 Task: Organize your photos by date and share a timeline of significant events in your life
Action: Mouse moved to (697, 190)
Screenshot: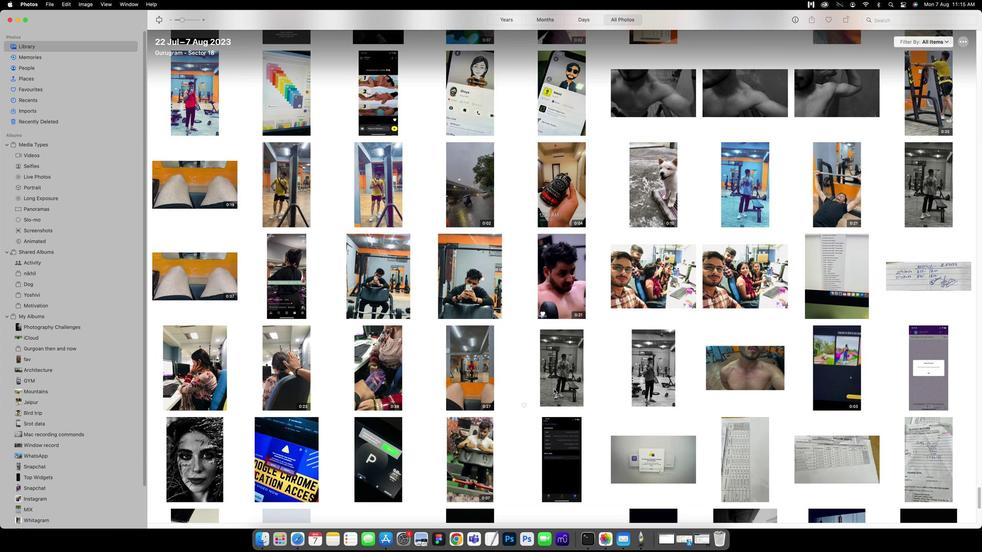 
Action: Mouse pressed left at (697, 190)
Screenshot: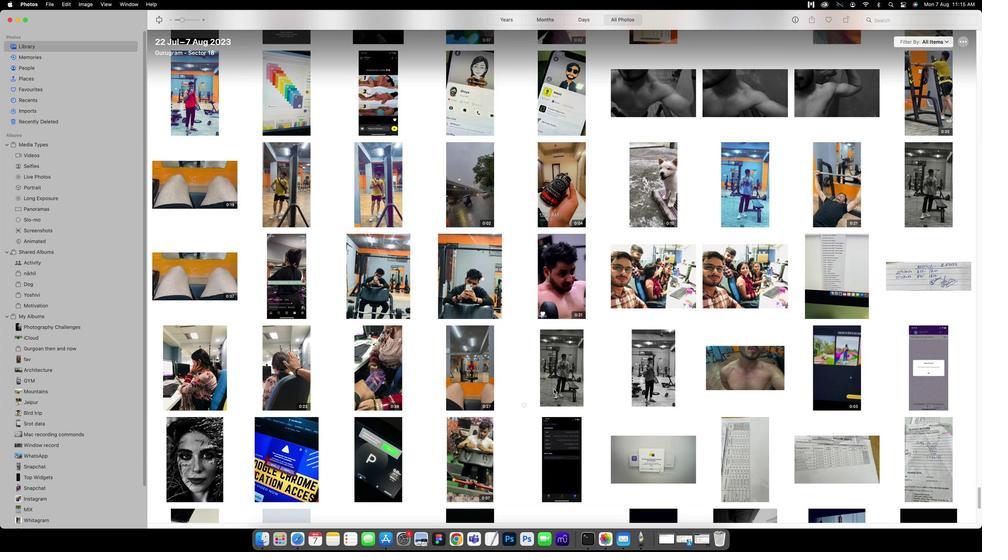
Action: Mouse moved to (522, 432)
Screenshot: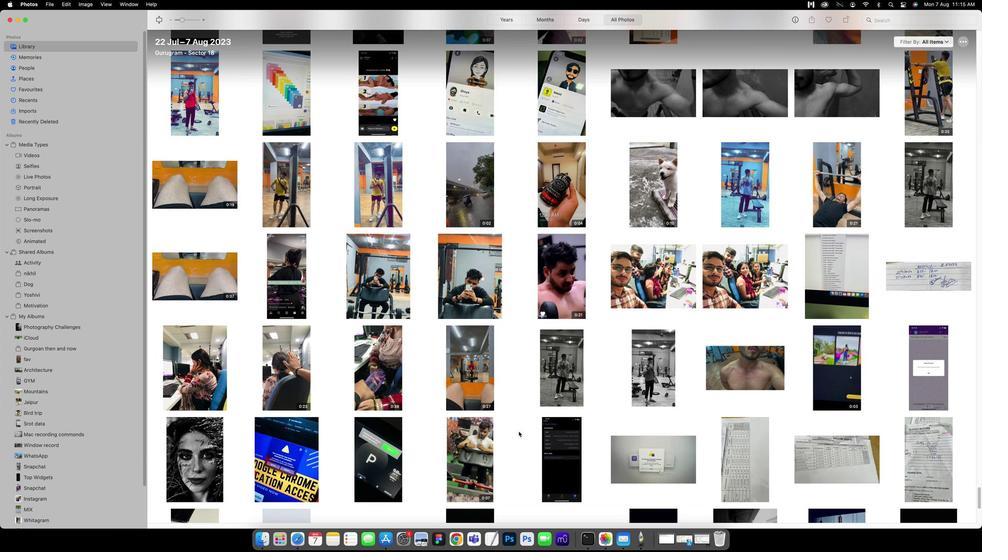 
Action: Mouse pressed left at (522, 432)
Screenshot: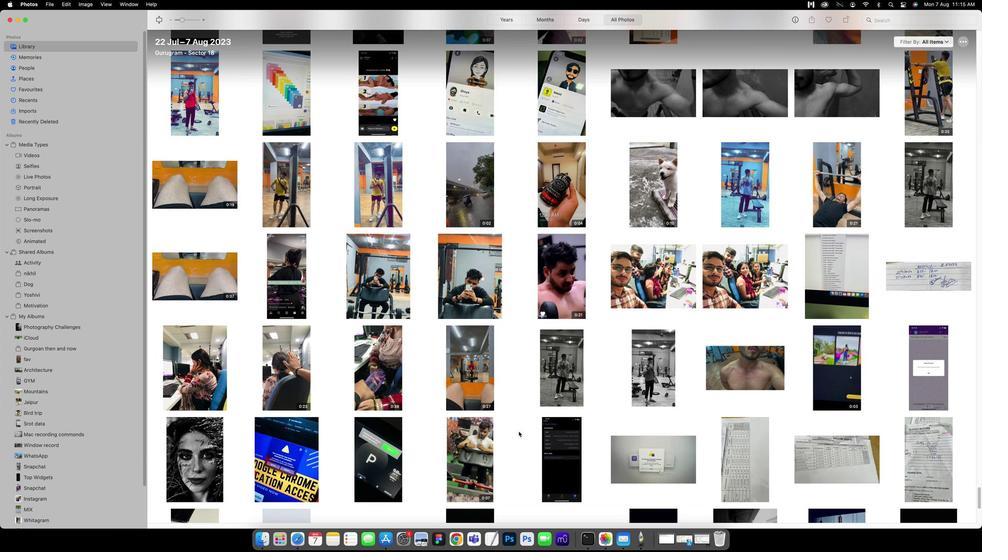 
Action: Mouse scrolled (522, 432) with delta (-8, 0)
Screenshot: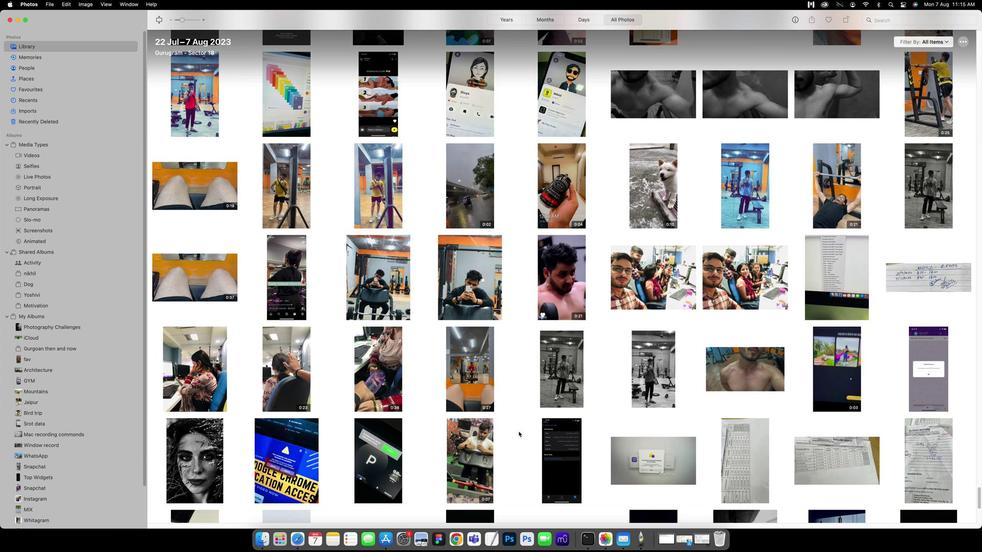 
Action: Mouse scrolled (522, 432) with delta (-8, 0)
Screenshot: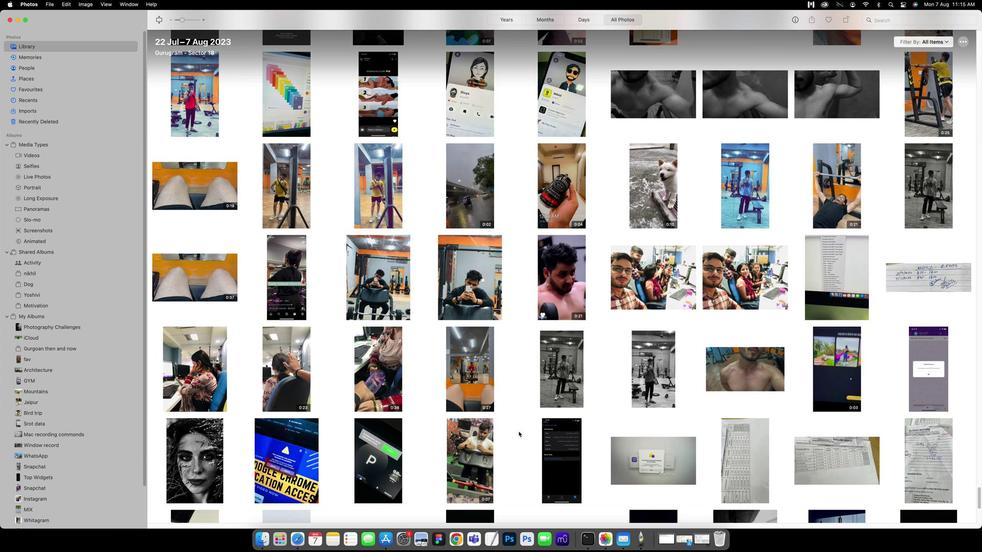 
Action: Mouse moved to (482, 269)
Screenshot: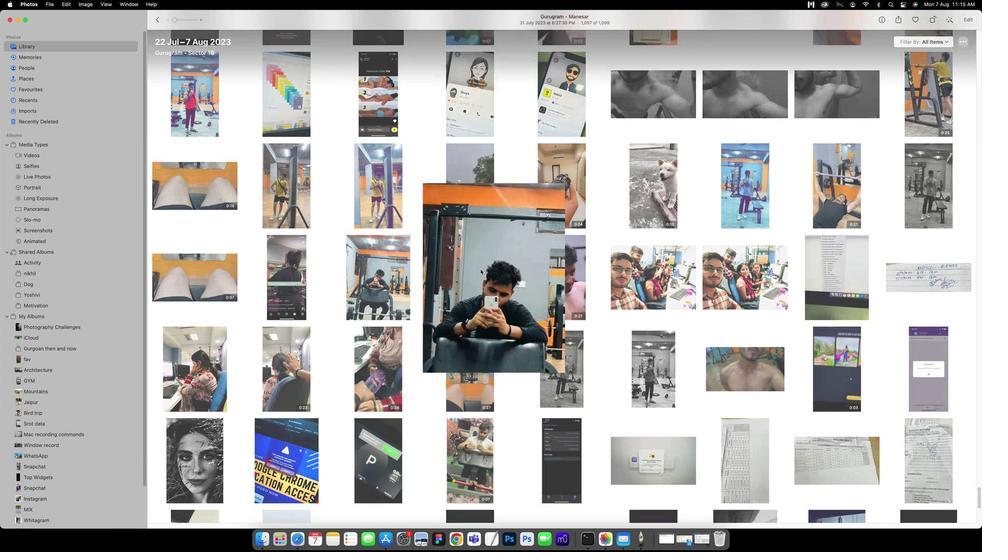 
Action: Mouse pressed left at (482, 269)
Screenshot: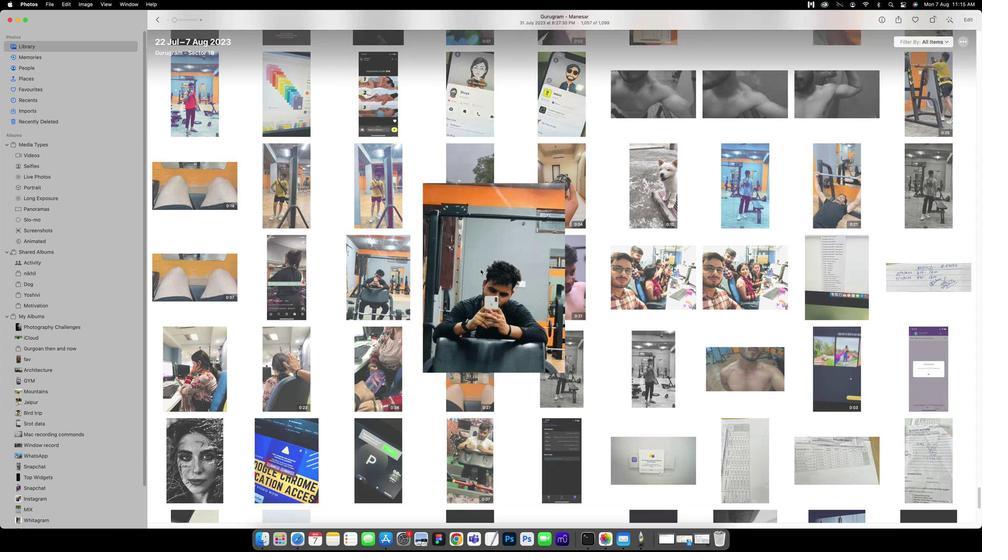 
Action: Mouse pressed left at (482, 269)
Screenshot: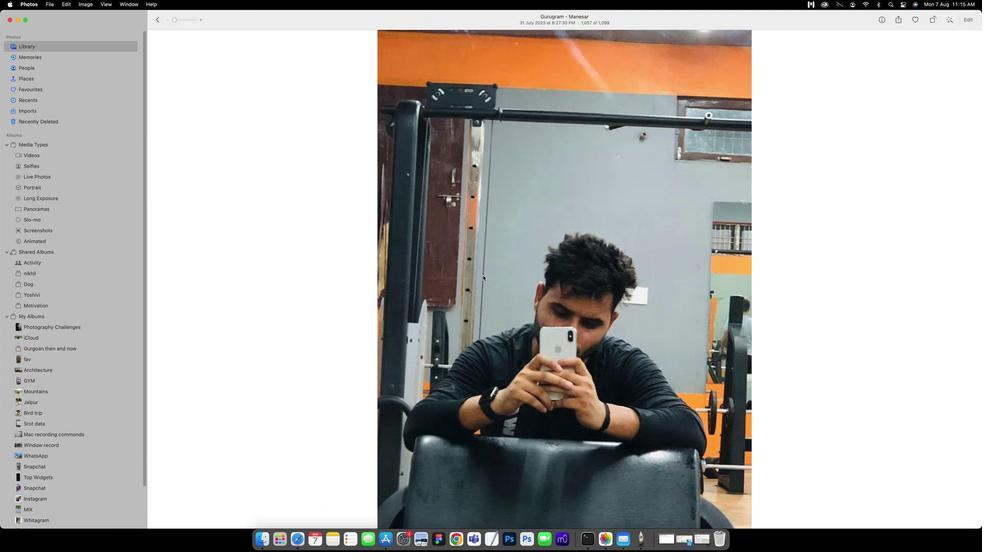 
Action: Mouse moved to (894, 18)
Screenshot: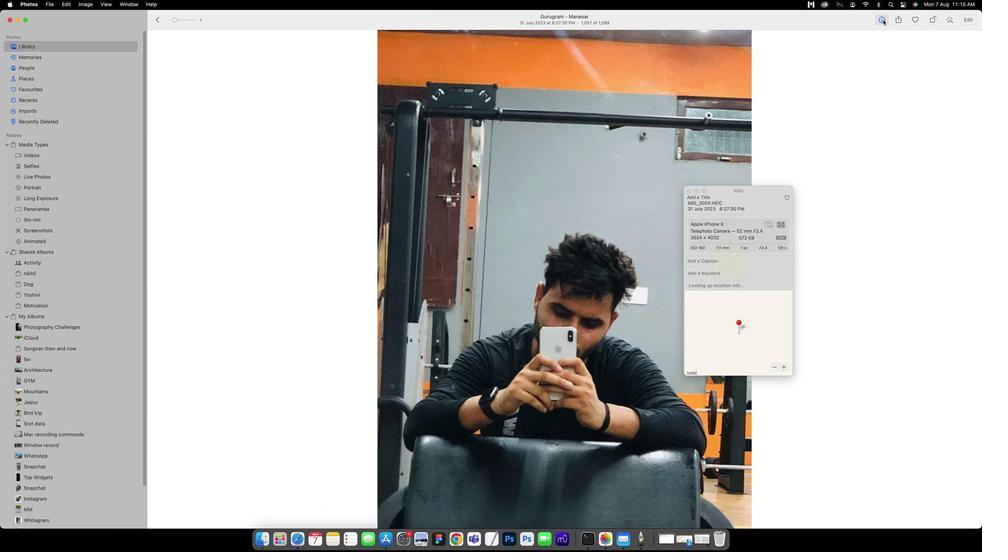 
Action: Mouse pressed left at (894, 18)
Screenshot: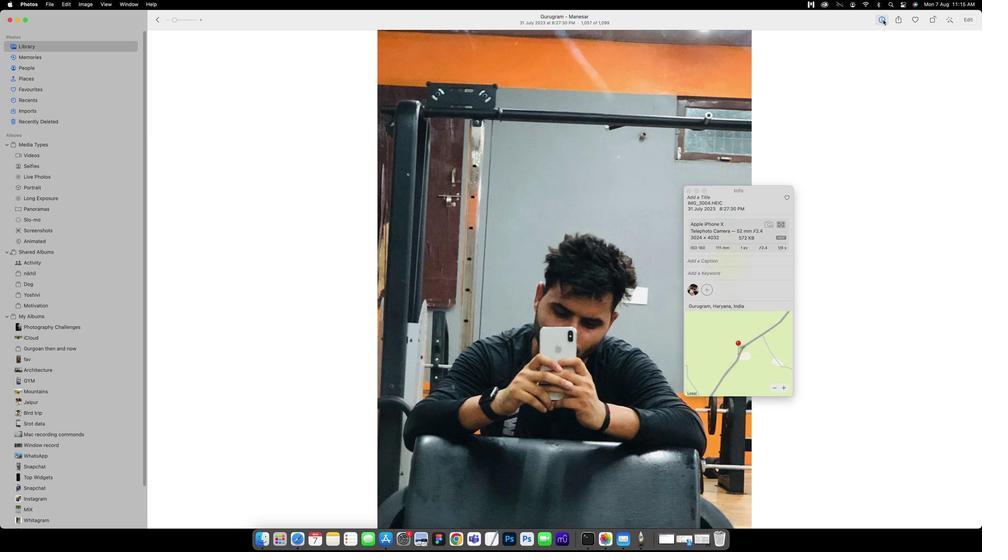 
Action: Mouse moved to (733, 207)
Screenshot: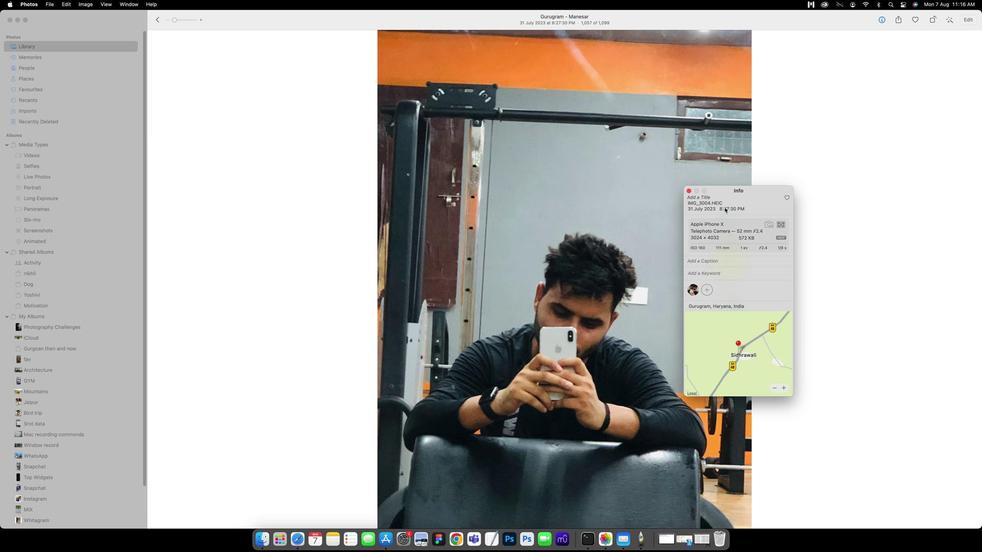 
Action: Mouse pressed left at (733, 207)
Screenshot: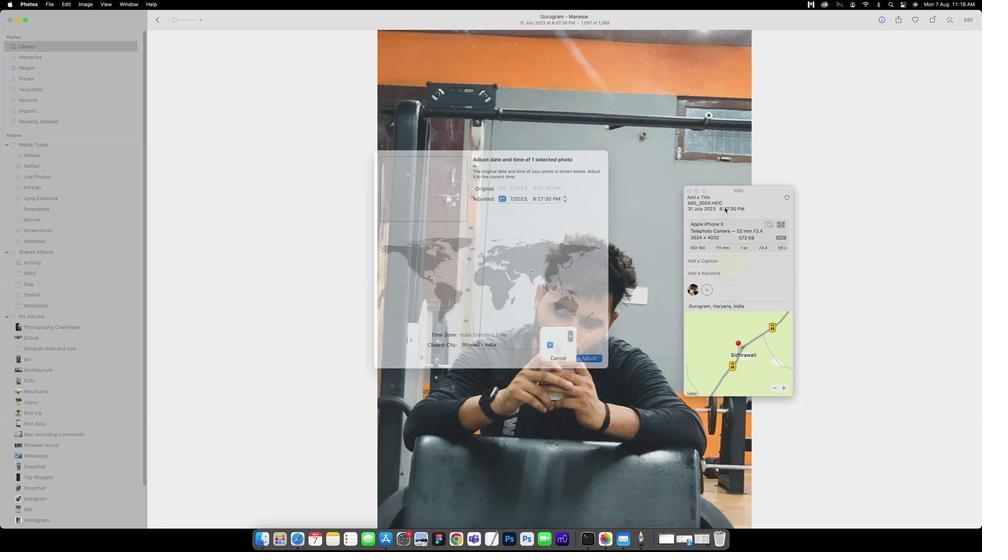 
Action: Mouse pressed left at (733, 207)
Screenshot: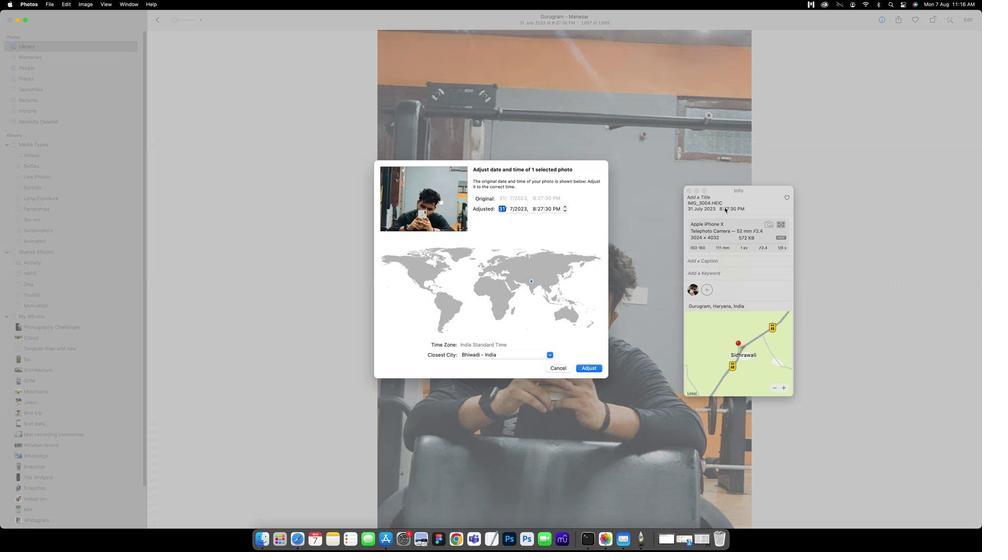 
Action: Mouse moved to (506, 208)
Screenshot: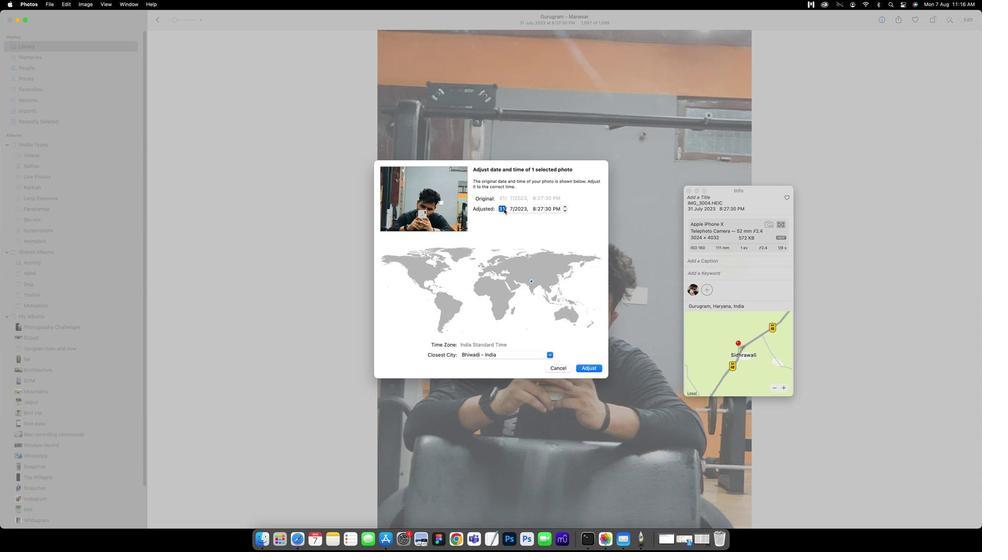 
Action: Mouse pressed left at (506, 208)
Screenshot: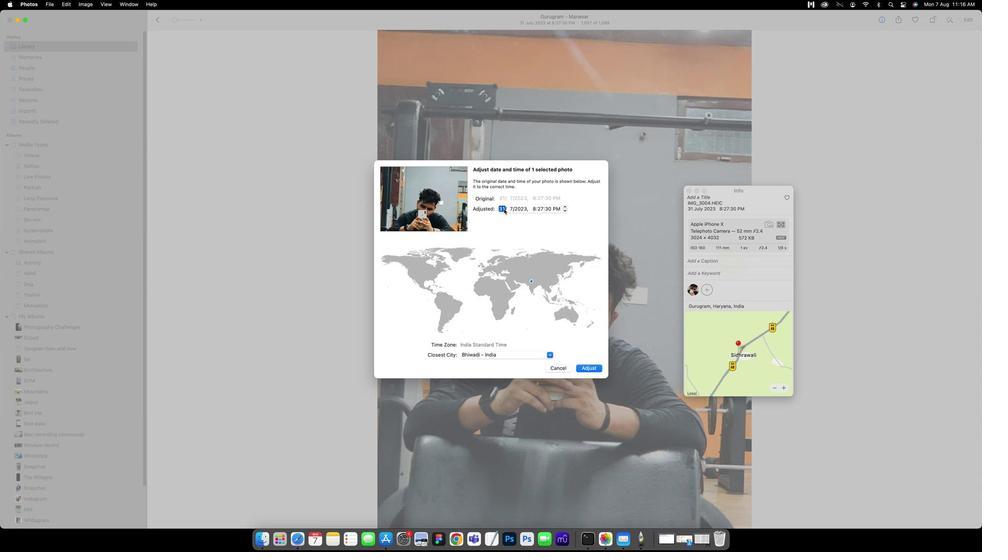 
Action: Mouse pressed left at (506, 208)
Screenshot: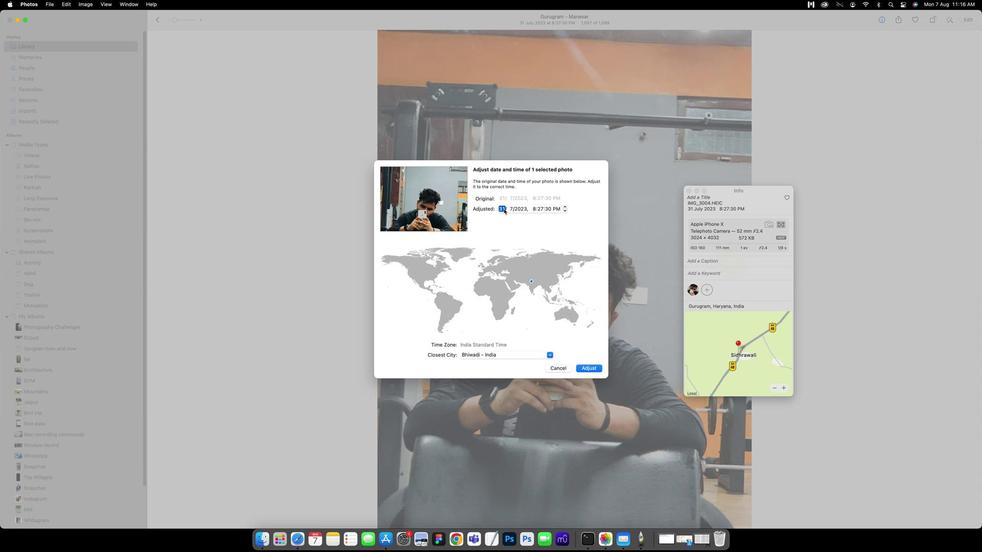 
Action: Mouse pressed left at (506, 208)
Screenshot: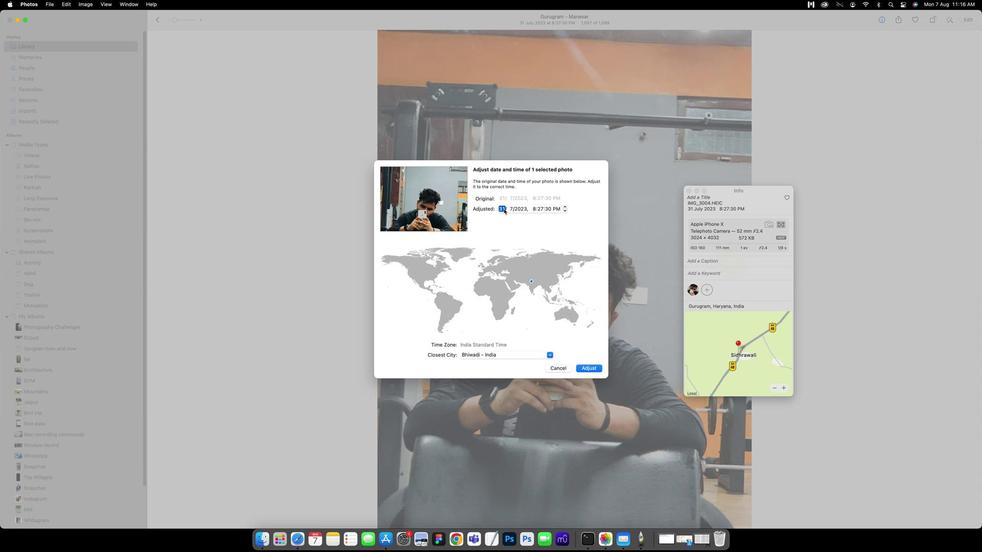 
Action: Mouse moved to (505, 211)
Screenshot: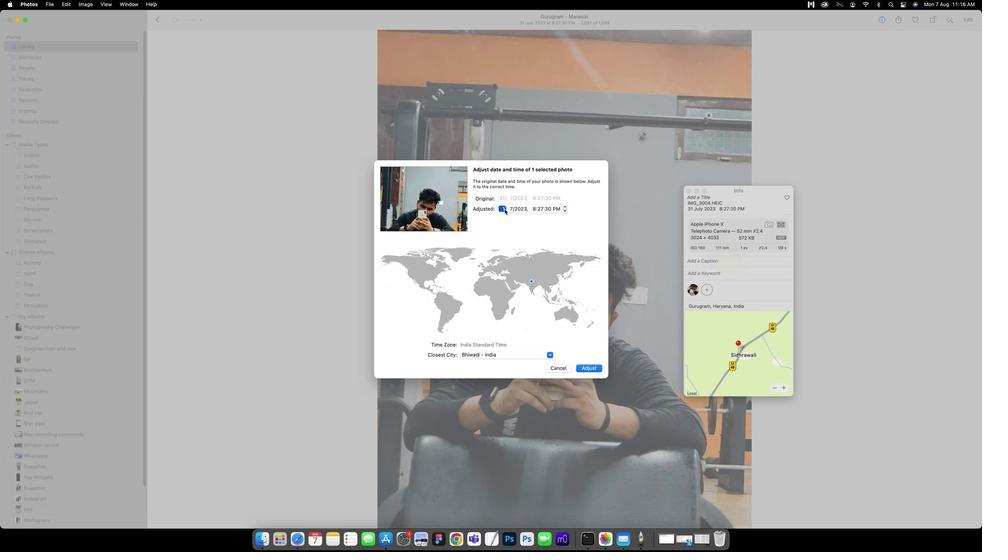 
Action: Key pressed '1'
Screenshot: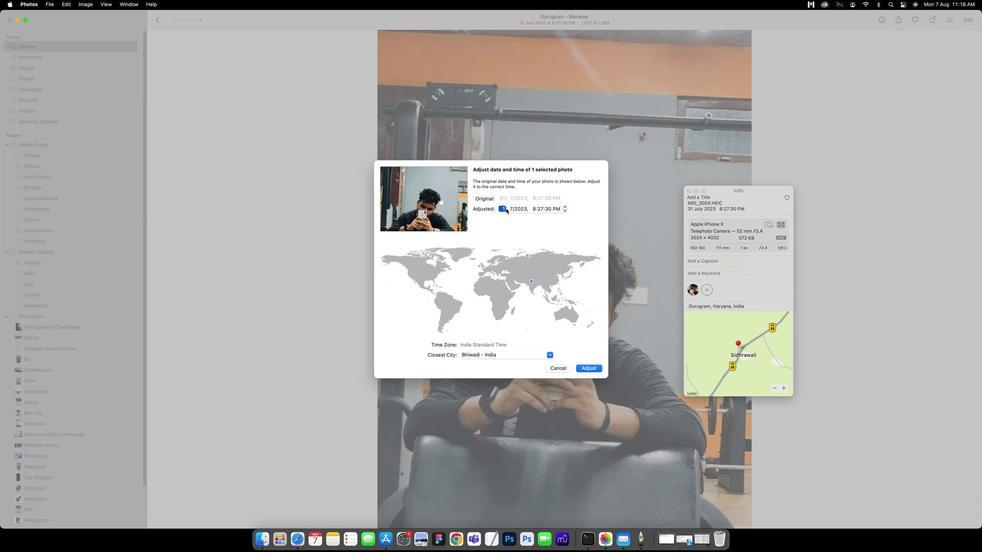 
Action: Mouse moved to (513, 208)
Screenshot: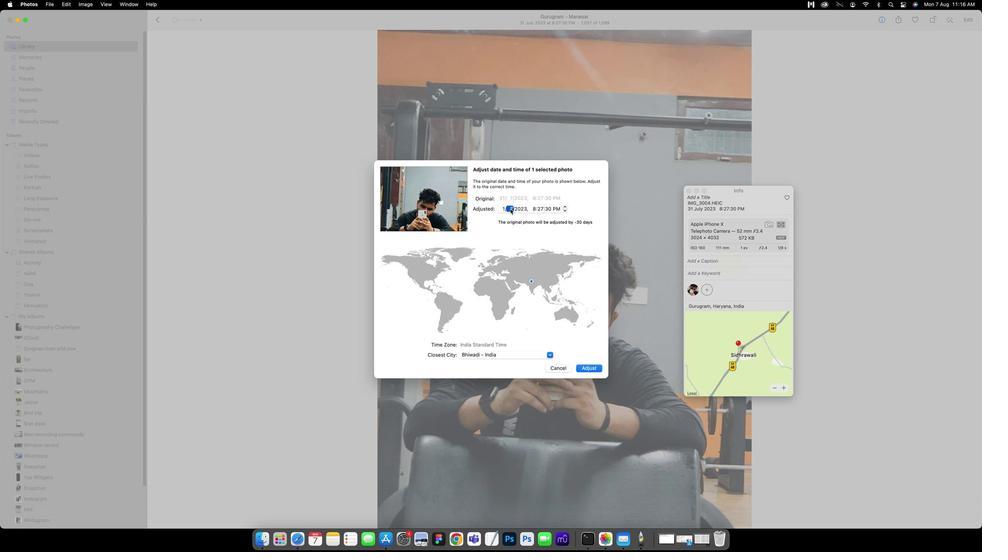 
Action: Mouse pressed left at (513, 208)
Screenshot: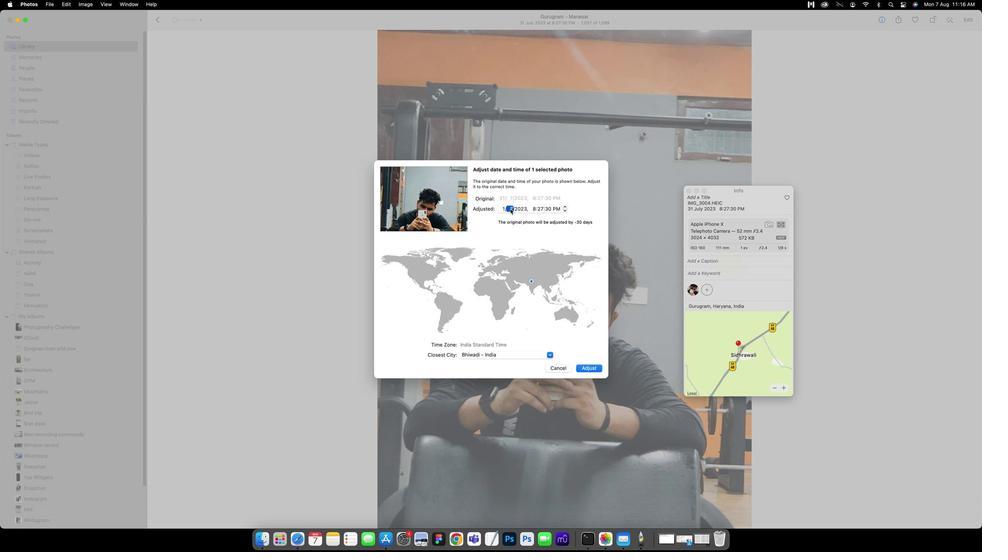 
Action: Key pressed '4'
Screenshot: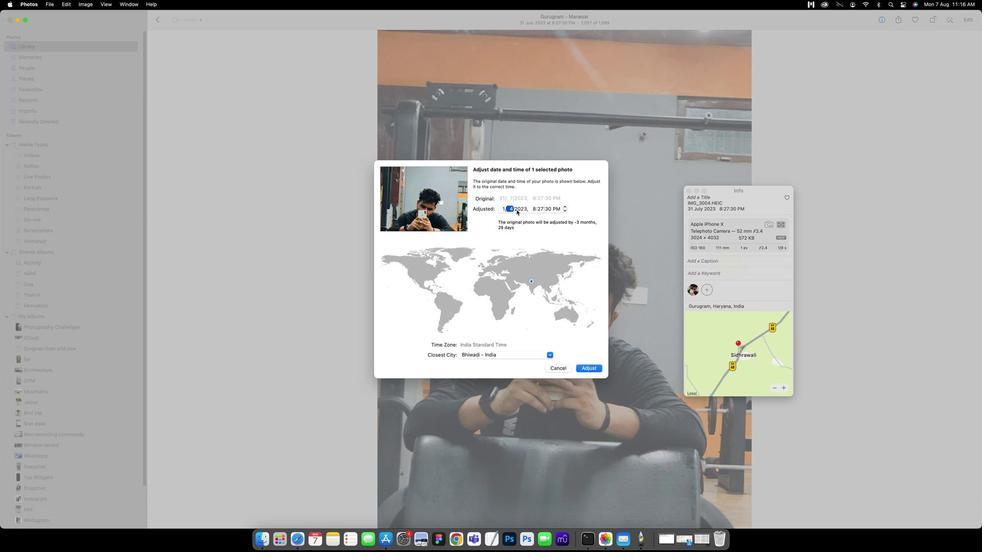 
Action: Mouse moved to (527, 208)
Screenshot: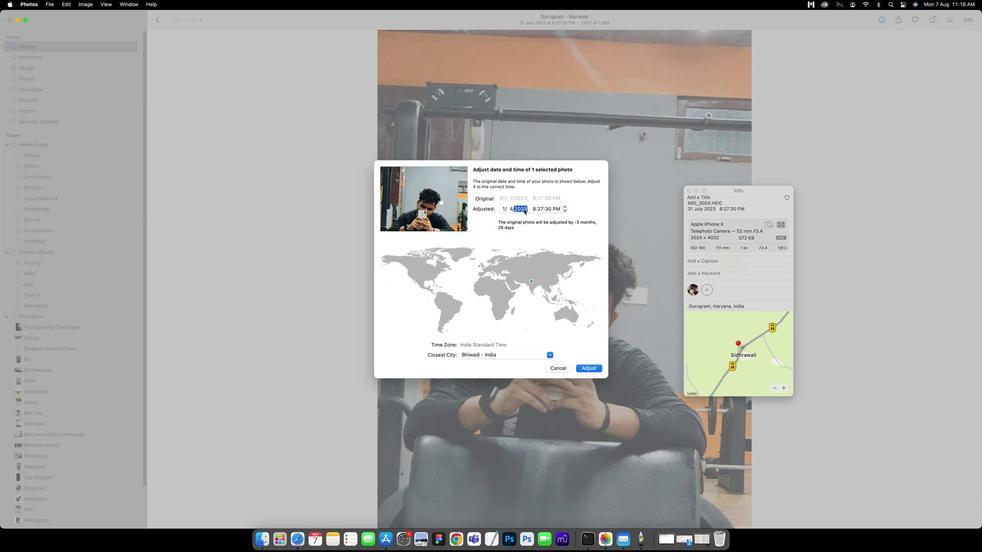 
Action: Mouse pressed left at (527, 208)
Screenshot: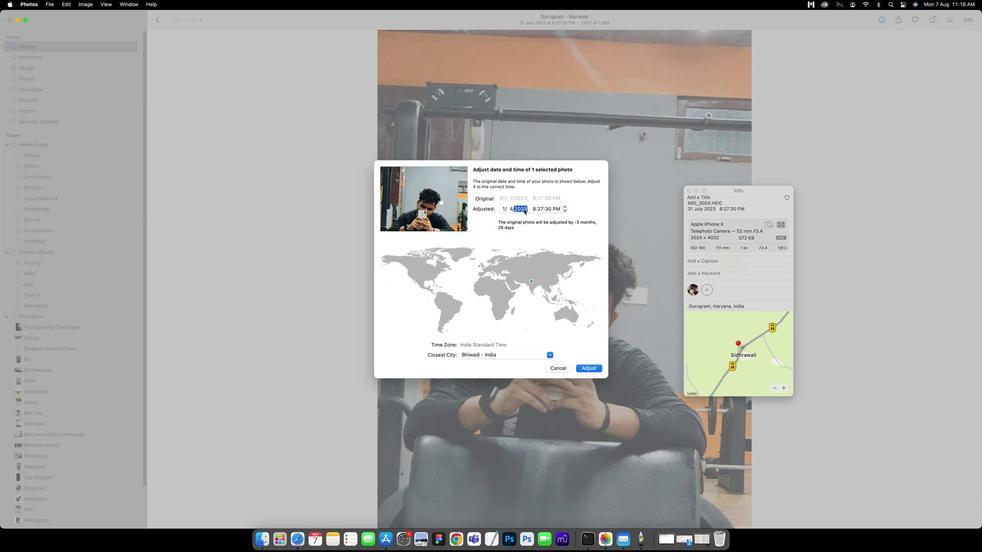 
Action: Key pressed '2''0''2''1'
Screenshot: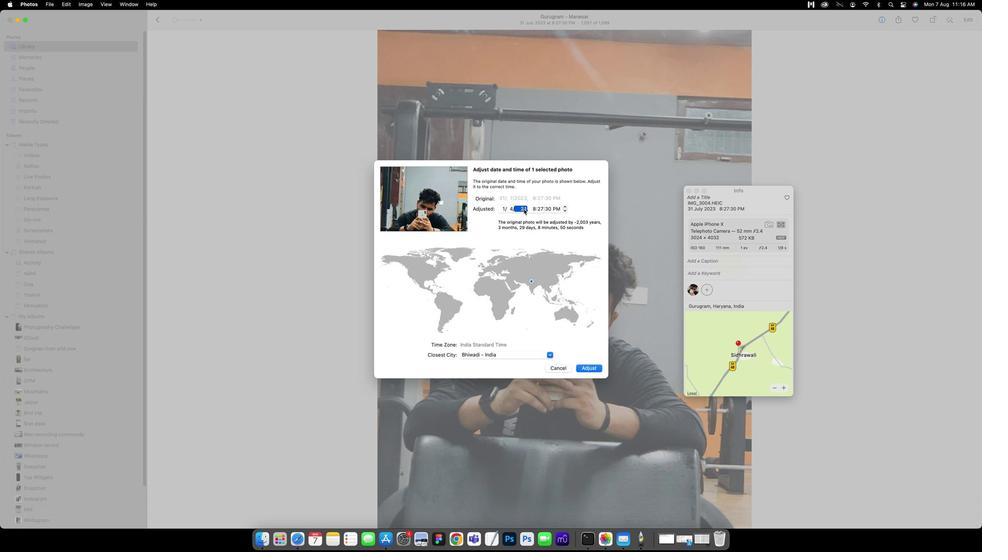 
Action: Mouse moved to (596, 369)
Screenshot: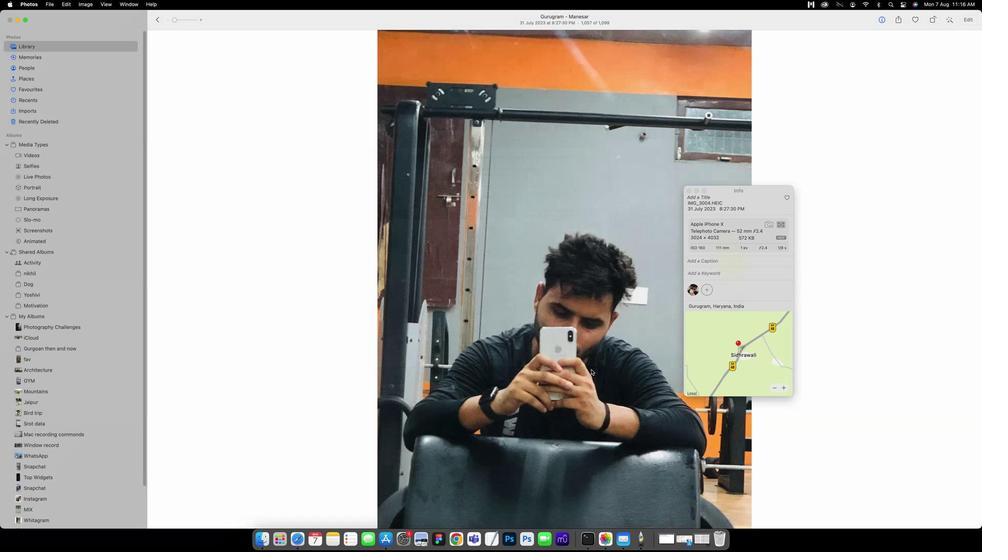 
Action: Mouse pressed left at (596, 369)
Screenshot: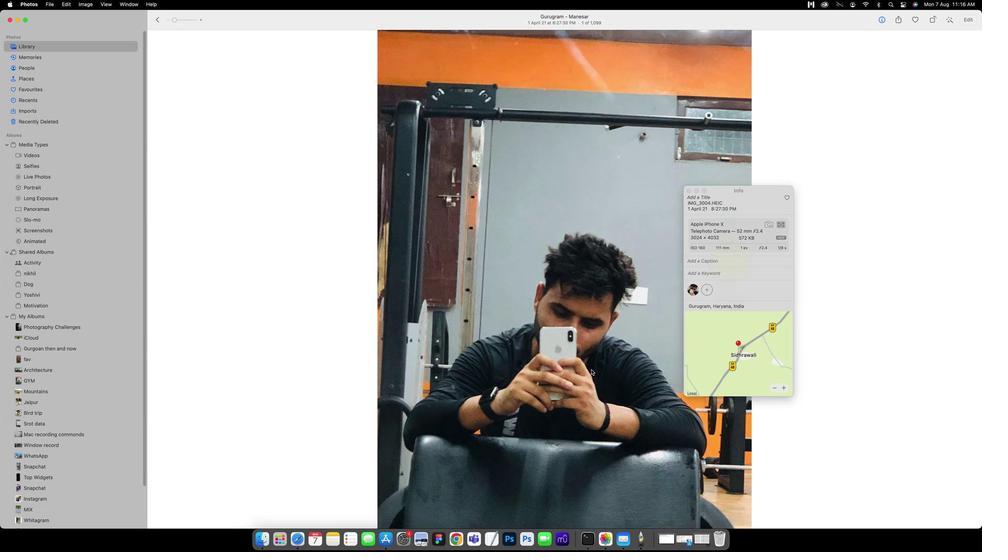 
Action: Mouse moved to (695, 191)
Screenshot: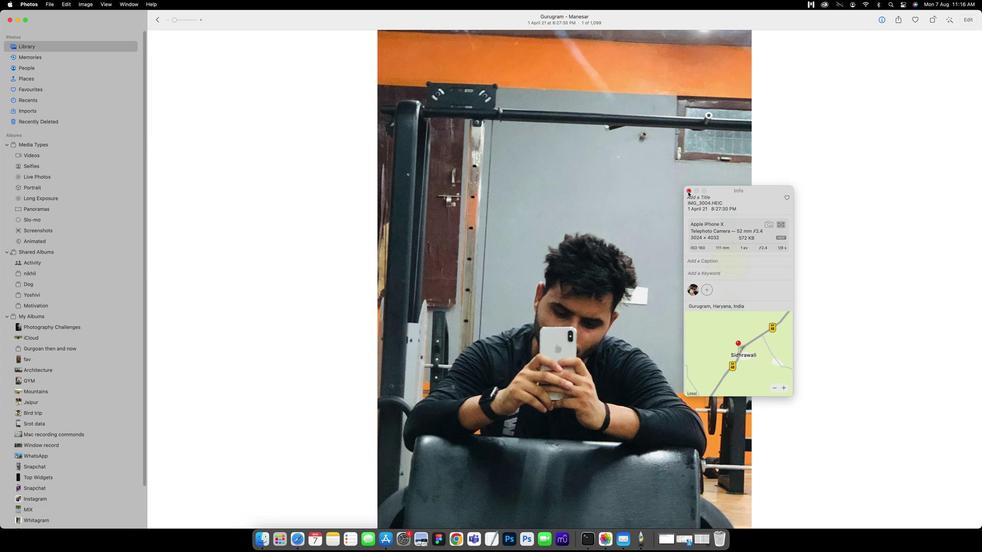 
Action: Mouse pressed left at (695, 191)
Screenshot: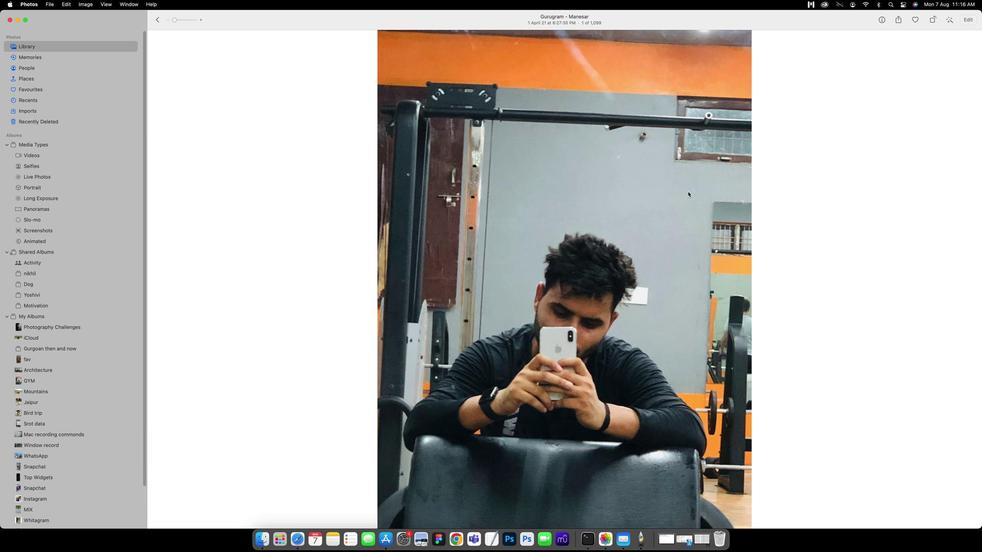 
Action: Mouse moved to (20, 57)
Screenshot: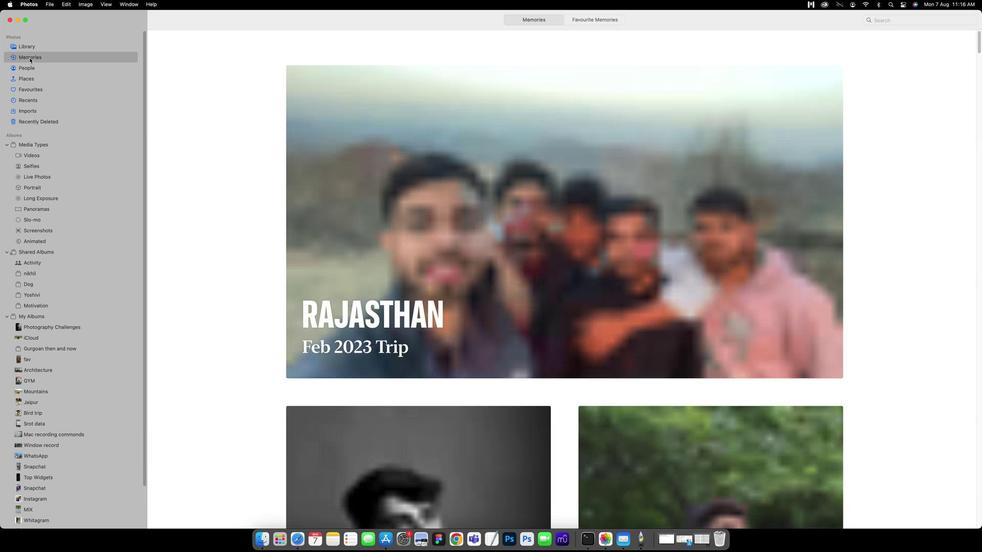 
Action: Mouse pressed left at (20, 57)
Screenshot: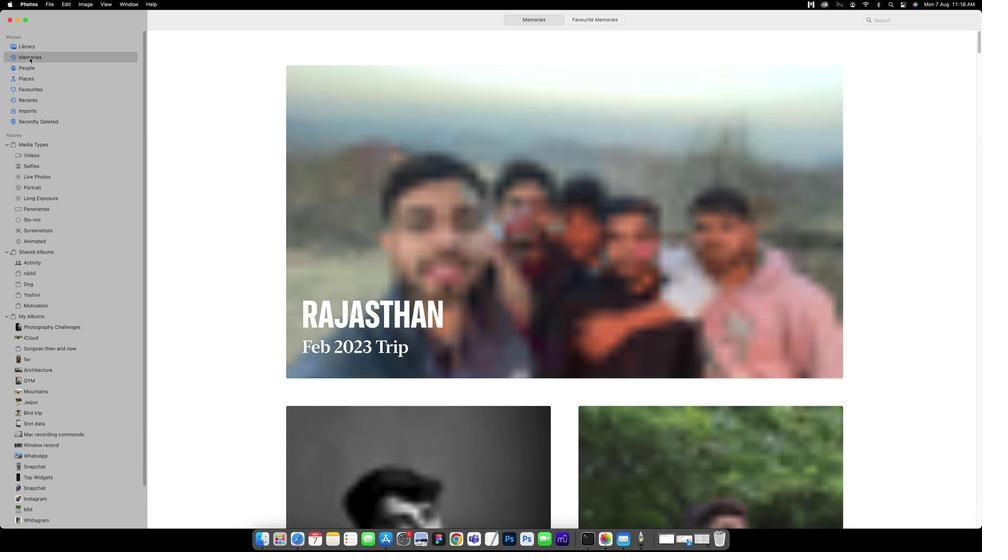 
Action: Mouse moved to (21, 63)
Screenshot: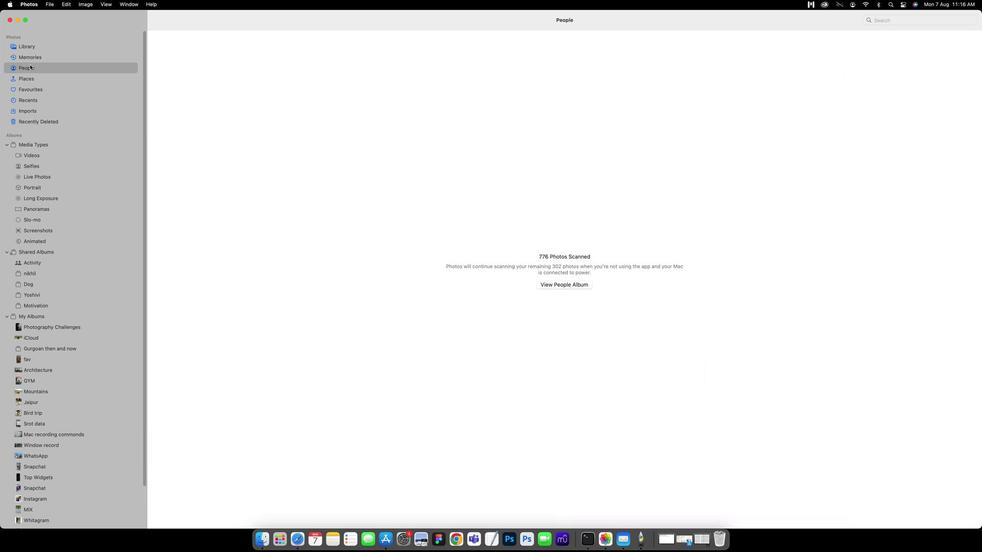 
Action: Mouse pressed left at (21, 63)
Screenshot: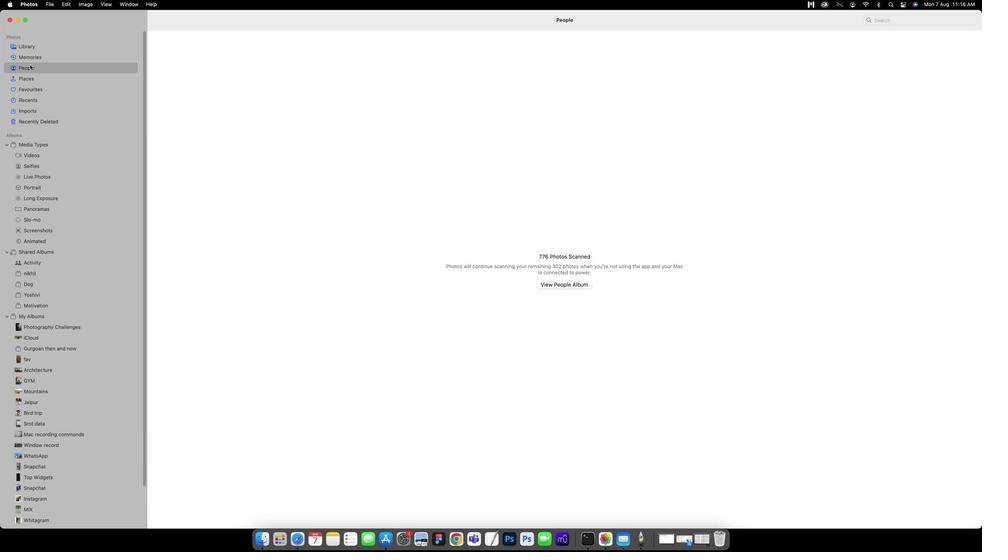 
Action: Mouse moved to (23, 57)
Screenshot: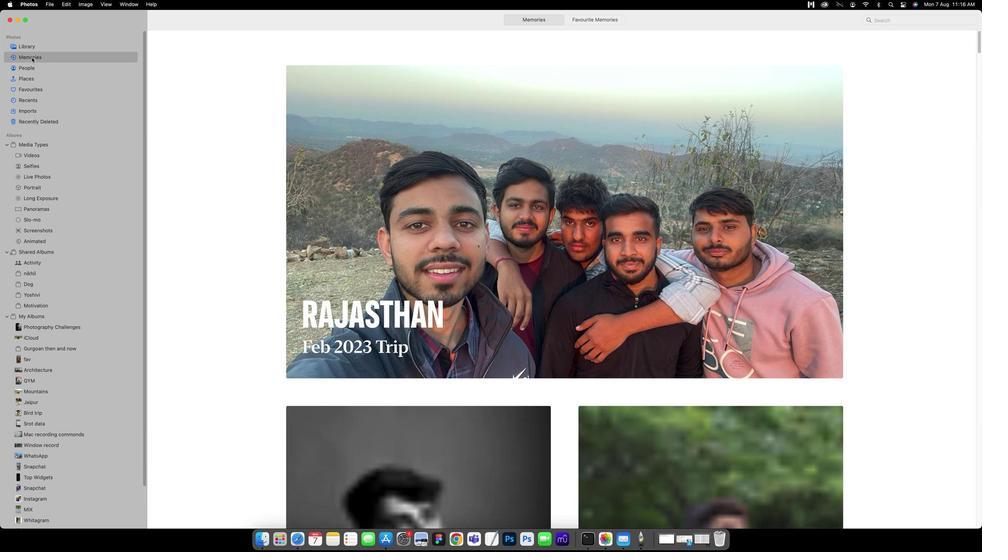 
Action: Mouse pressed left at (23, 57)
Screenshot: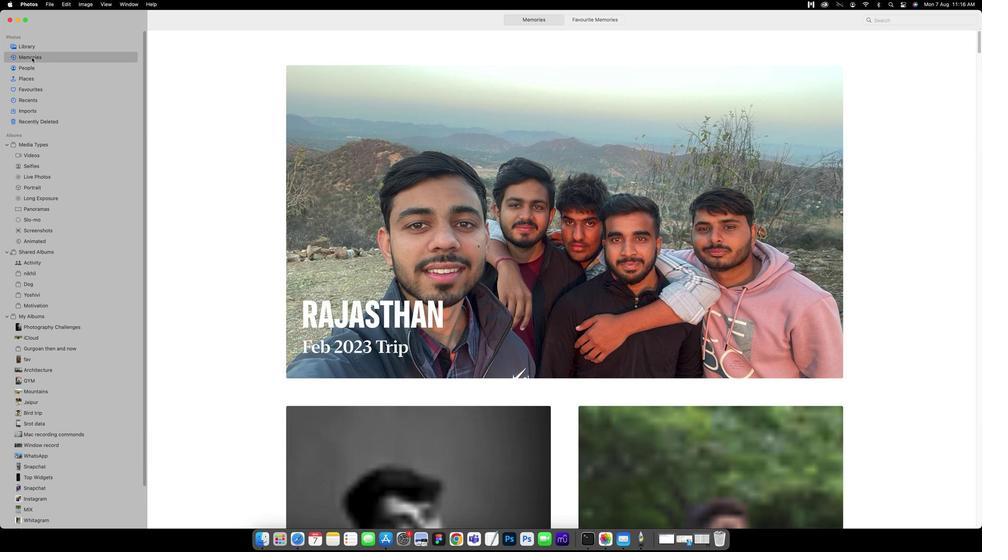 
Action: Mouse moved to (335, 246)
Screenshot: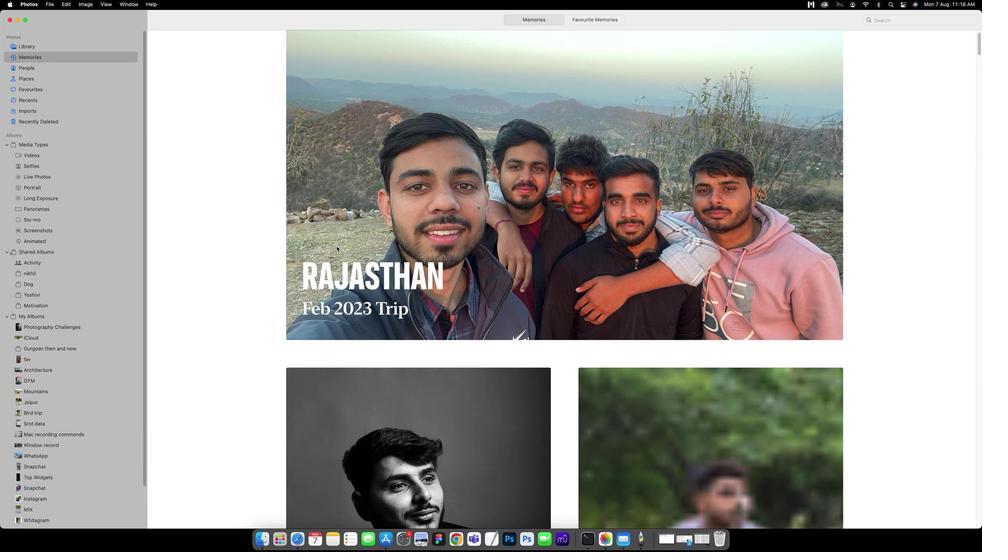 
Action: Mouse scrolled (335, 246) with delta (-8, 0)
Screenshot: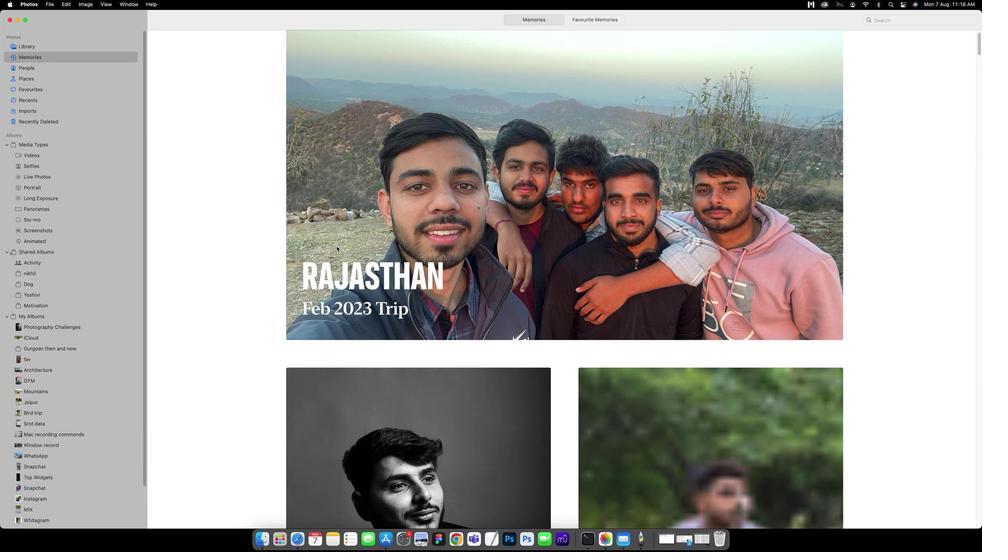 
Action: Mouse scrolled (335, 246) with delta (-8, 0)
Screenshot: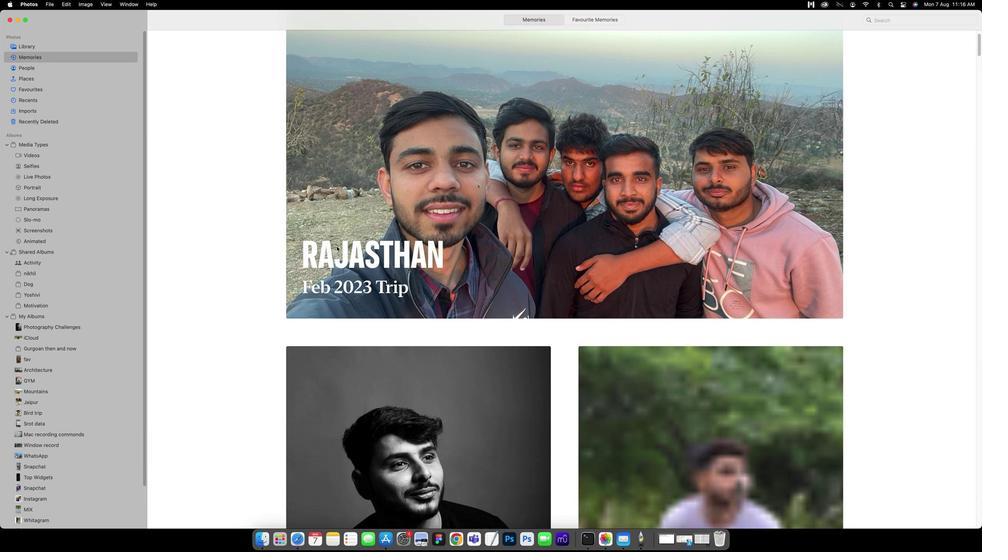 
Action: Mouse scrolled (335, 246) with delta (-8, -1)
Screenshot: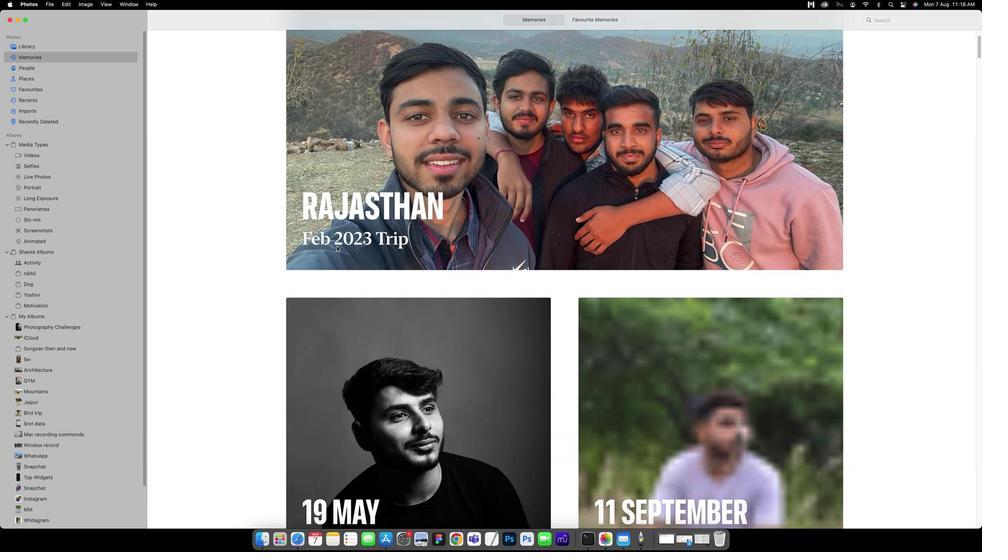
Action: Mouse scrolled (335, 246) with delta (-8, -2)
Screenshot: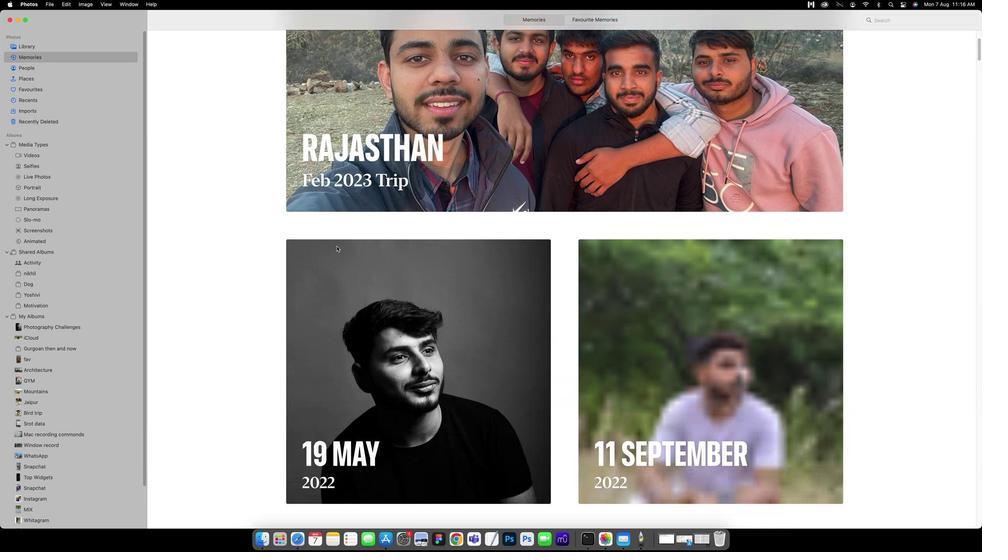 
Action: Mouse scrolled (335, 246) with delta (-8, 0)
Screenshot: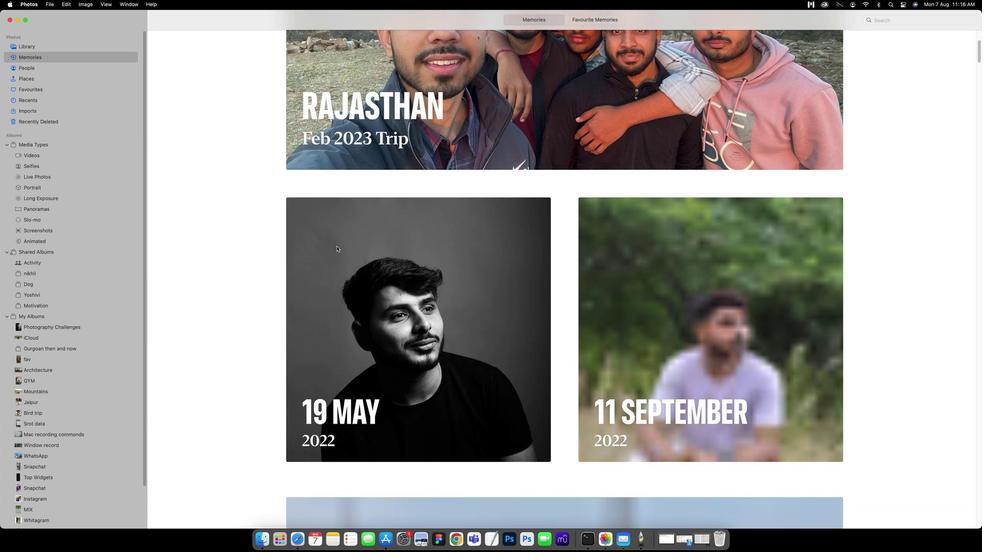 
Action: Mouse scrolled (335, 246) with delta (-8, 0)
Screenshot: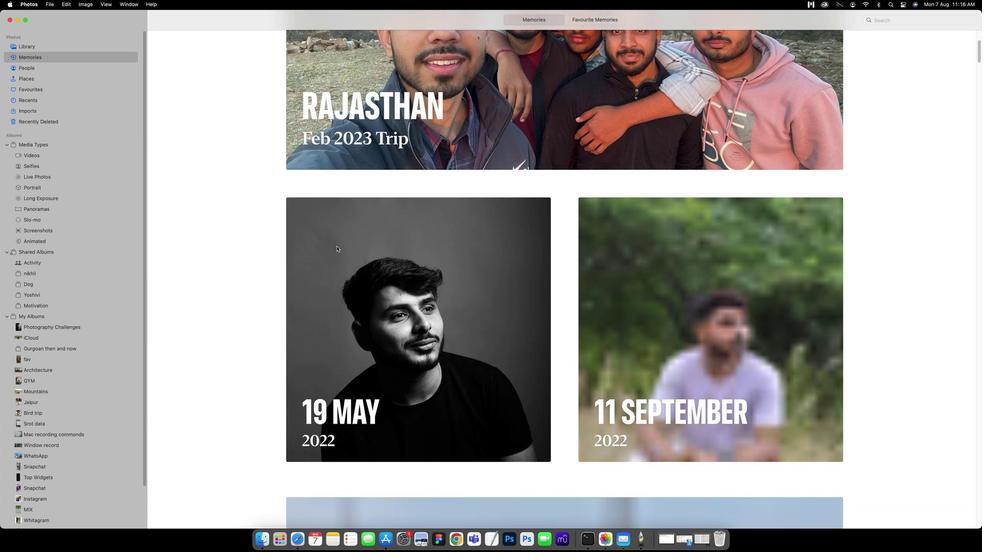 
Action: Mouse scrolled (335, 246) with delta (-8, -1)
Screenshot: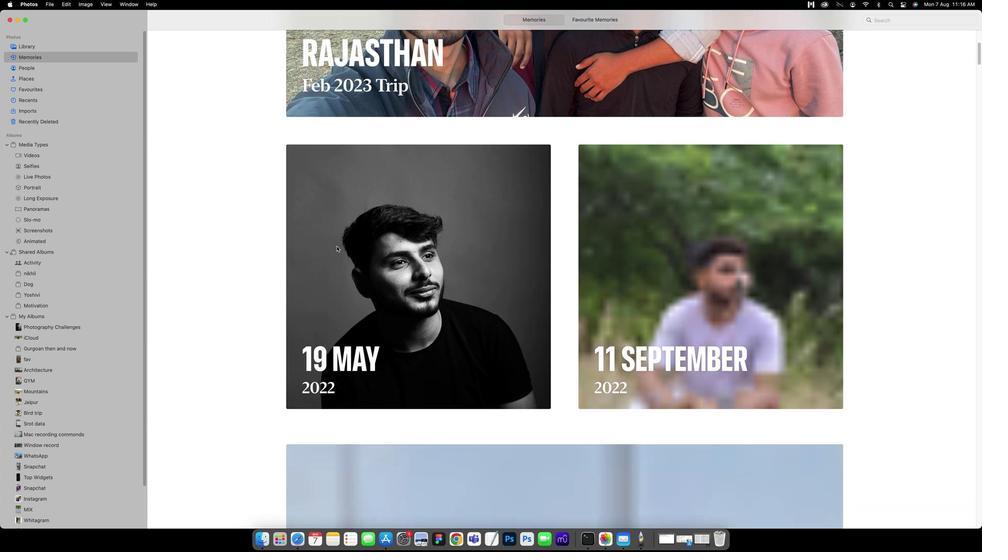 
Action: Mouse scrolled (335, 246) with delta (-8, -2)
Screenshot: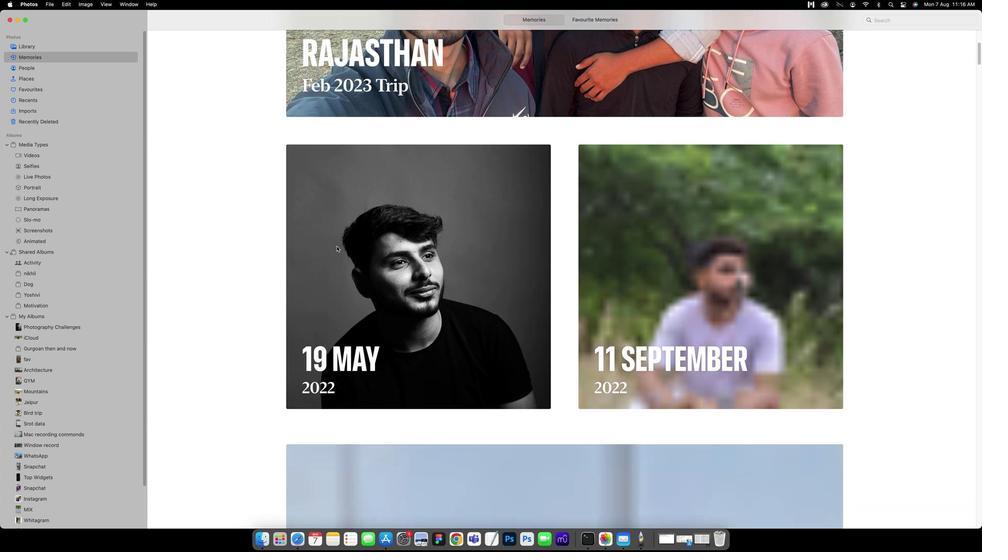 
Action: Mouse scrolled (335, 246) with delta (-8, -2)
Screenshot: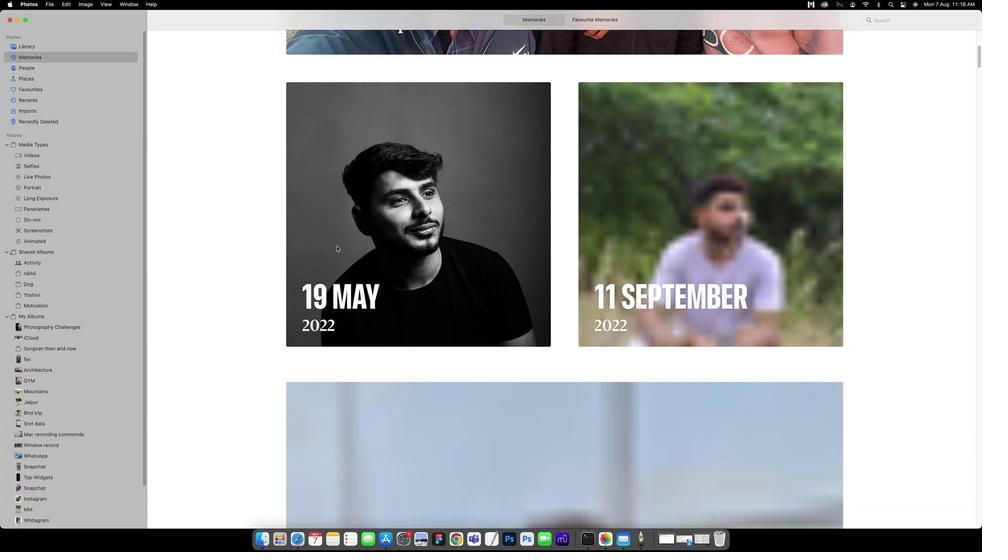 
Action: Mouse scrolled (335, 246) with delta (-8, -2)
Screenshot: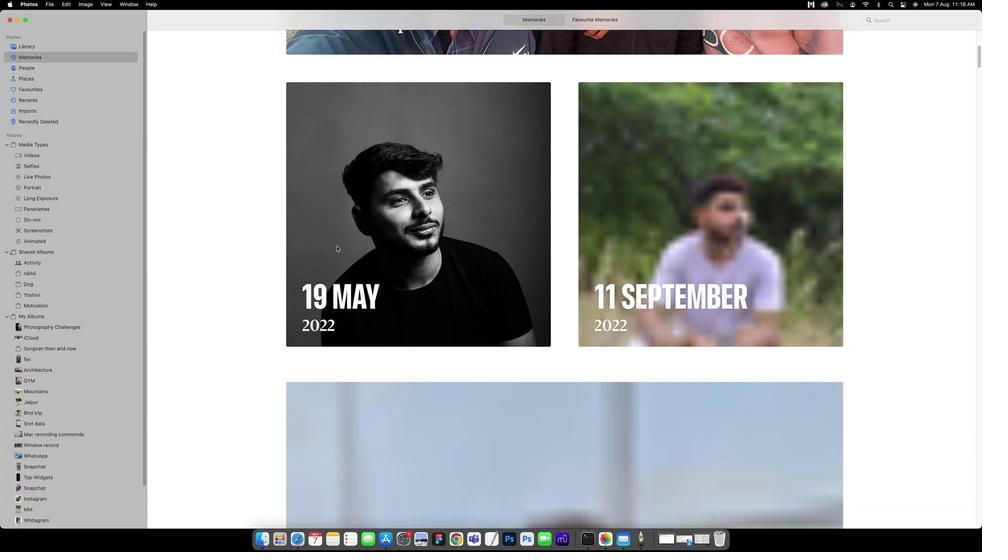 
Action: Mouse scrolled (335, 246) with delta (-8, -2)
Screenshot: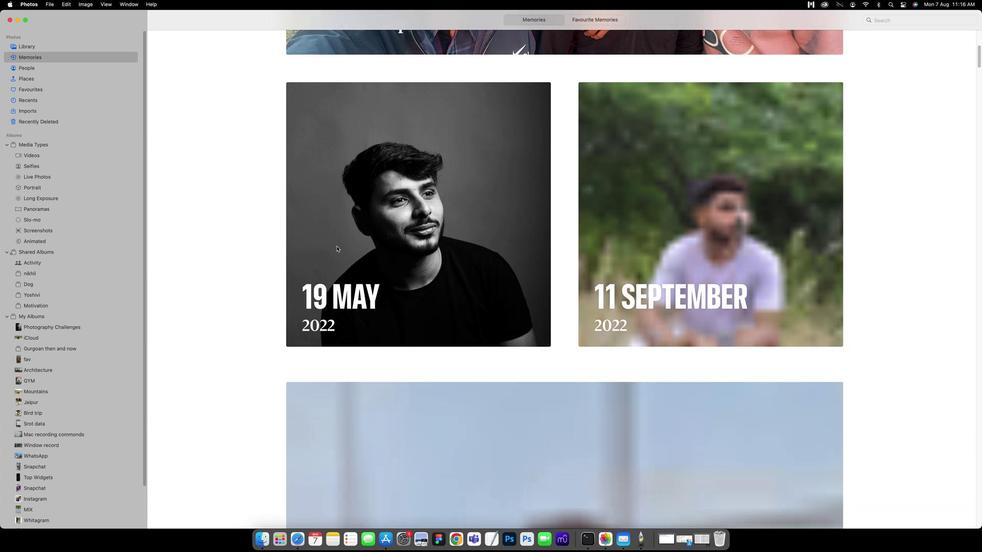 
Action: Mouse scrolled (335, 246) with delta (-8, 0)
Screenshot: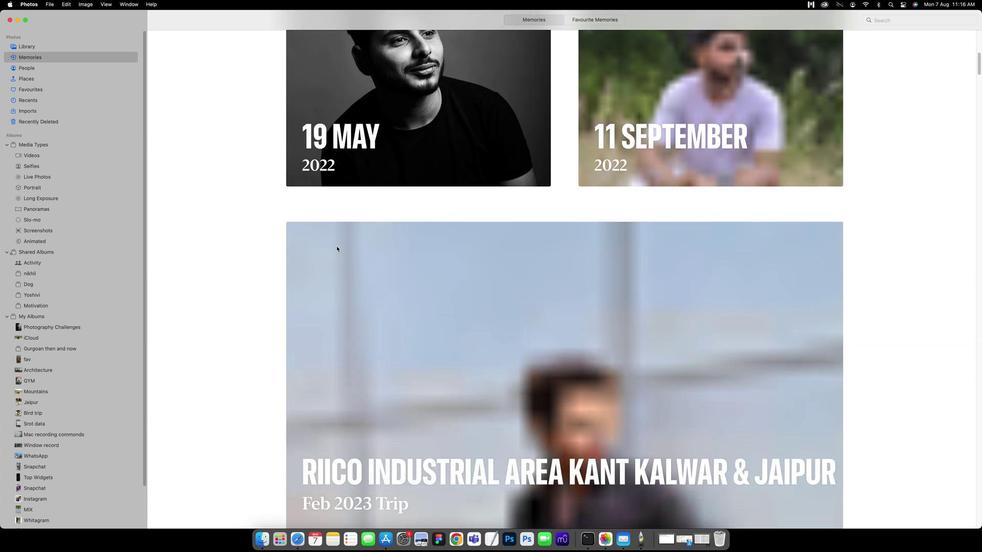 
Action: Mouse scrolled (335, 246) with delta (-8, 0)
Screenshot: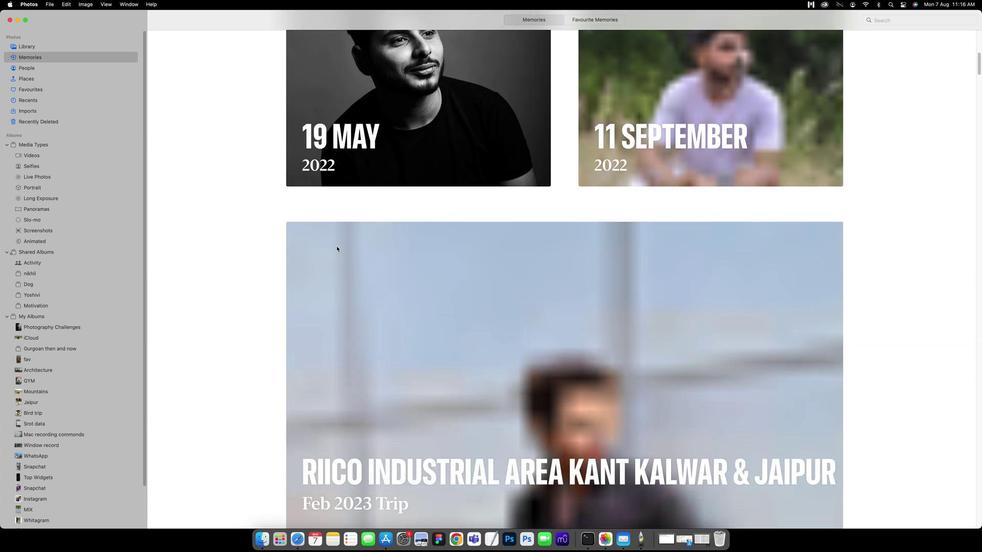 
Action: Mouse scrolled (335, 246) with delta (-8, -1)
Screenshot: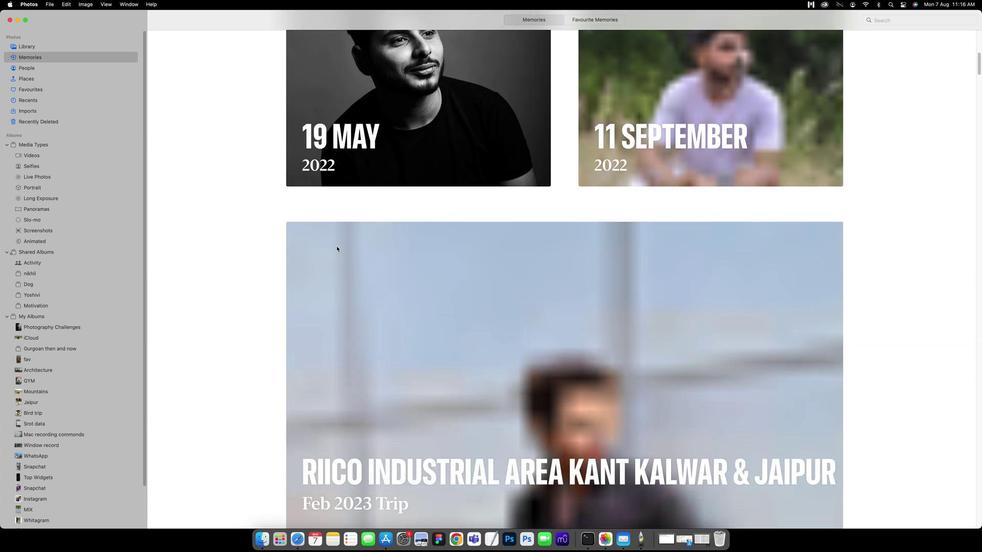 
Action: Mouse scrolled (335, 246) with delta (-8, -2)
Screenshot: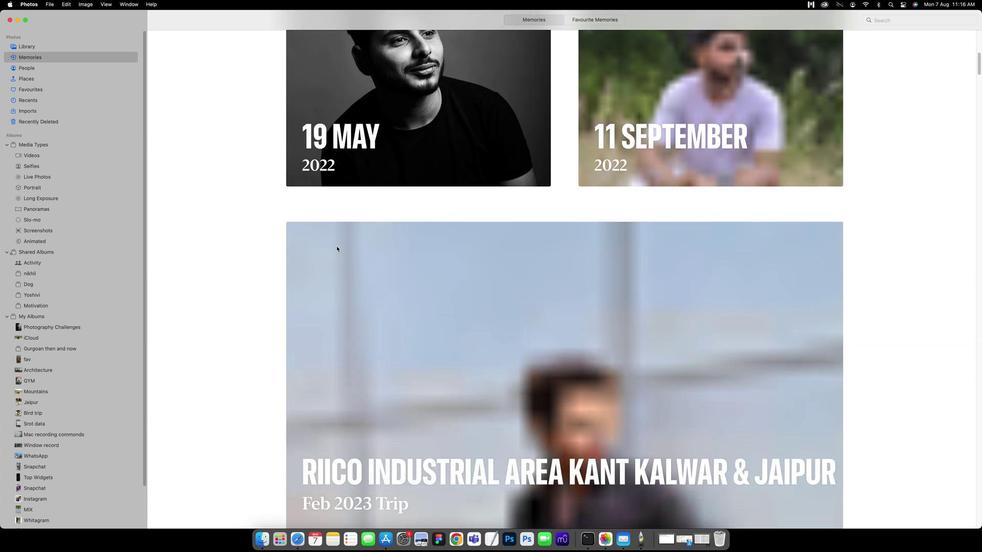 
Action: Mouse scrolled (335, 246) with delta (-8, -2)
Screenshot: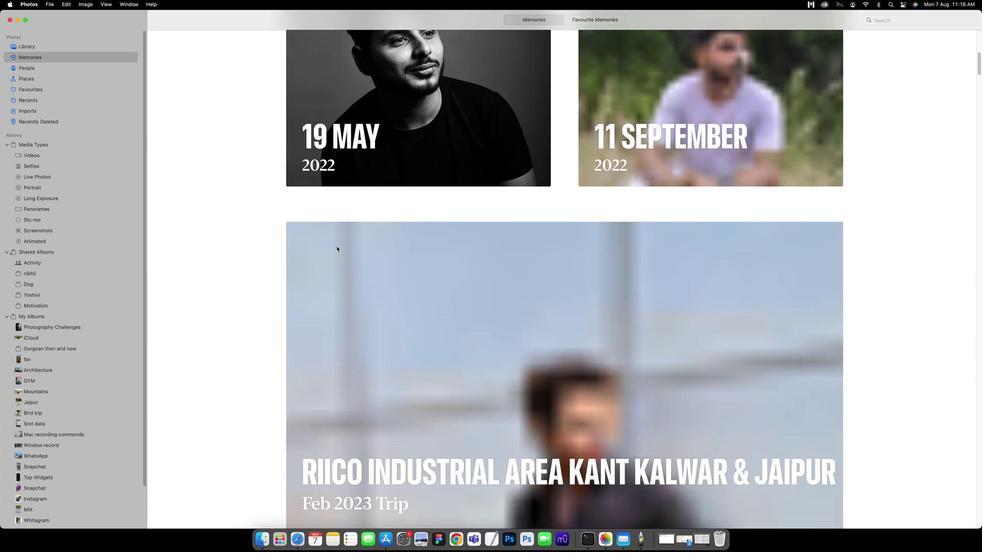 
Action: Mouse scrolled (335, 246) with delta (-8, -2)
Screenshot: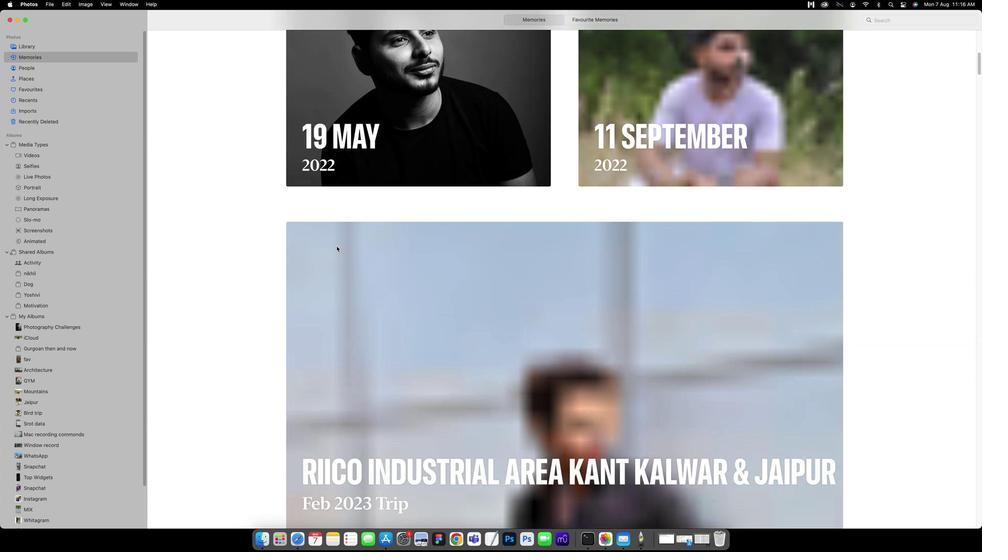 
Action: Mouse scrolled (335, 246) with delta (-8, -2)
Screenshot: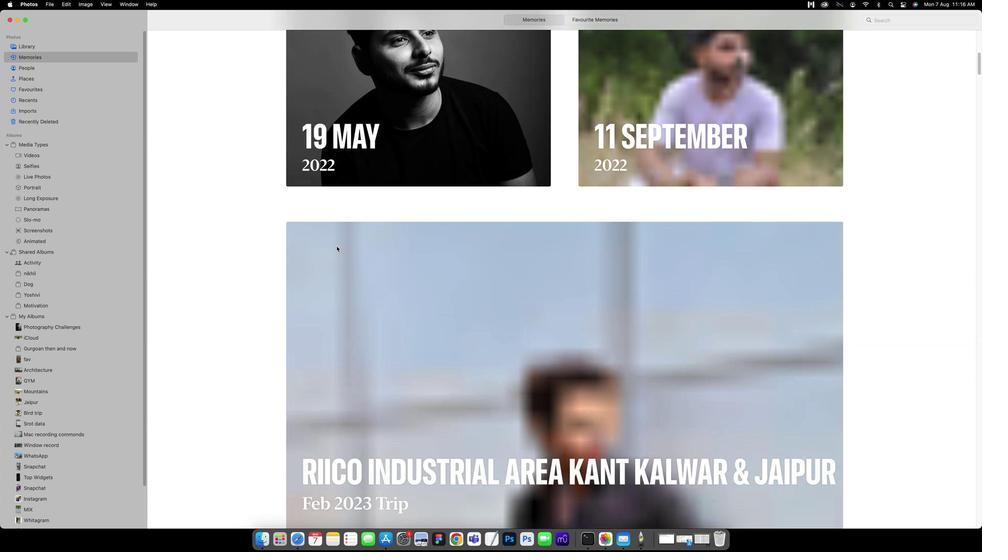 
Action: Mouse scrolled (335, 246) with delta (-8, -3)
Screenshot: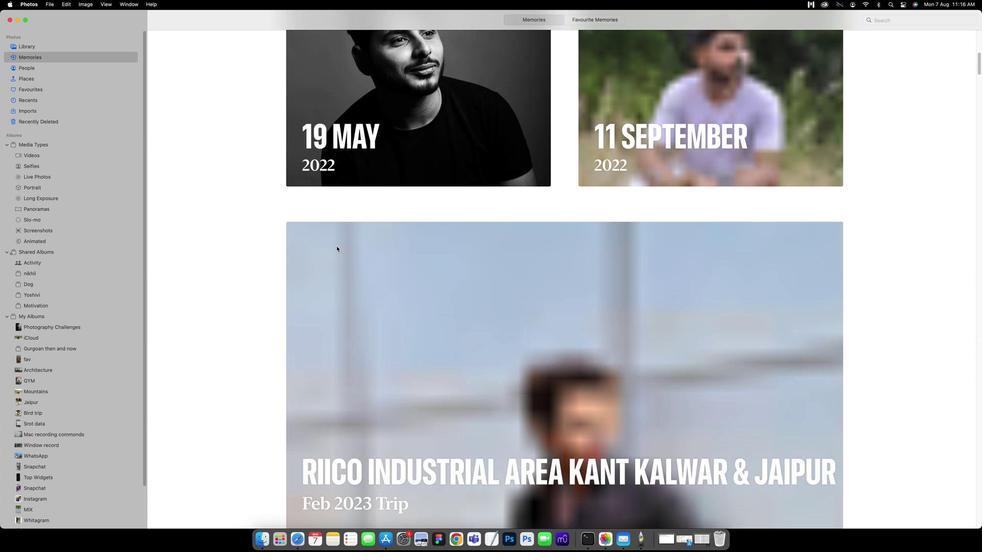 
Action: Mouse scrolled (335, 246) with delta (-8, 0)
Screenshot: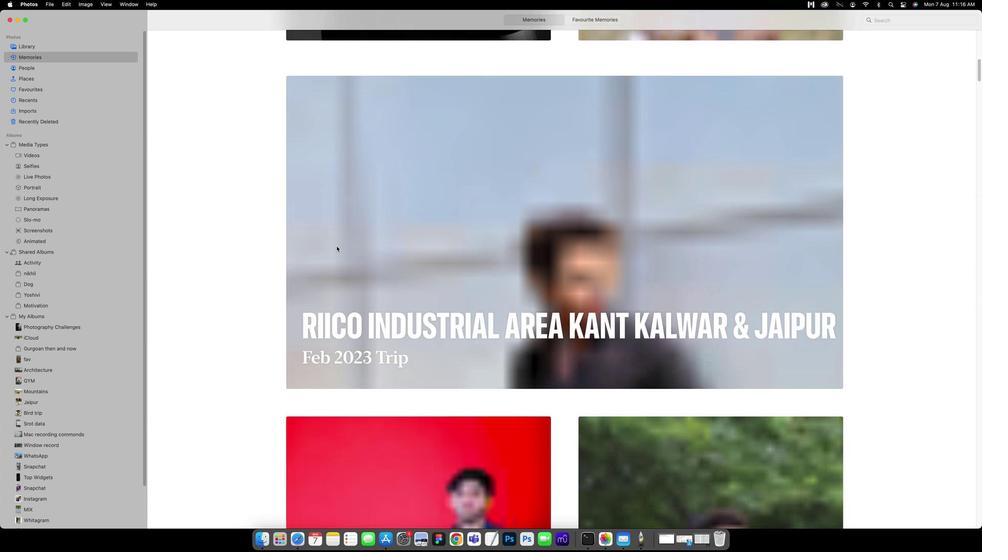 
Action: Mouse scrolled (335, 246) with delta (-8, 0)
Screenshot: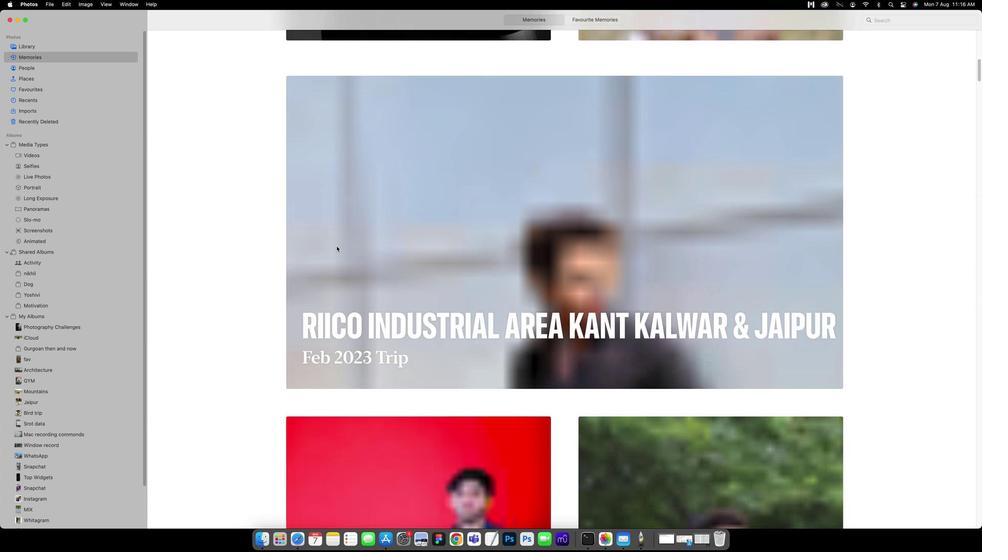 
Action: Mouse scrolled (335, 246) with delta (-8, -1)
Screenshot: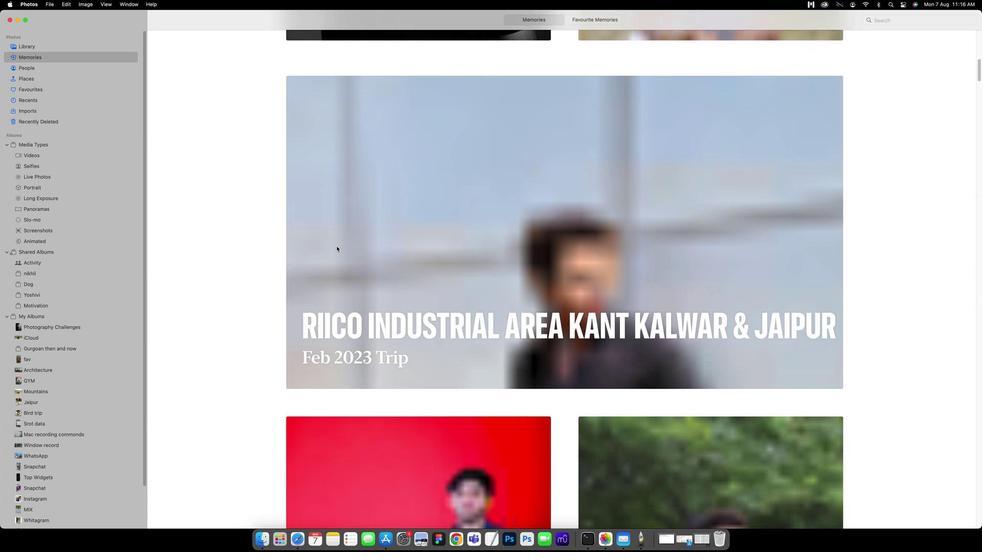 
Action: Mouse scrolled (335, 246) with delta (-8, -2)
Screenshot: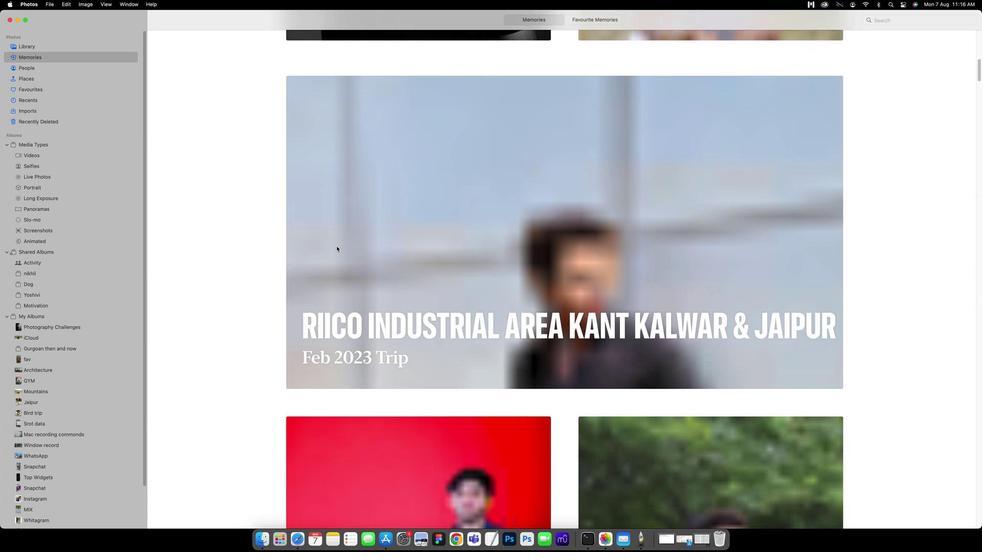 
Action: Mouse scrolled (335, 246) with delta (-8, -2)
Screenshot: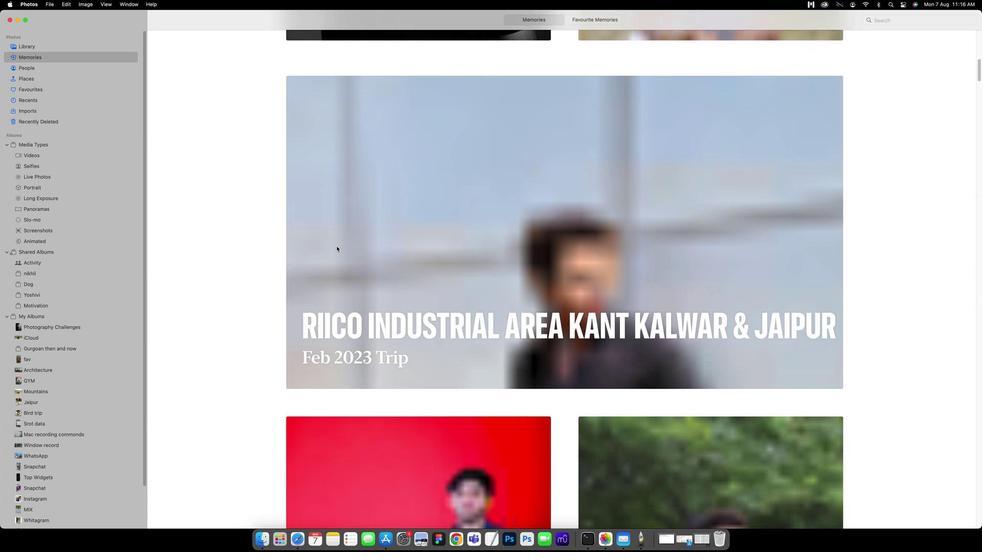 
Action: Mouse scrolled (335, 246) with delta (-8, -2)
Screenshot: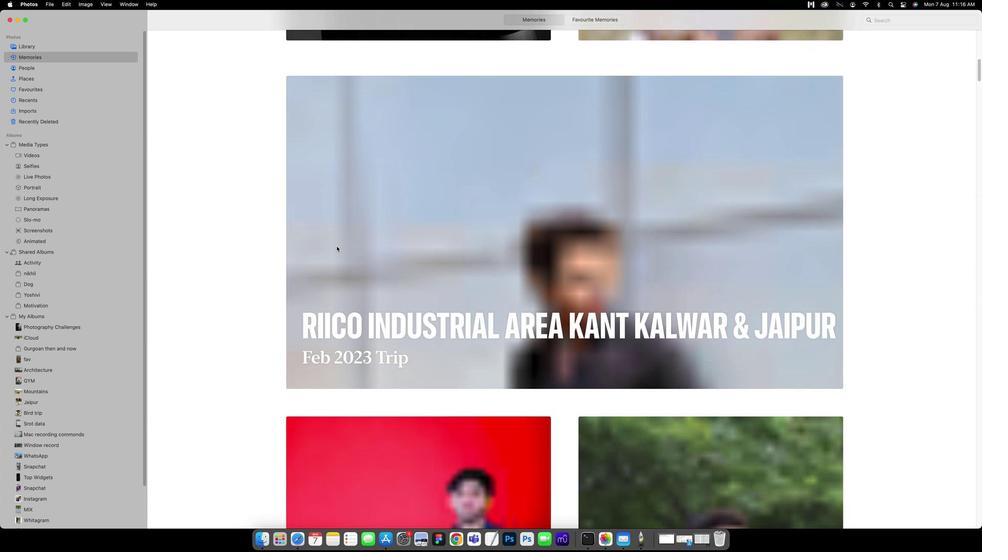 
Action: Mouse scrolled (335, 246) with delta (-8, -3)
Screenshot: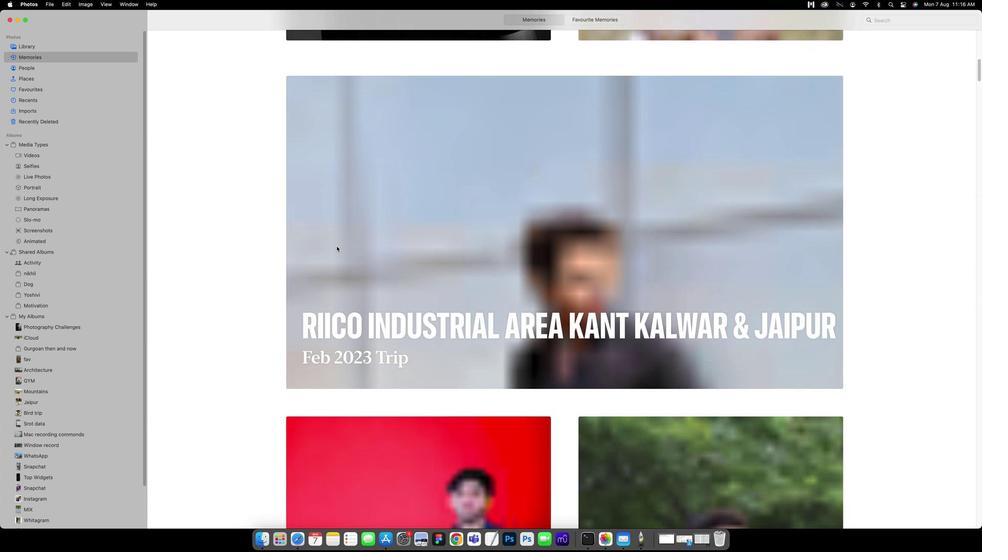 
Action: Mouse scrolled (335, 246) with delta (-8, -3)
Screenshot: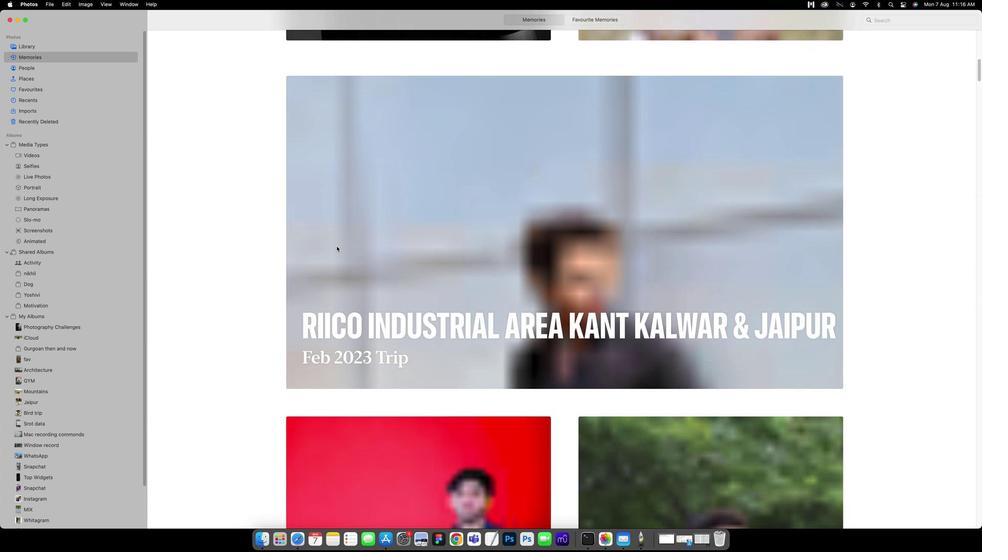 
Action: Mouse scrolled (335, 246) with delta (-8, 0)
Screenshot: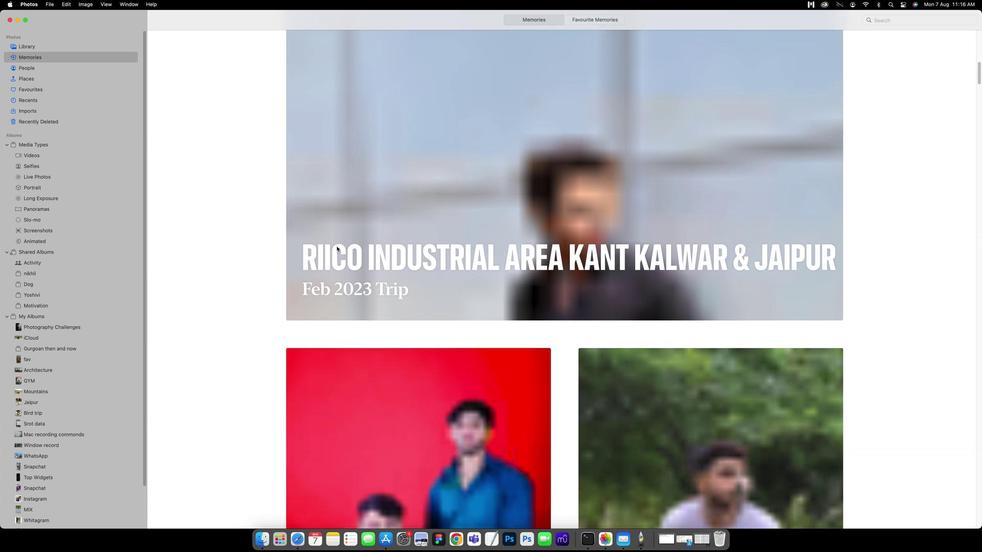
Action: Mouse scrolled (335, 246) with delta (-8, 0)
Screenshot: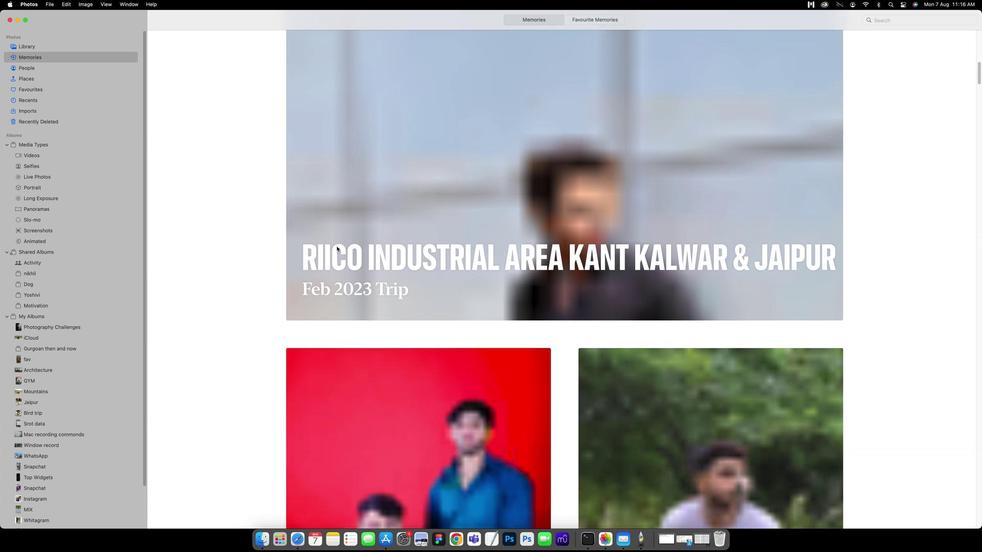 
Action: Mouse scrolled (335, 246) with delta (-8, -2)
Screenshot: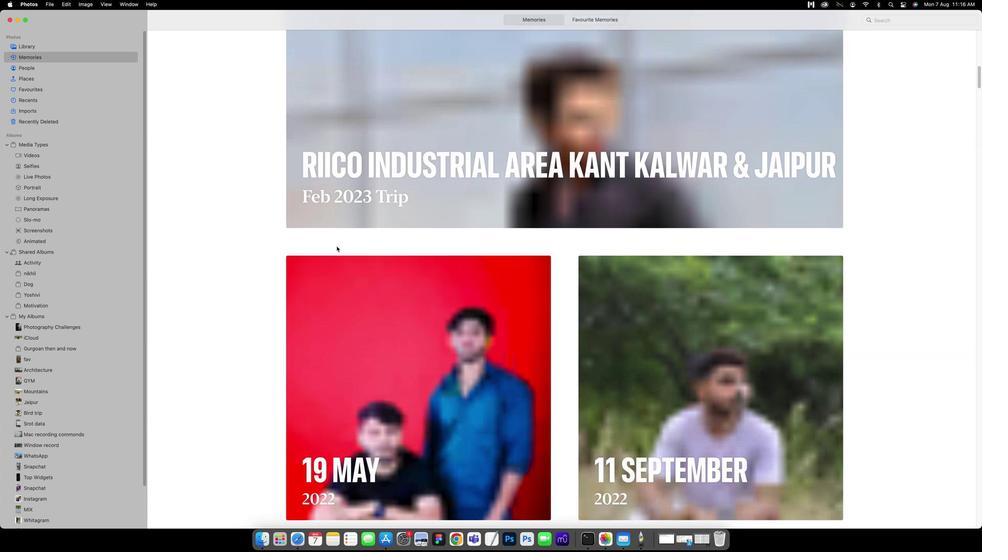 
Action: Mouse scrolled (335, 246) with delta (-8, -2)
Screenshot: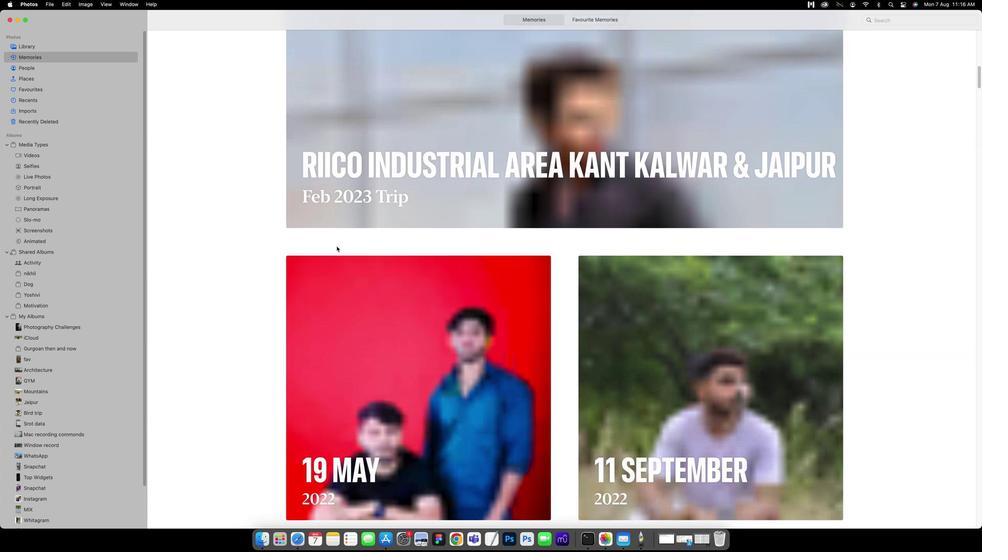 
Action: Mouse scrolled (335, 246) with delta (-8, -2)
Screenshot: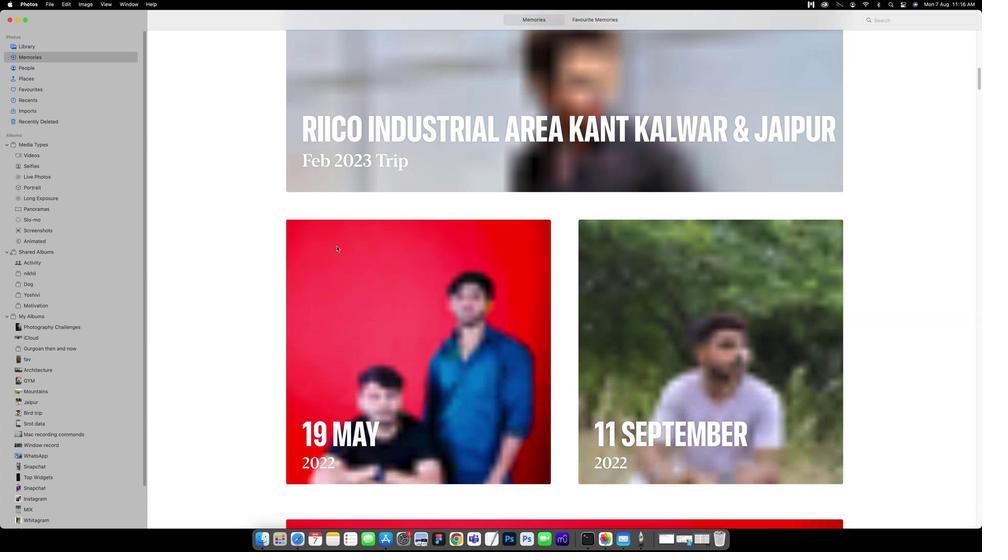 
Action: Mouse scrolled (335, 246) with delta (-8, -3)
Screenshot: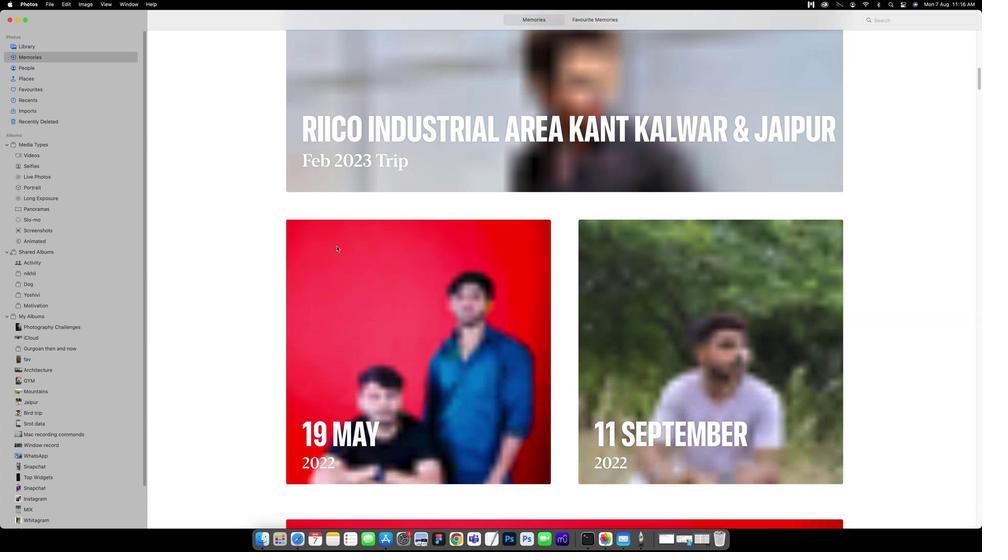 
Action: Mouse scrolled (335, 246) with delta (-8, -3)
Screenshot: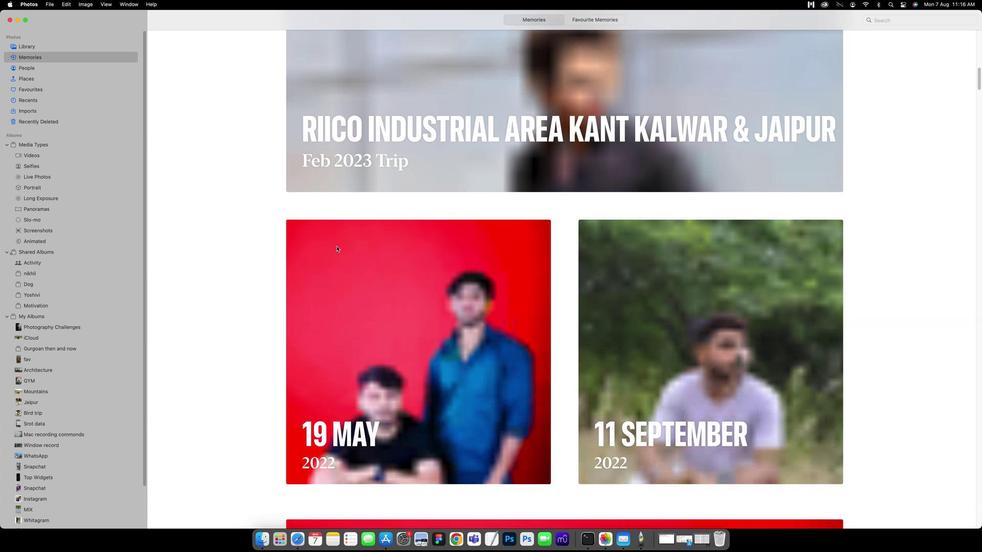 
Action: Mouse scrolled (335, 246) with delta (-8, 0)
Screenshot: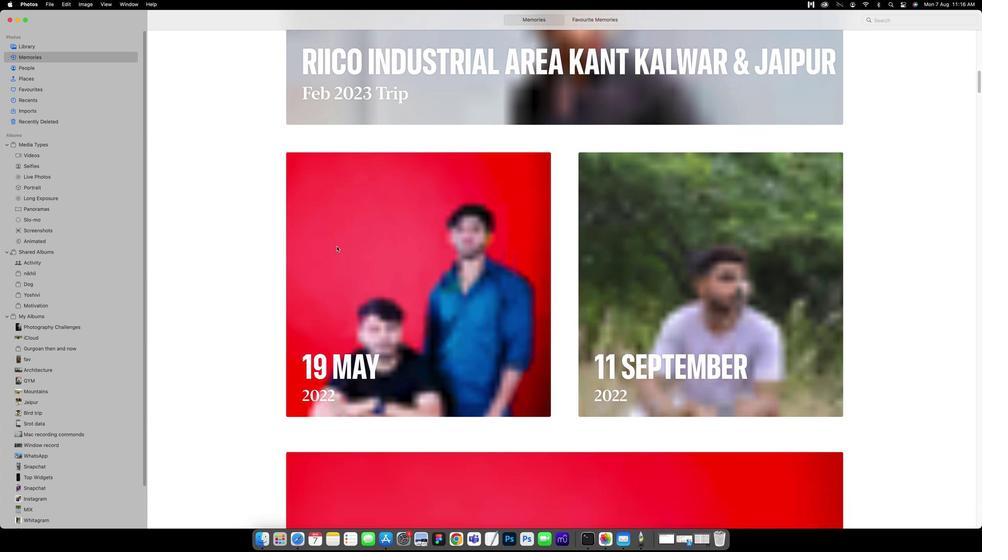 
Action: Mouse scrolled (335, 246) with delta (-8, 0)
Screenshot: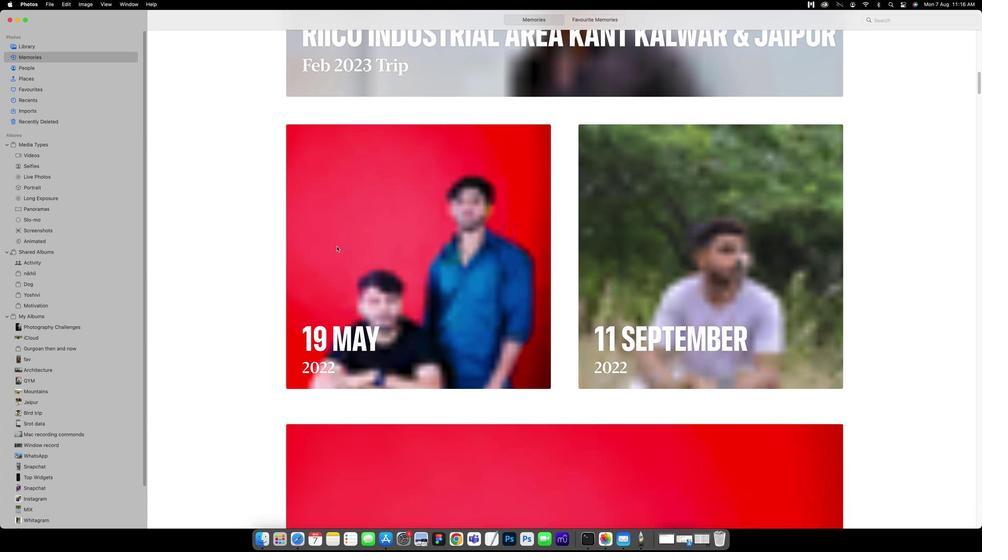 
Action: Mouse scrolled (335, 246) with delta (-8, -1)
Screenshot: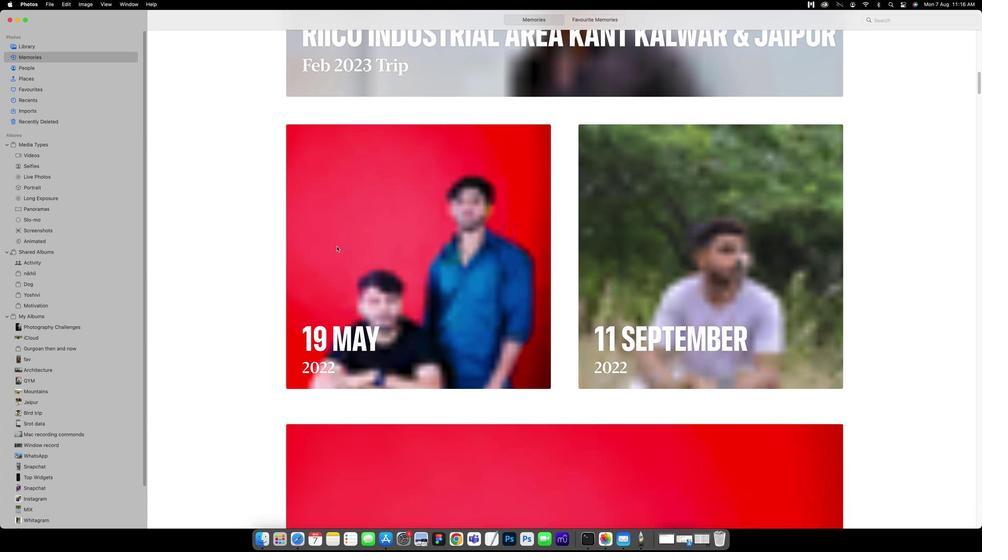 
Action: Mouse scrolled (335, 246) with delta (-8, -2)
Screenshot: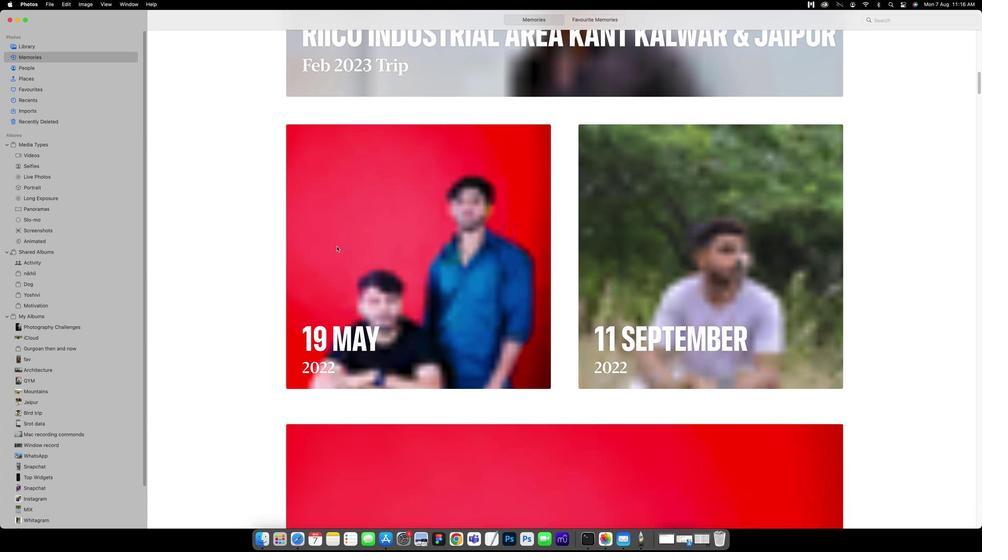 
Action: Mouse scrolled (335, 246) with delta (-8, -2)
Screenshot: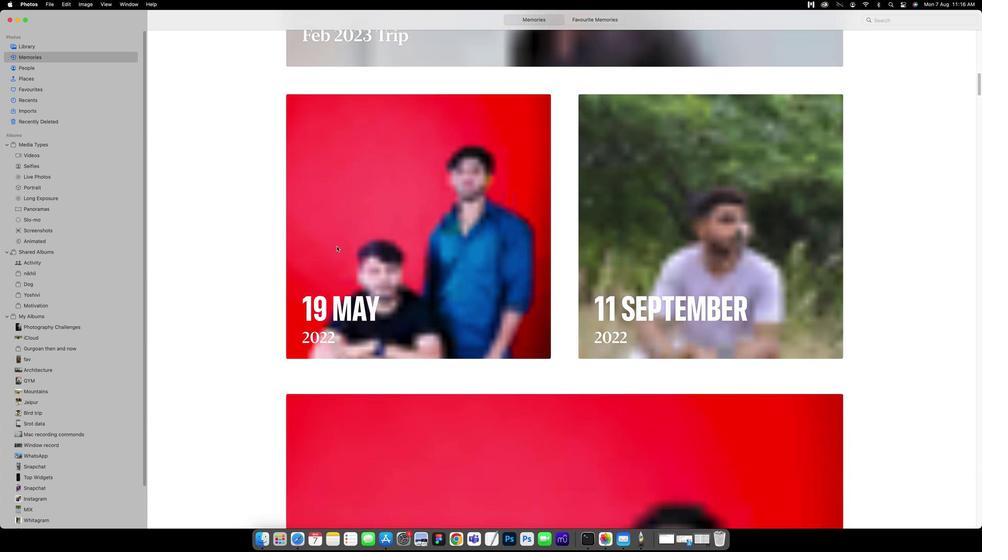 
Action: Mouse scrolled (335, 246) with delta (-8, -2)
Screenshot: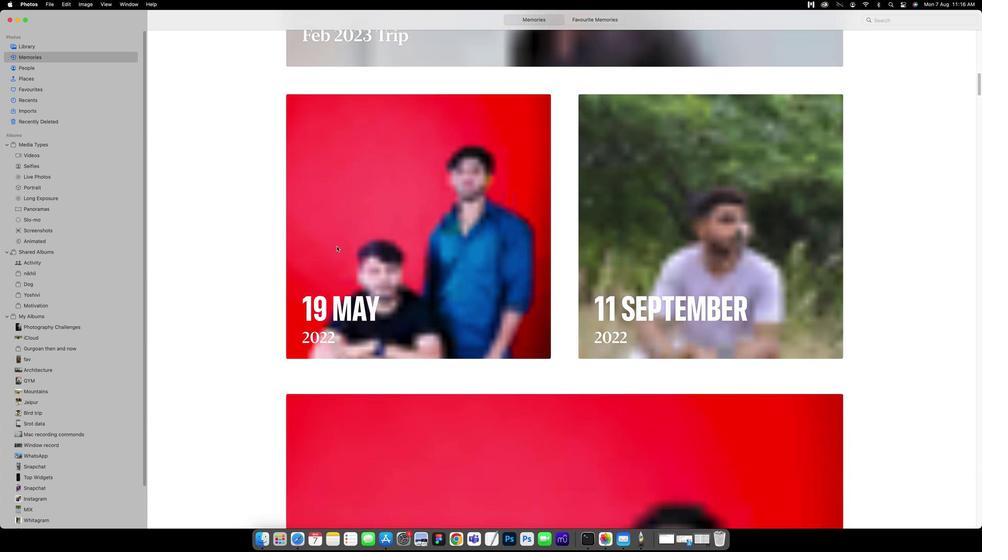 
Action: Mouse scrolled (335, 246) with delta (-8, -3)
Screenshot: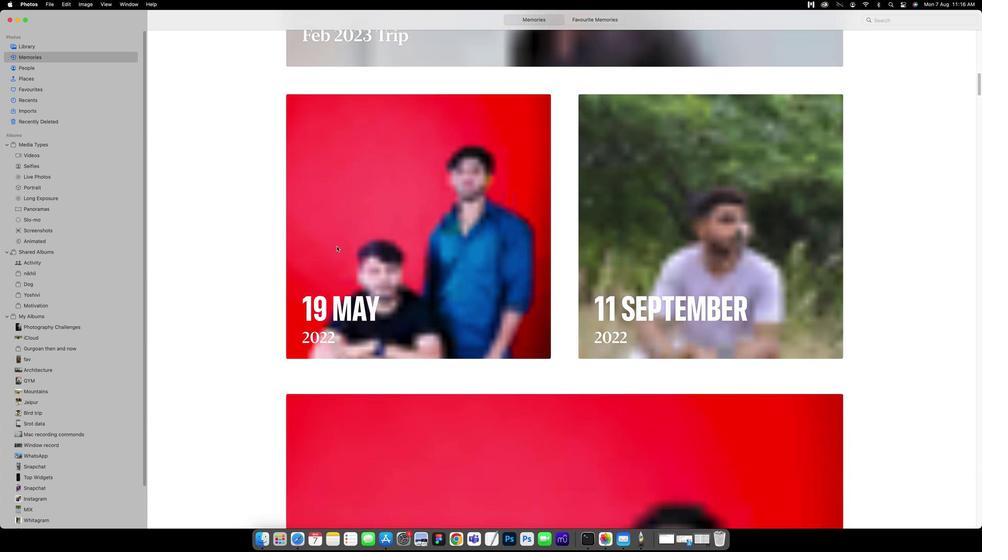 
Action: Mouse scrolled (335, 246) with delta (-8, -3)
Screenshot: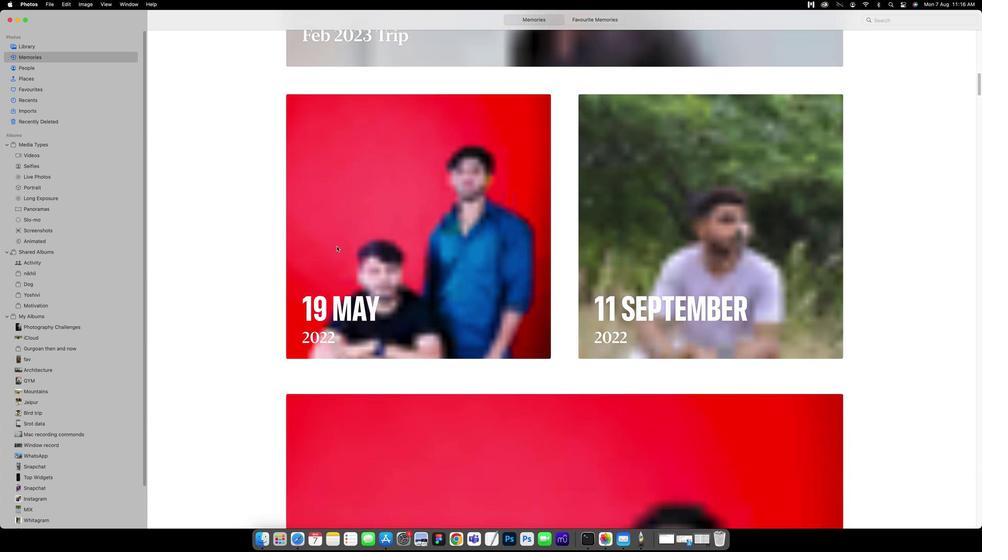 
Action: Mouse scrolled (335, 246) with delta (-8, -3)
Screenshot: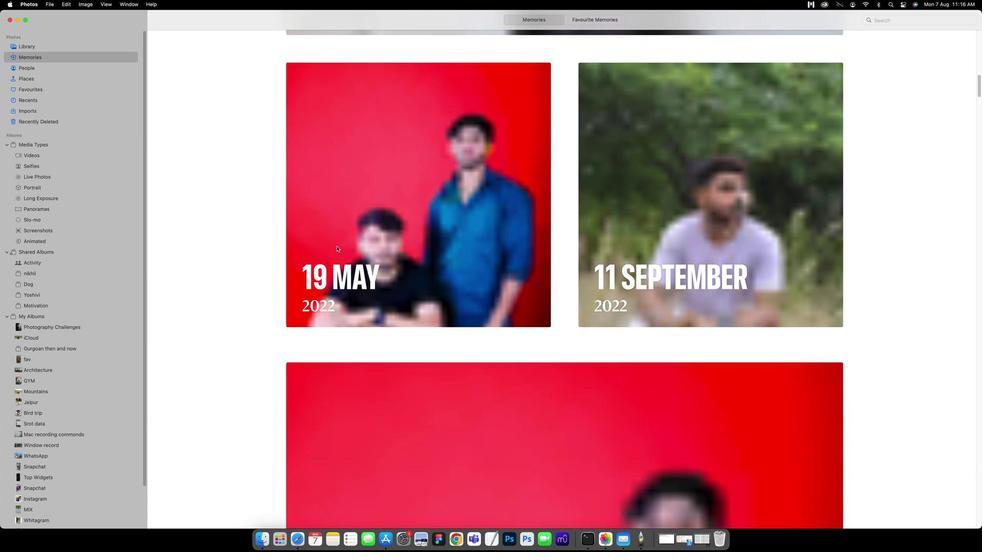 
Action: Mouse scrolled (335, 246) with delta (-8, 0)
Screenshot: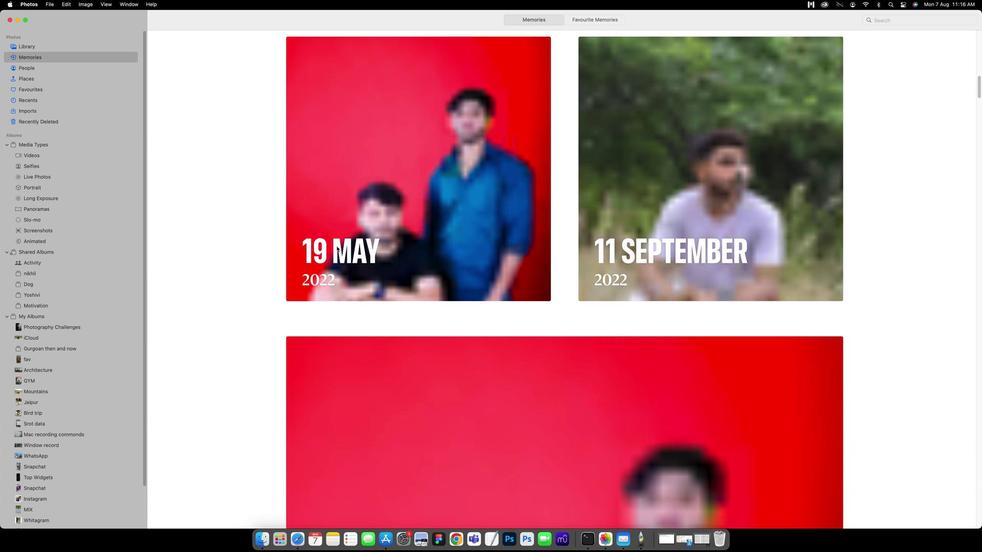 
Action: Mouse scrolled (335, 246) with delta (-8, 0)
Screenshot: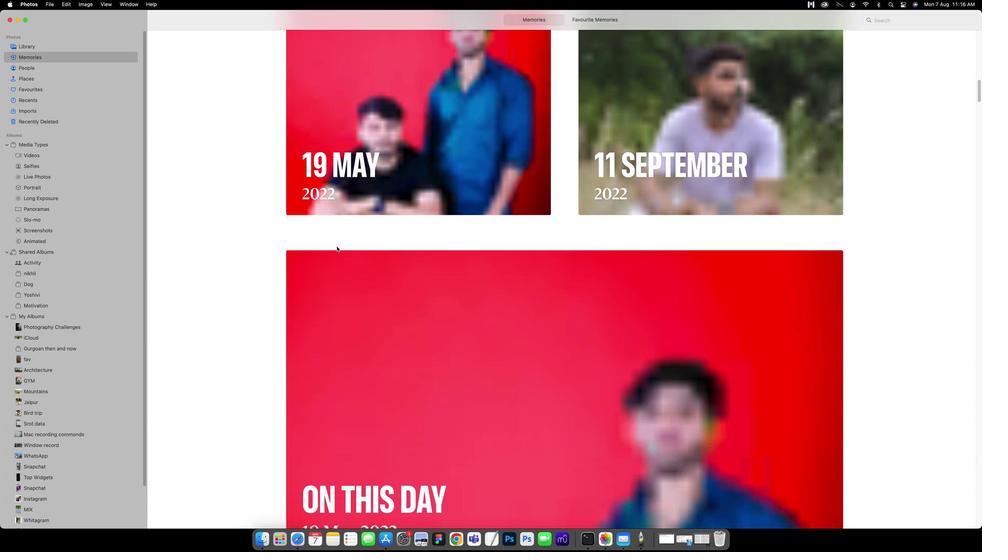 
Action: Mouse scrolled (335, 246) with delta (-8, -1)
Screenshot: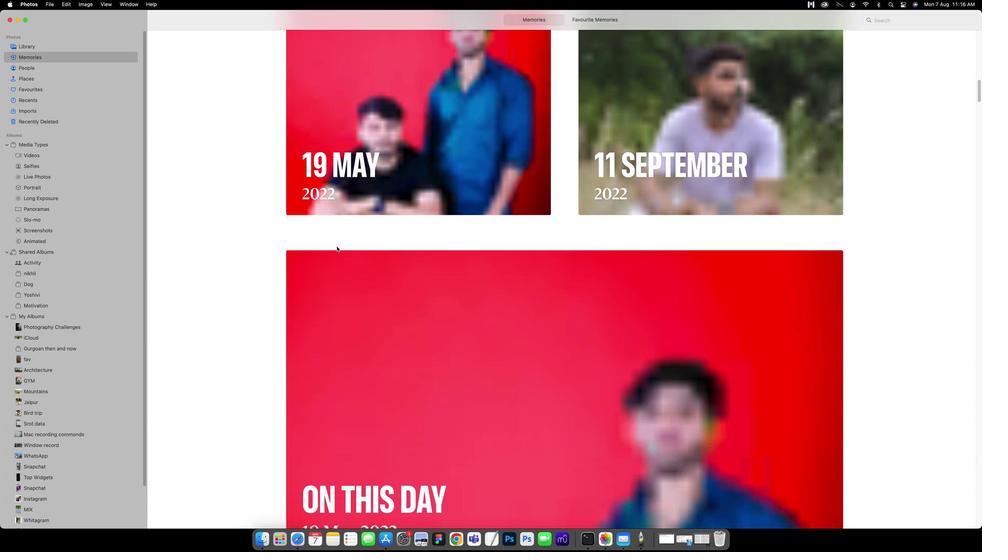 
Action: Mouse scrolled (335, 246) with delta (-8, -2)
Screenshot: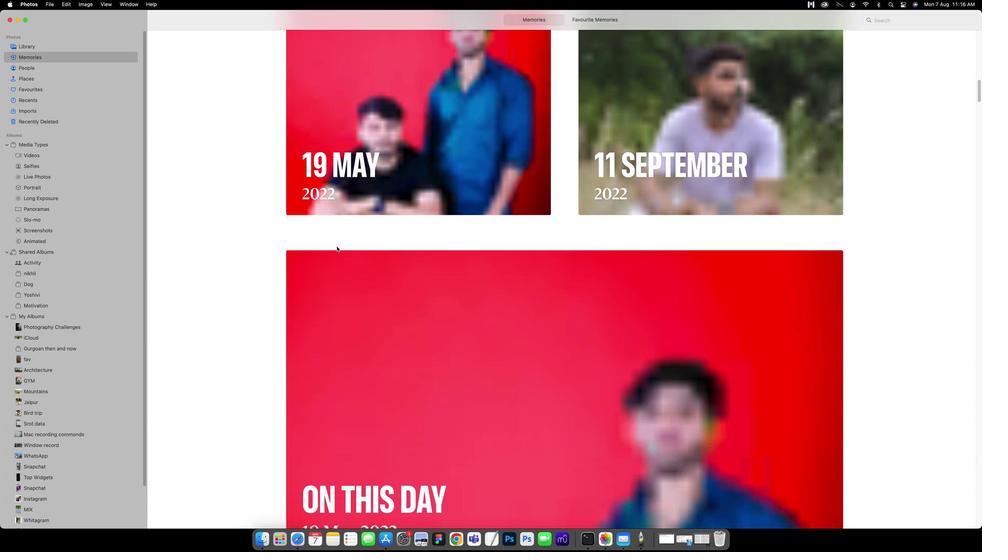 
Action: Mouse scrolled (335, 246) with delta (-8, -2)
Screenshot: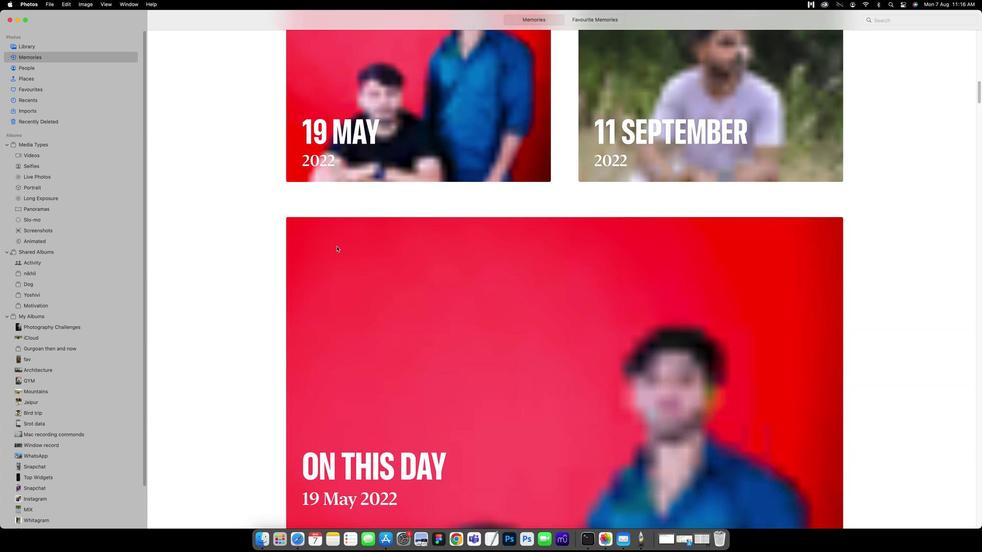 
Action: Mouse scrolled (335, 246) with delta (-8, -2)
Screenshot: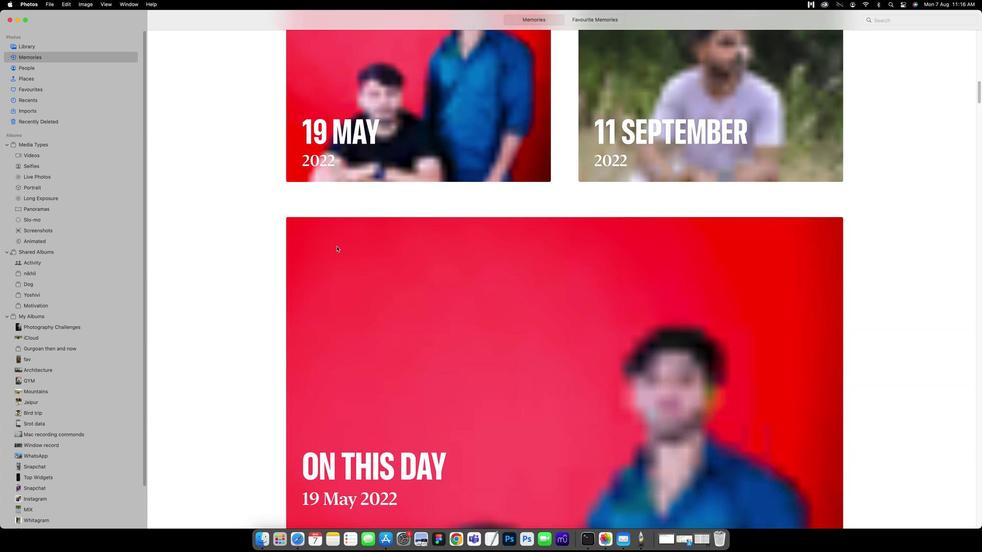 
Action: Mouse scrolled (335, 246) with delta (-8, -2)
Screenshot: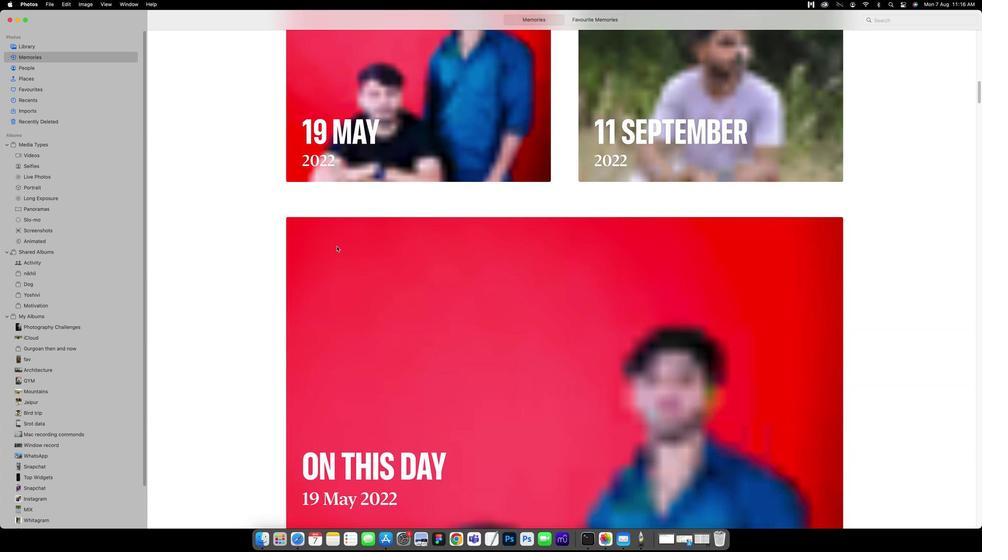 
Action: Mouse scrolled (335, 246) with delta (-8, -3)
Screenshot: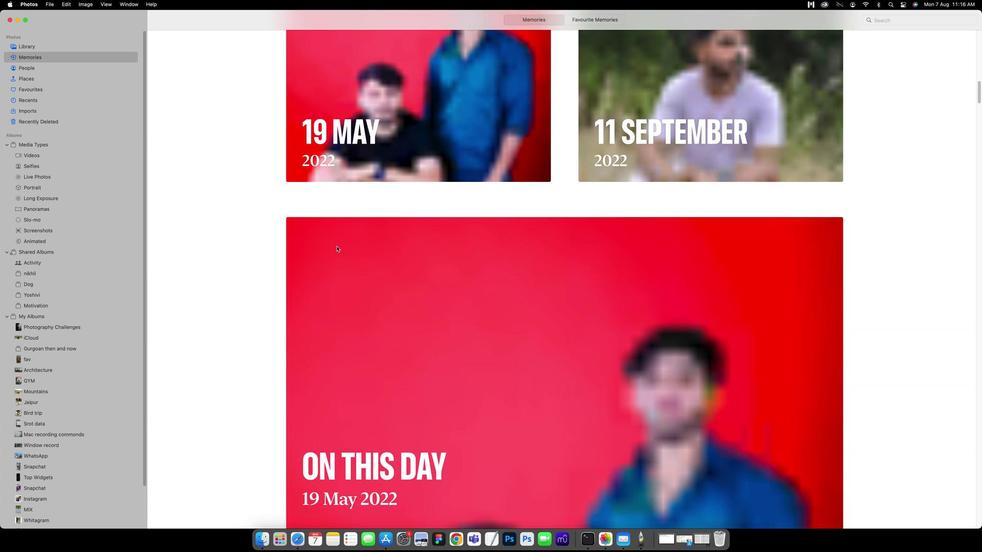 
Action: Mouse scrolled (335, 246) with delta (-8, 0)
Screenshot: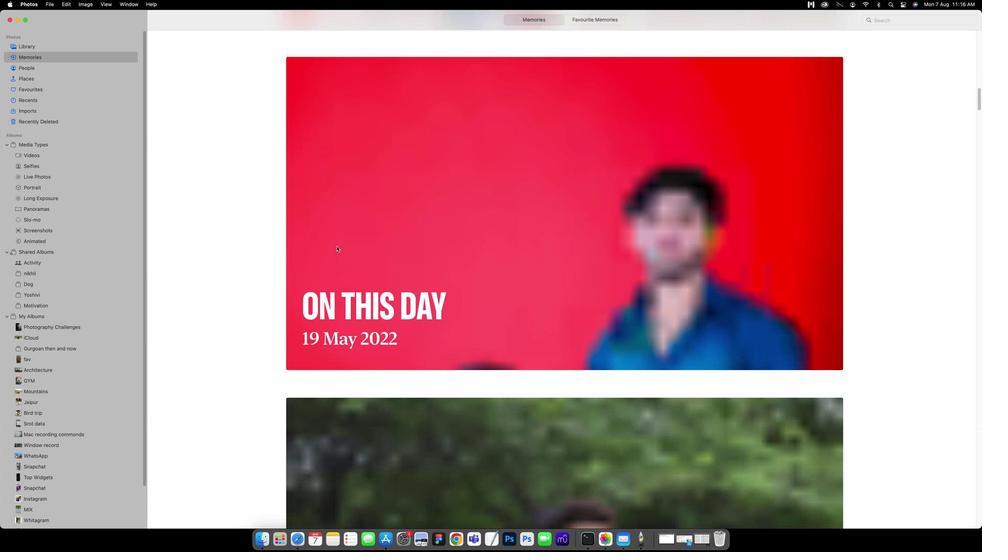 
Action: Mouse scrolled (335, 246) with delta (-8, 0)
Screenshot: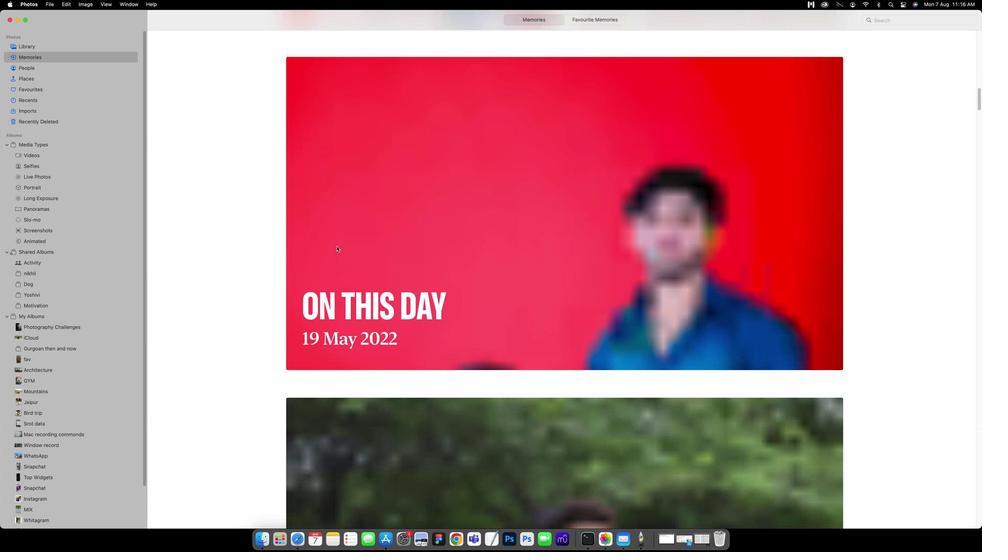 
Action: Mouse scrolled (335, 246) with delta (-8, -2)
Screenshot: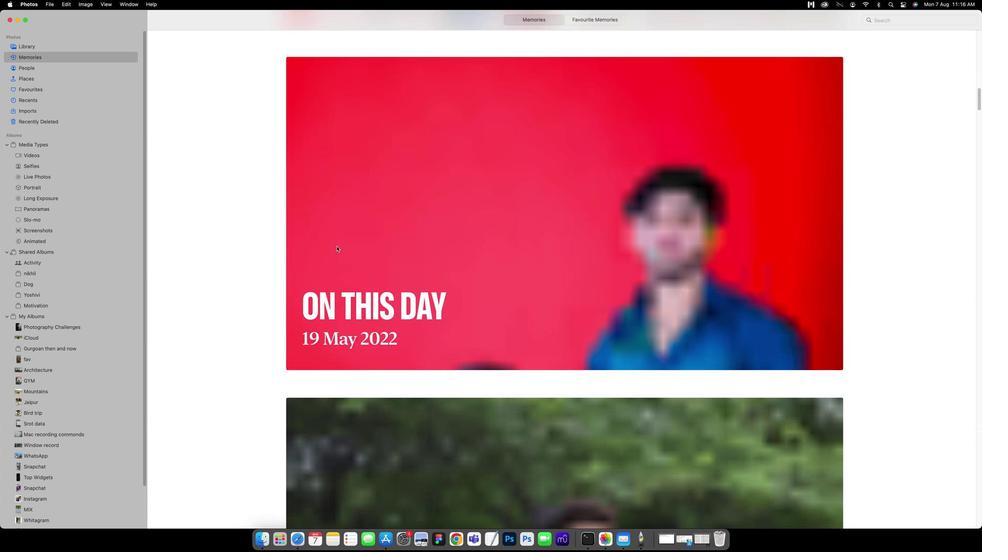 
Action: Mouse scrolled (335, 246) with delta (-8, -2)
Screenshot: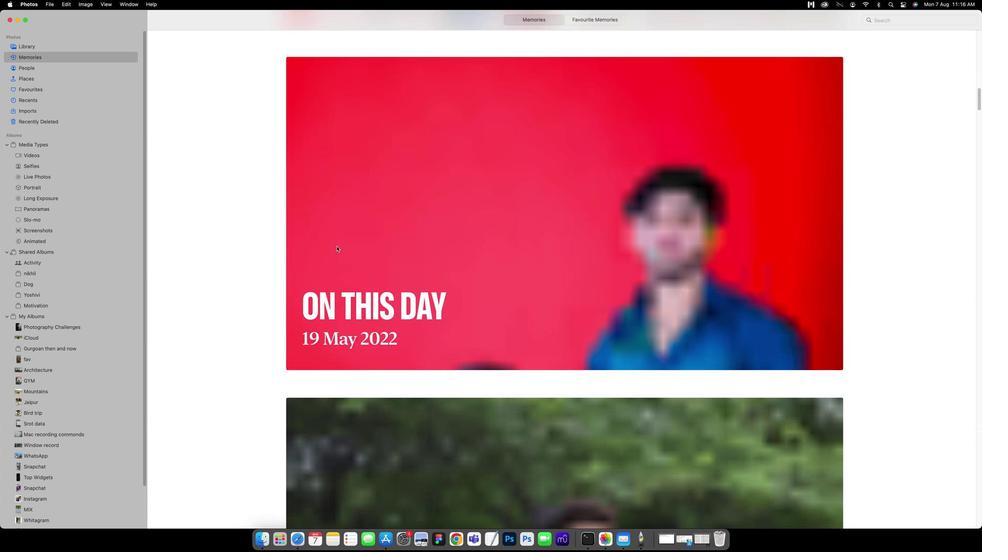 
Action: Mouse scrolled (335, 246) with delta (-8, -2)
Screenshot: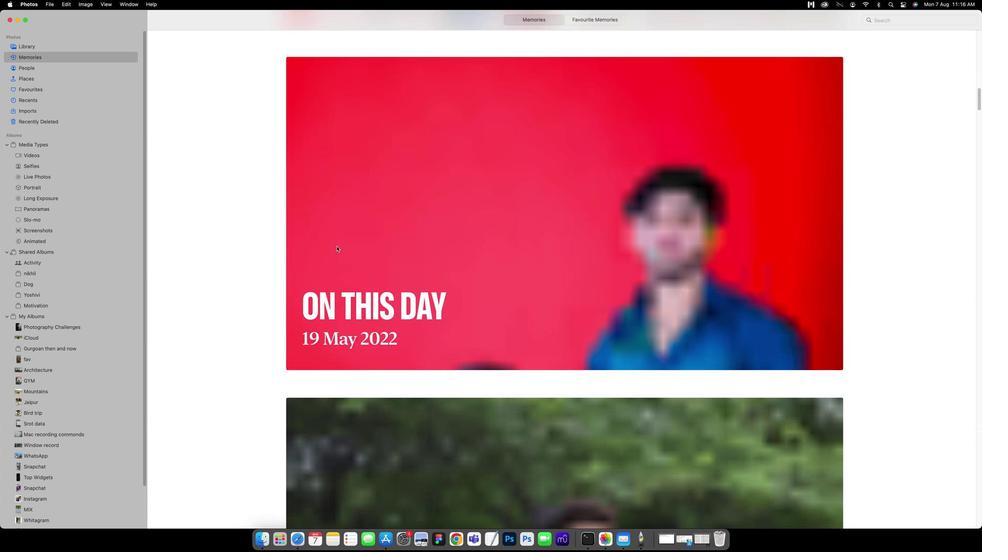 
Action: Mouse scrolled (335, 246) with delta (-8, -3)
Screenshot: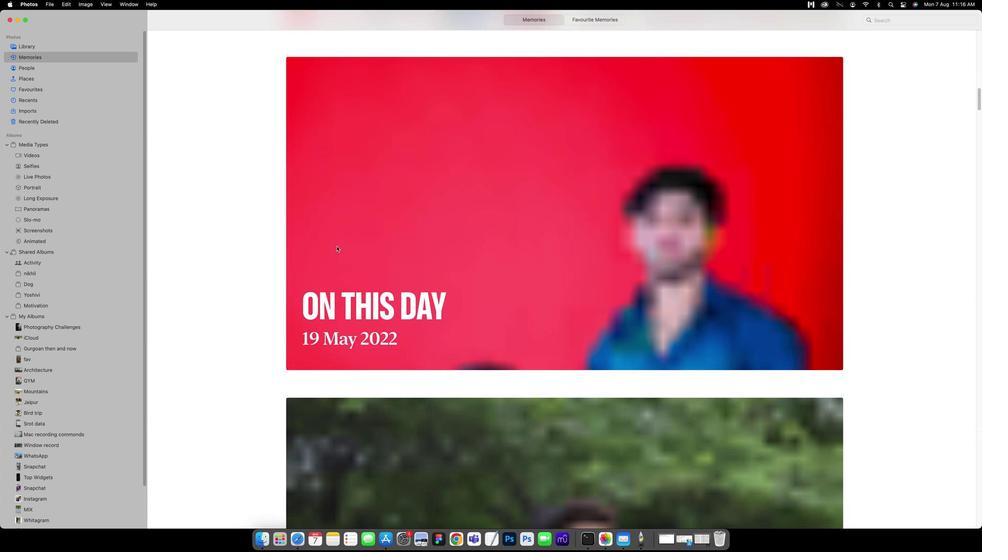 
Action: Mouse scrolled (335, 246) with delta (-8, -3)
Screenshot: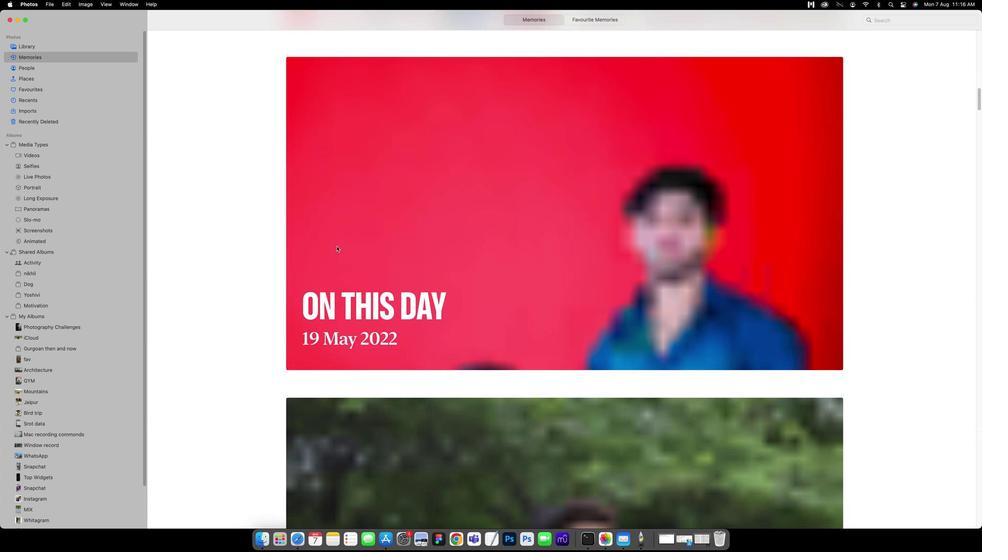 
Action: Mouse scrolled (335, 246) with delta (-8, 0)
Screenshot: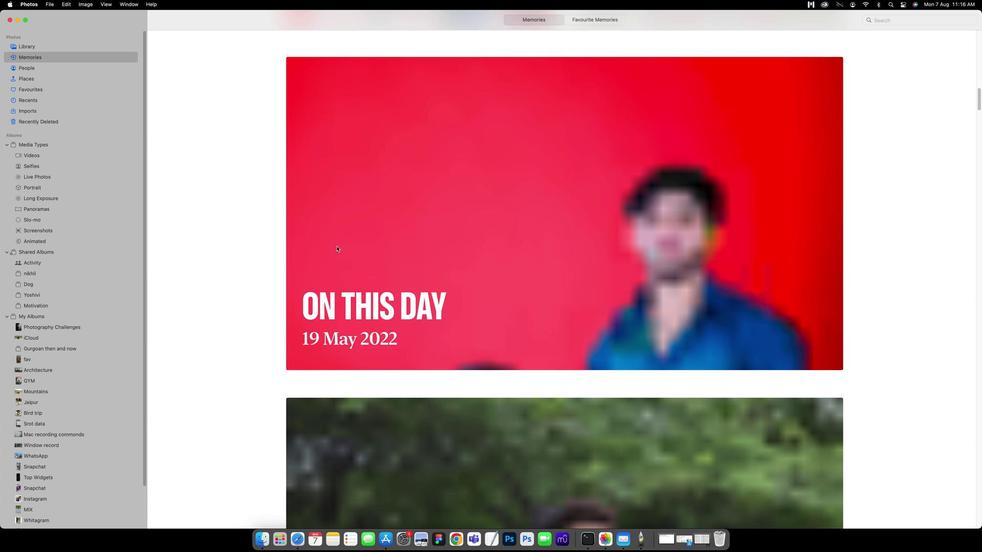 
Action: Mouse scrolled (335, 246) with delta (-8, 0)
Screenshot: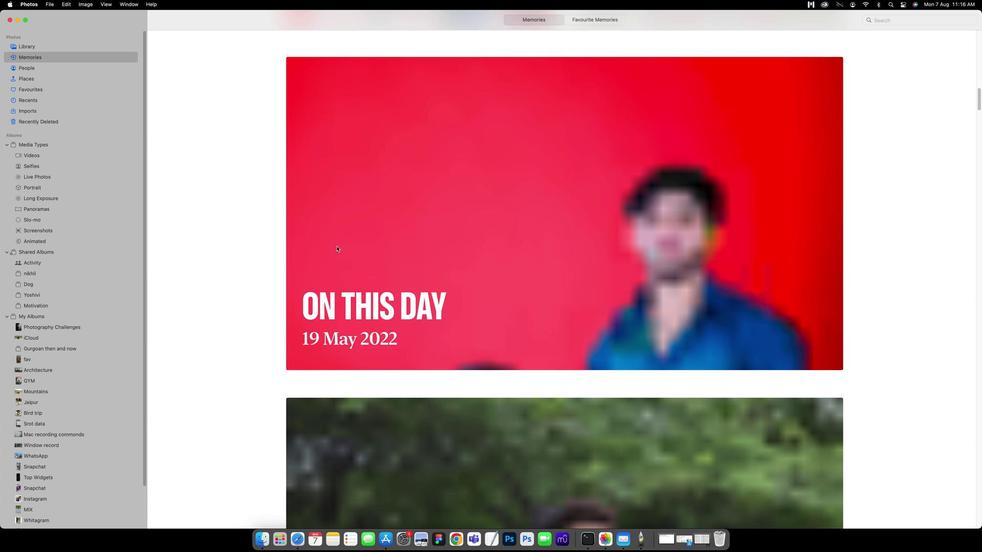 
Action: Mouse scrolled (335, 246) with delta (-8, -1)
Screenshot: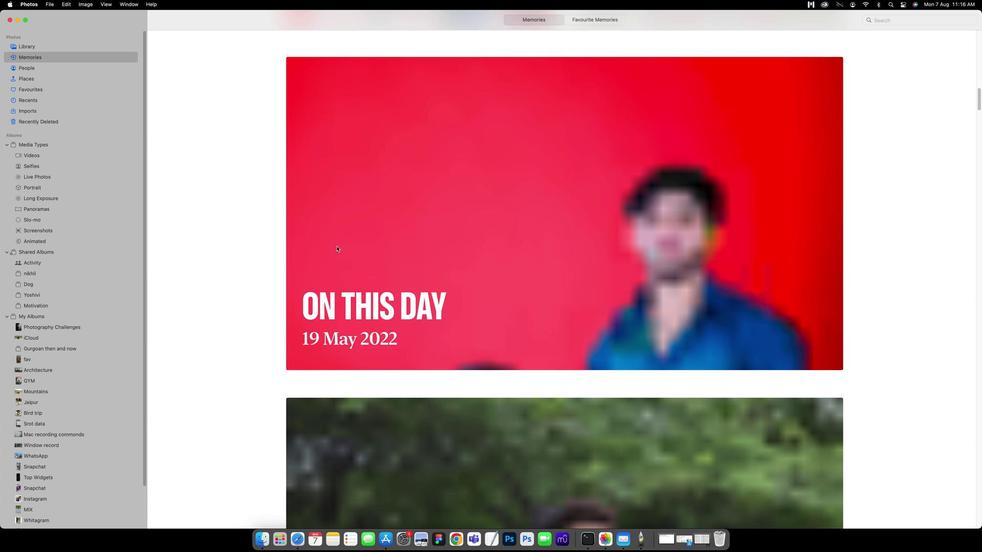 
Action: Mouse scrolled (335, 246) with delta (-8, -2)
Screenshot: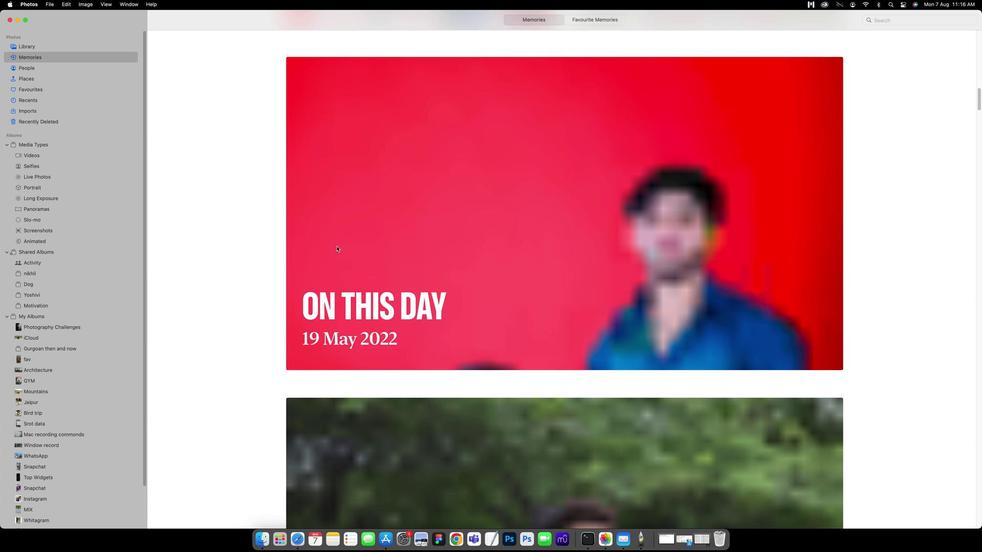 
Action: Mouse scrolled (335, 246) with delta (-8, -2)
Screenshot: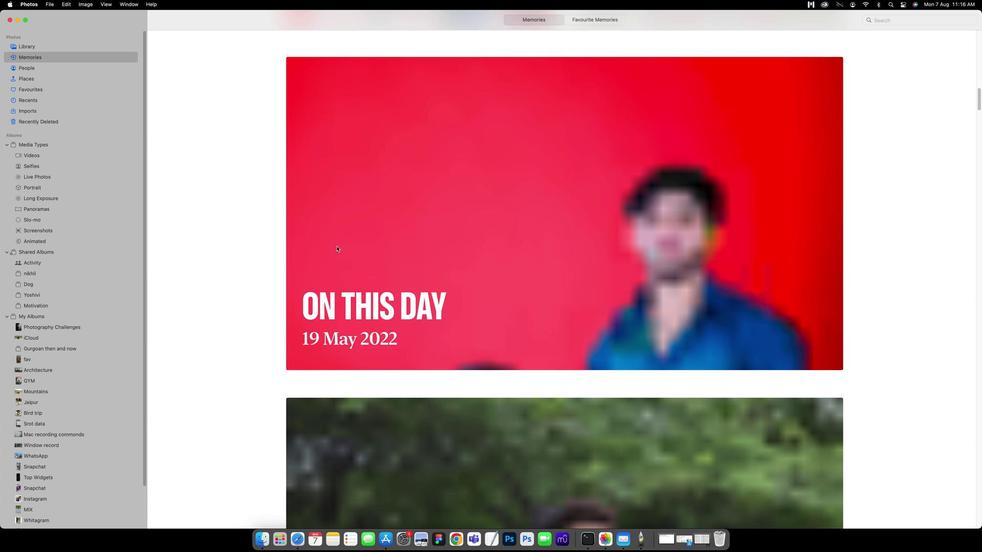 
Action: Mouse scrolled (335, 246) with delta (-8, -2)
Screenshot: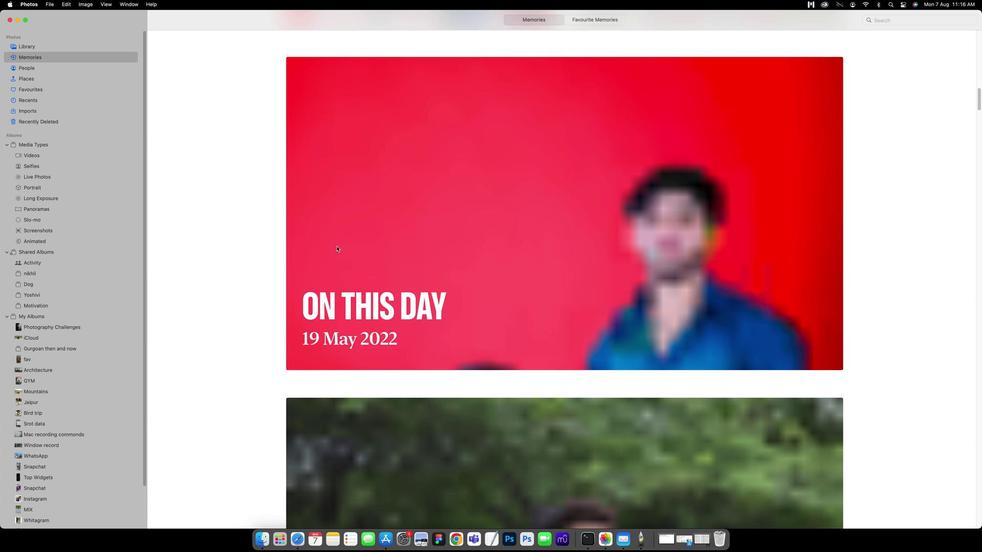 
Action: Mouse scrolled (335, 246) with delta (-8, -3)
Screenshot: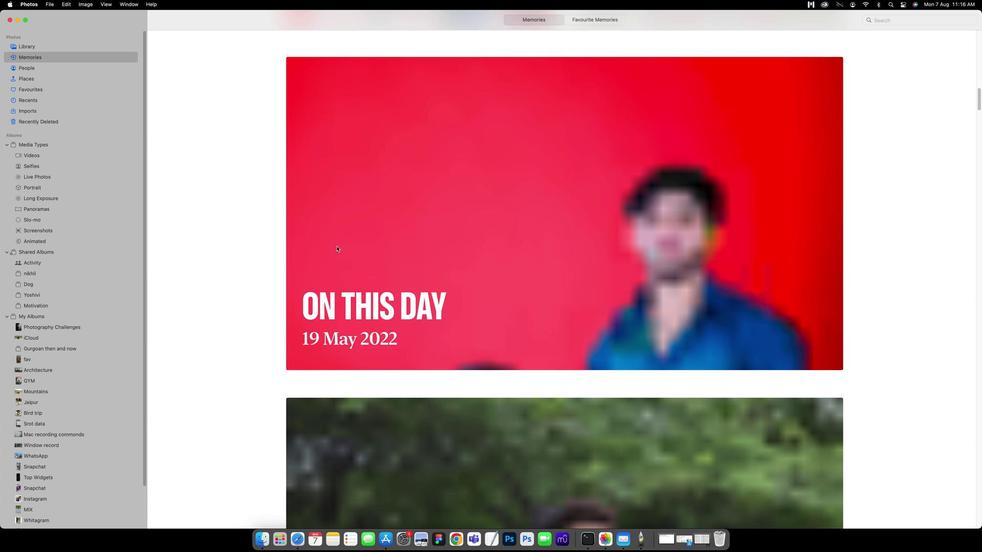 
Action: Mouse scrolled (335, 246) with delta (-8, -3)
Screenshot: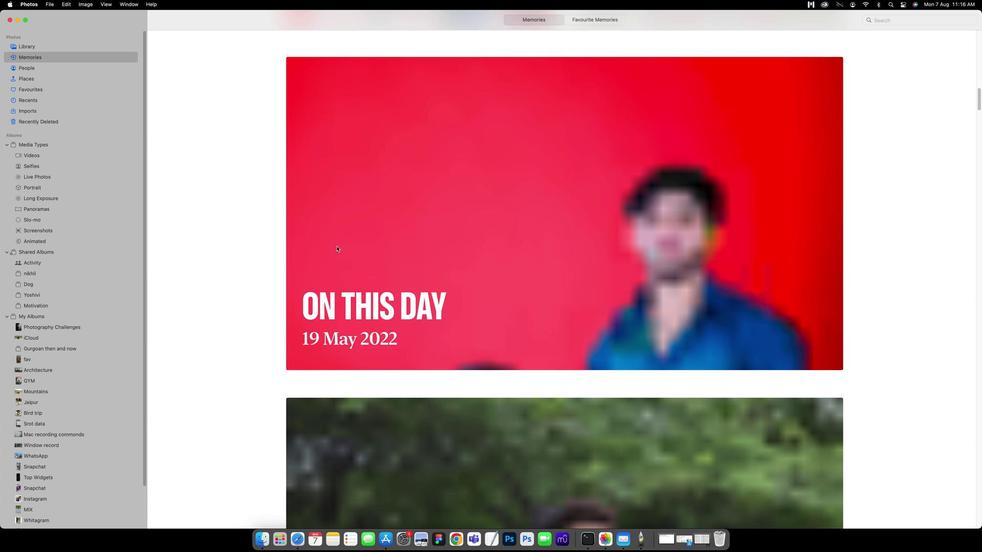 
Action: Mouse scrolled (335, 246) with delta (-8, 0)
Screenshot: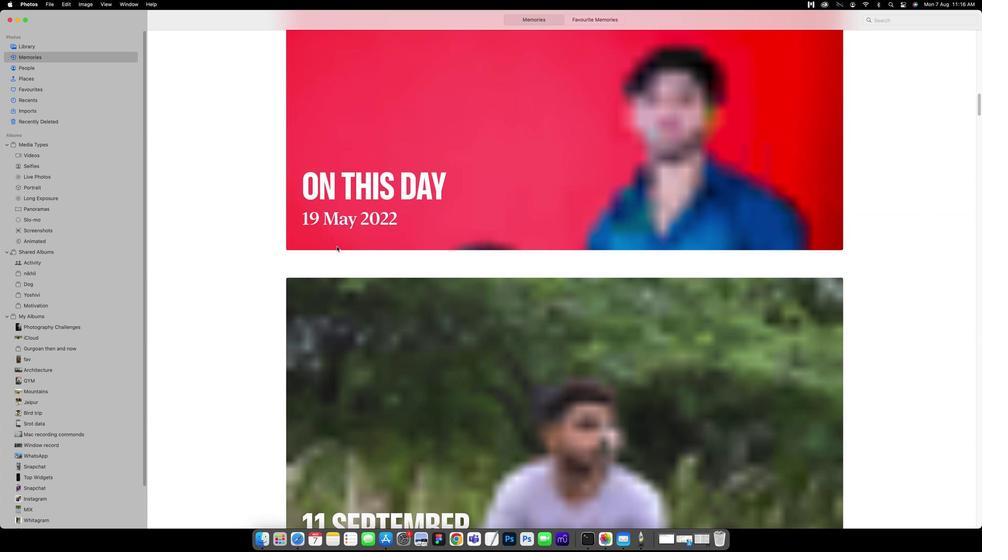 
Action: Mouse scrolled (335, 246) with delta (-8, 0)
Screenshot: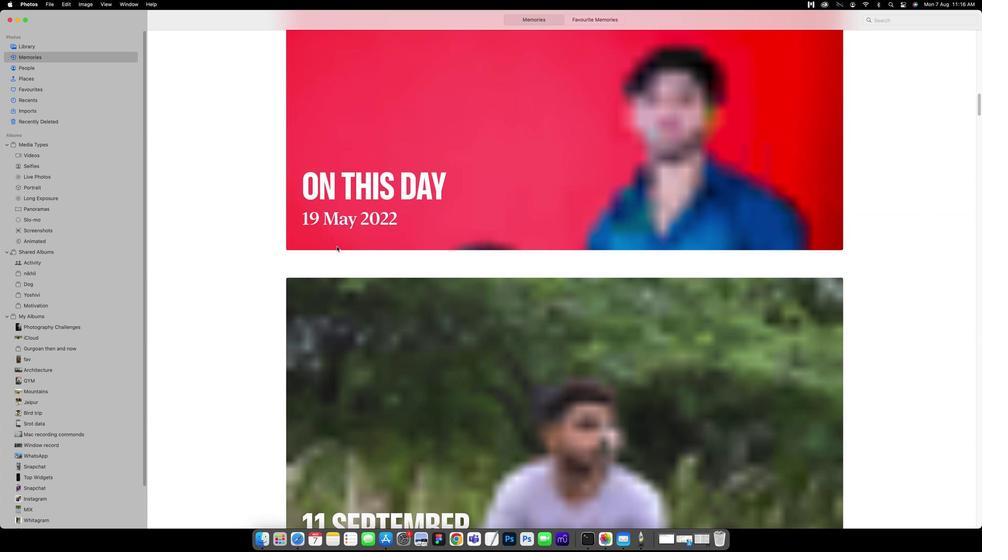 
Action: Mouse scrolled (335, 246) with delta (-8, -1)
Screenshot: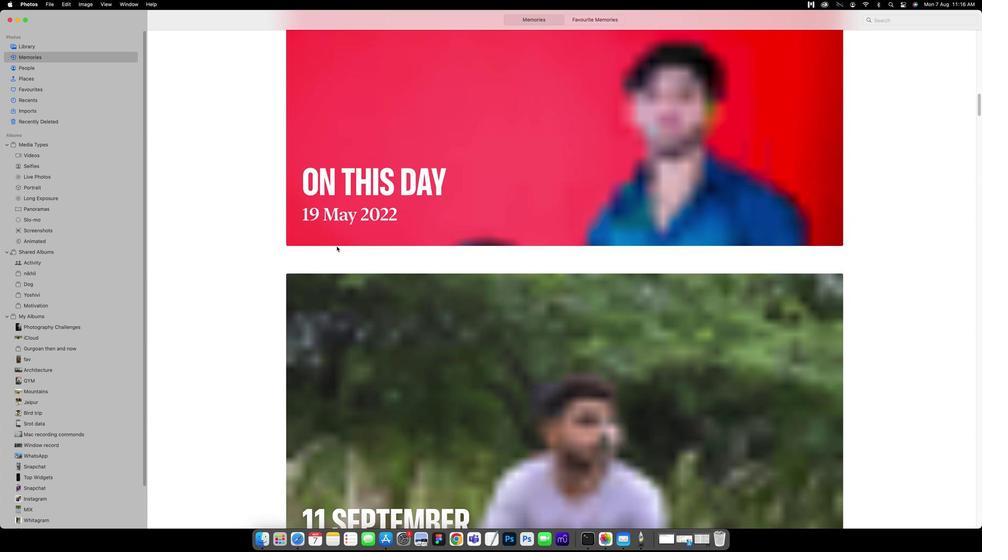 
Action: Mouse scrolled (335, 246) with delta (-8, -2)
Screenshot: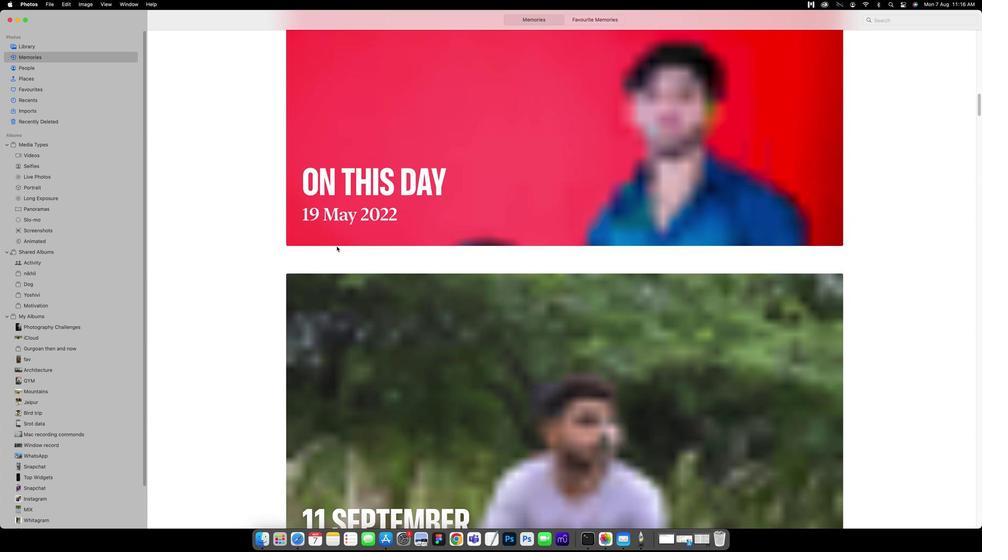 
Action: Mouse scrolled (335, 246) with delta (-8, -2)
Screenshot: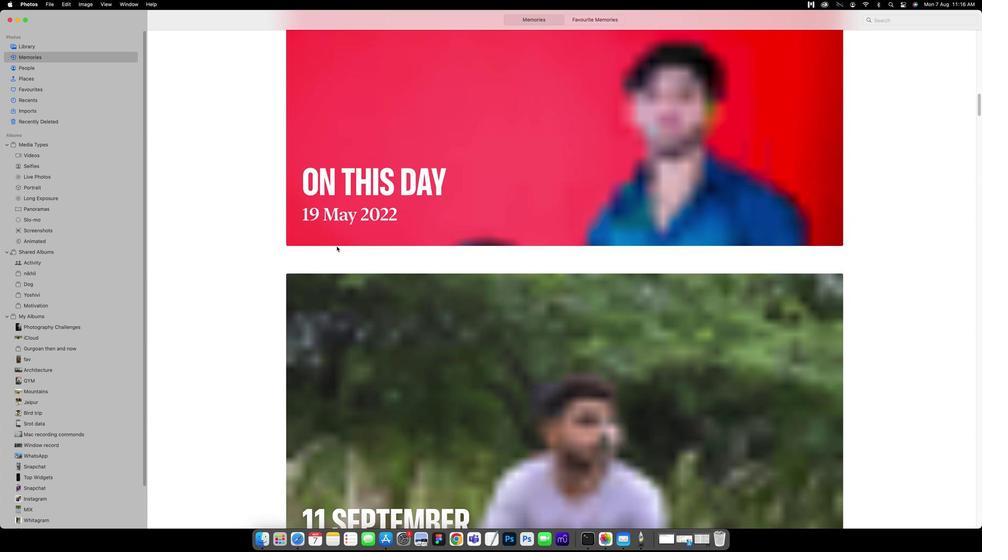 
Action: Mouse scrolled (335, 246) with delta (-8, -2)
Screenshot: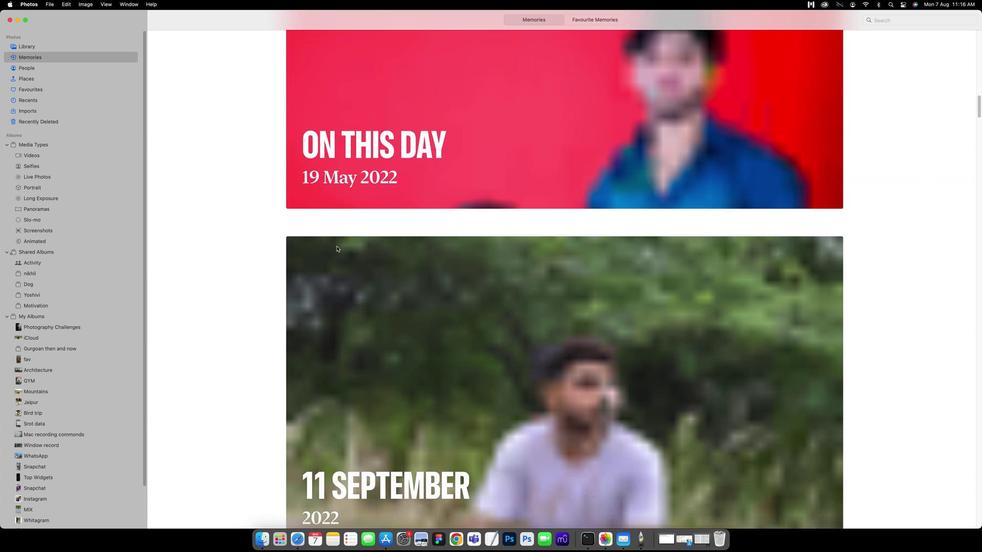 
Action: Mouse scrolled (335, 246) with delta (-8, -2)
Screenshot: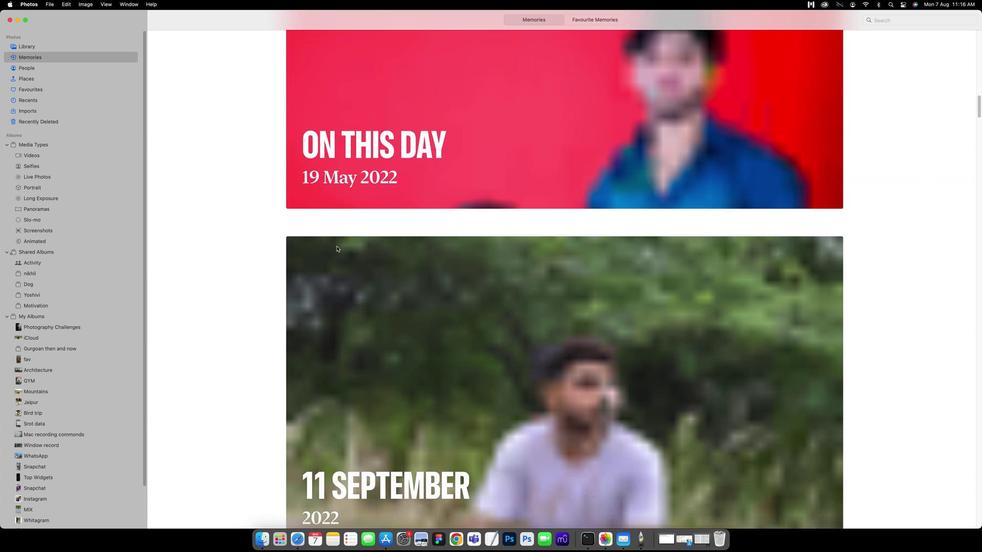 
Action: Mouse scrolled (335, 246) with delta (-8, 0)
Screenshot: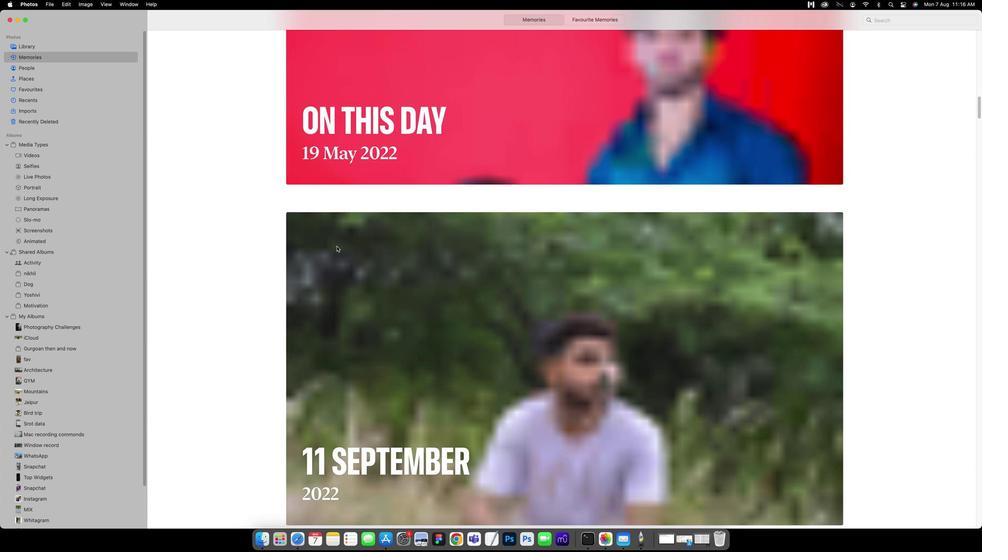 
Action: Mouse scrolled (335, 246) with delta (-8, 0)
Screenshot: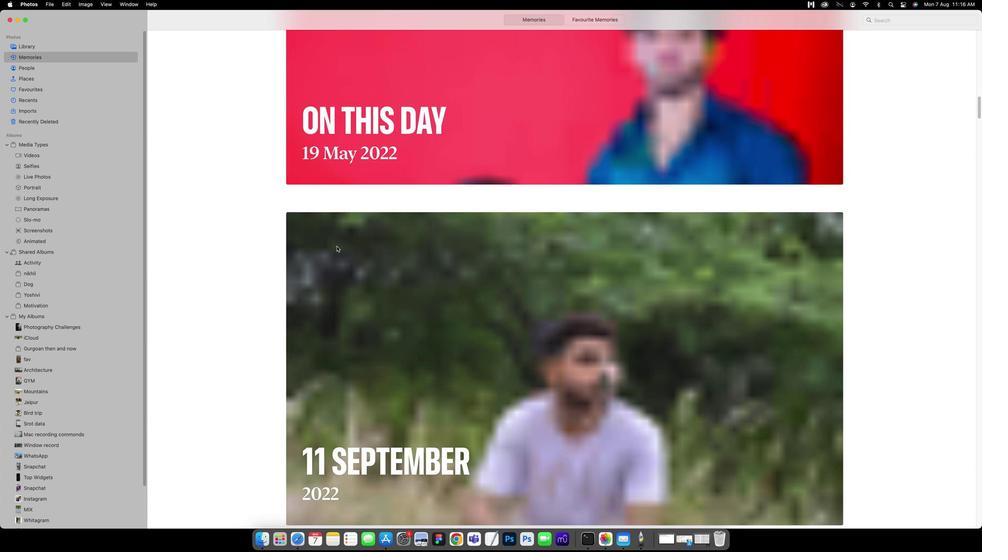 
Action: Mouse scrolled (335, 246) with delta (-8, -1)
Screenshot: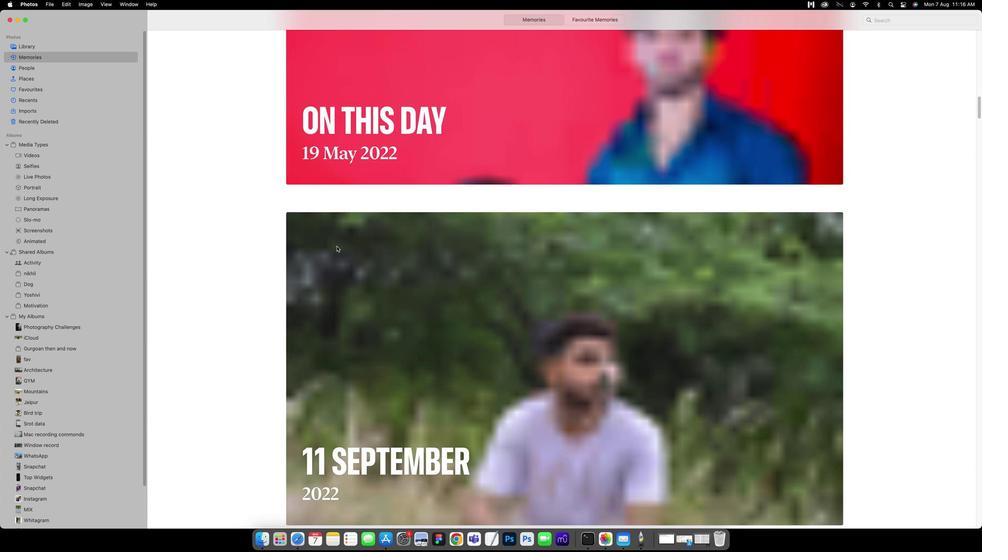 
Action: Mouse scrolled (335, 246) with delta (-8, -2)
Screenshot: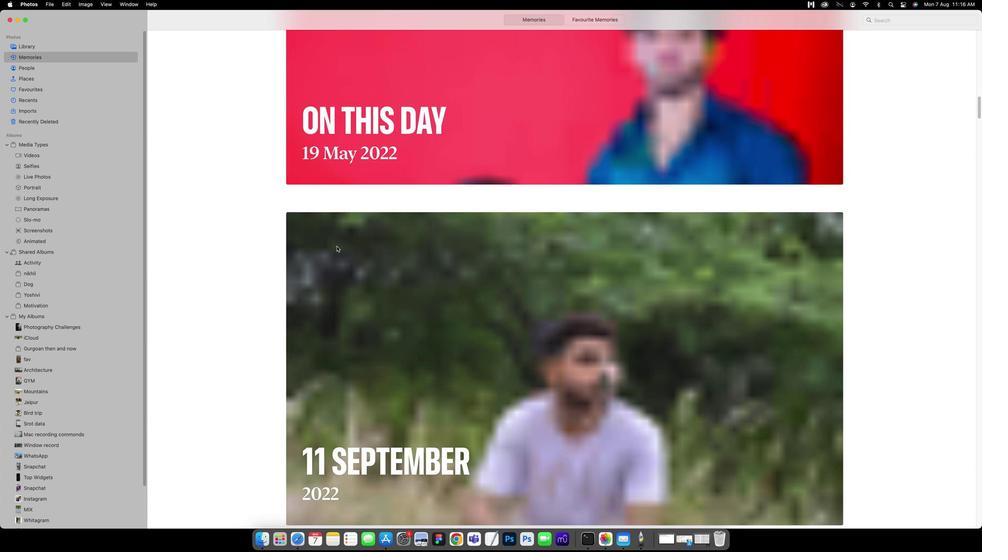 
Action: Mouse scrolled (335, 246) with delta (-8, -2)
Screenshot: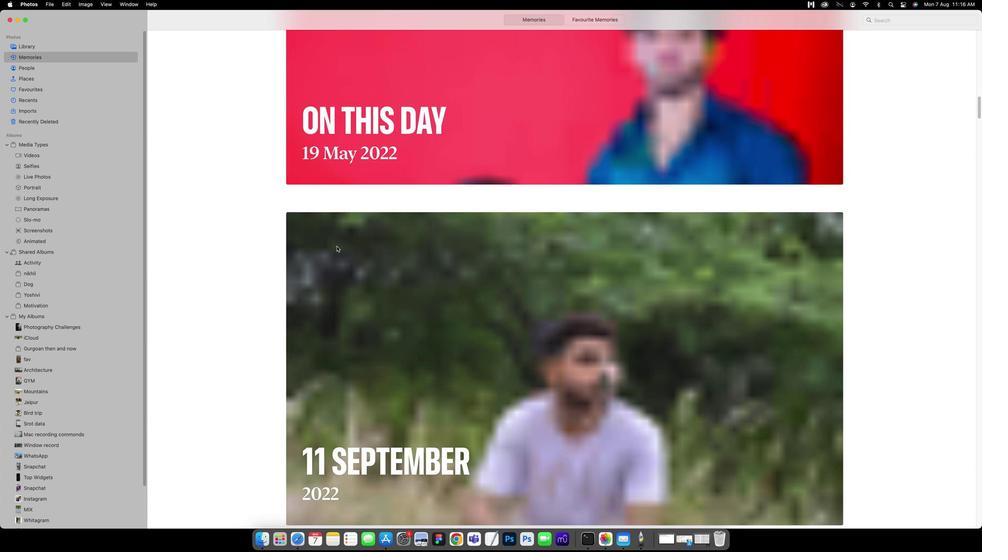 
Action: Mouse scrolled (335, 246) with delta (-8, 0)
Screenshot: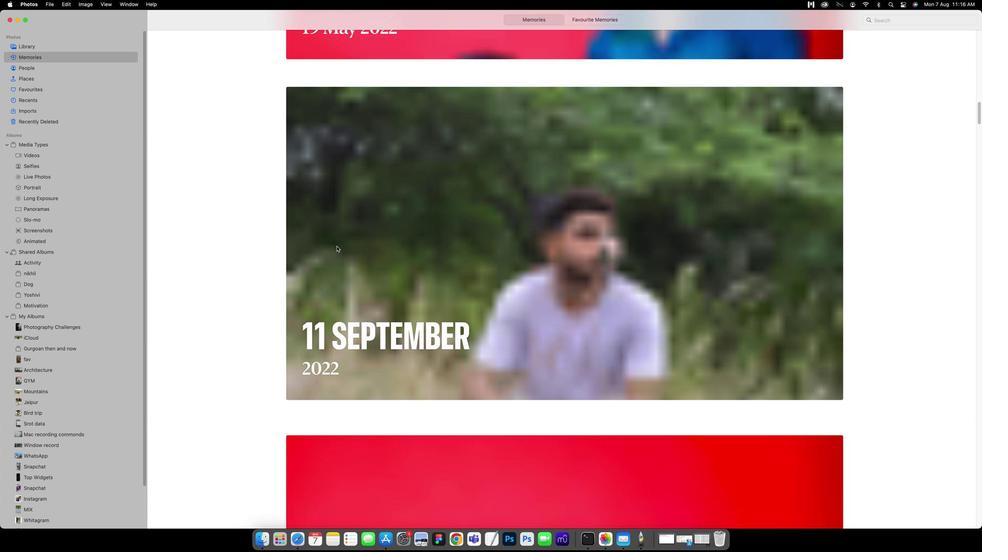 
Action: Mouse scrolled (335, 246) with delta (-8, 0)
Screenshot: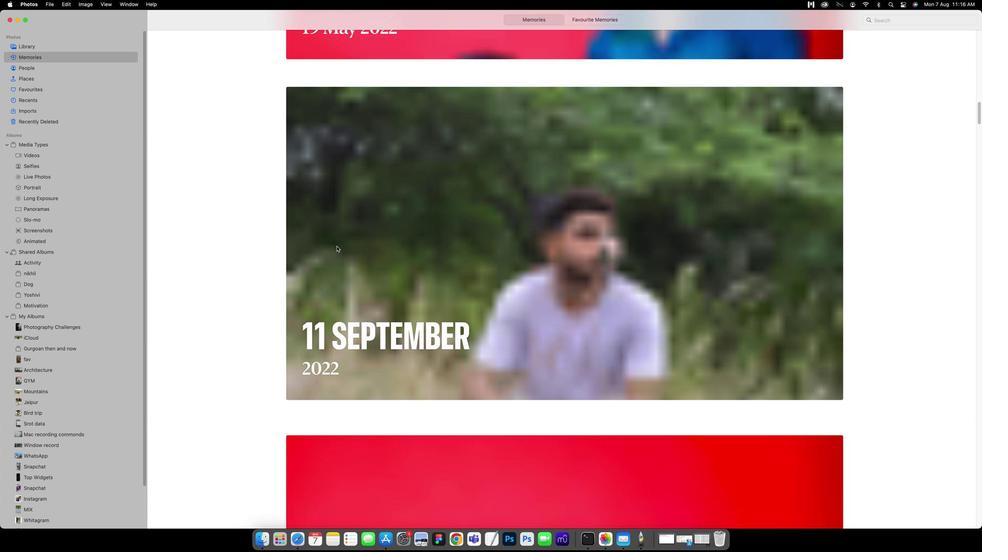 
Action: Mouse scrolled (335, 246) with delta (-8, -1)
Screenshot: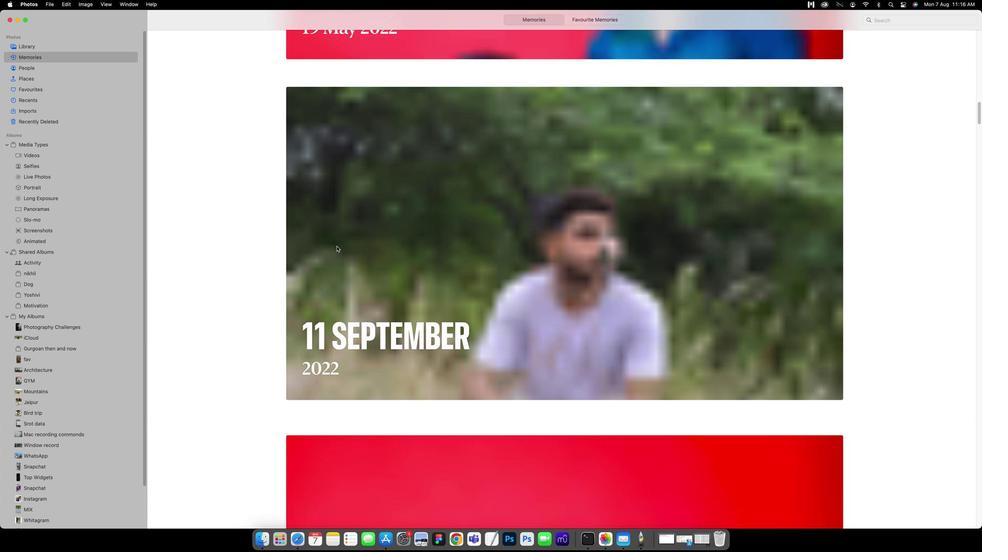 
Action: Mouse scrolled (335, 246) with delta (-8, -2)
Screenshot: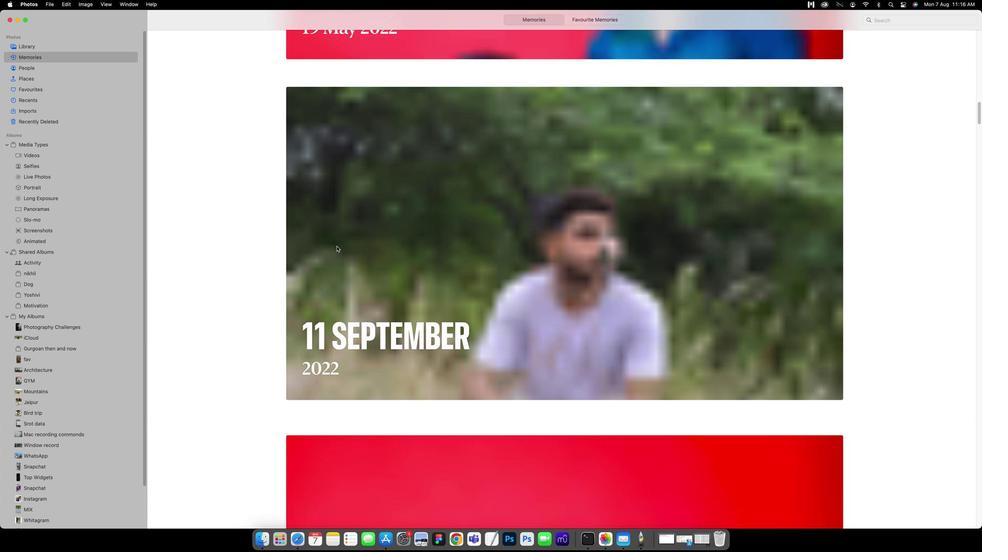 
Action: Mouse scrolled (335, 246) with delta (-8, -2)
Screenshot: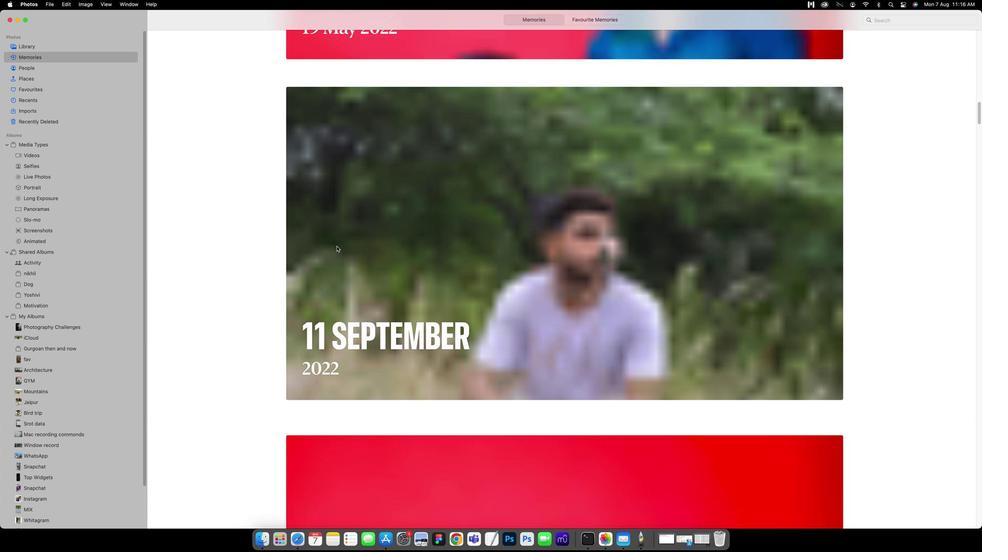 
Action: Mouse scrolled (335, 246) with delta (-8, -2)
Screenshot: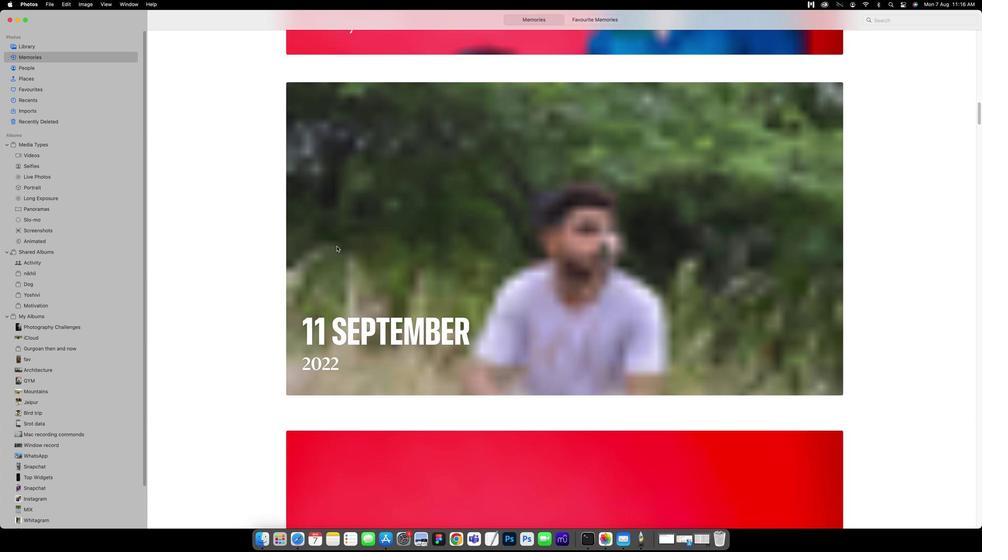 
Action: Mouse scrolled (335, 246) with delta (-8, -2)
Screenshot: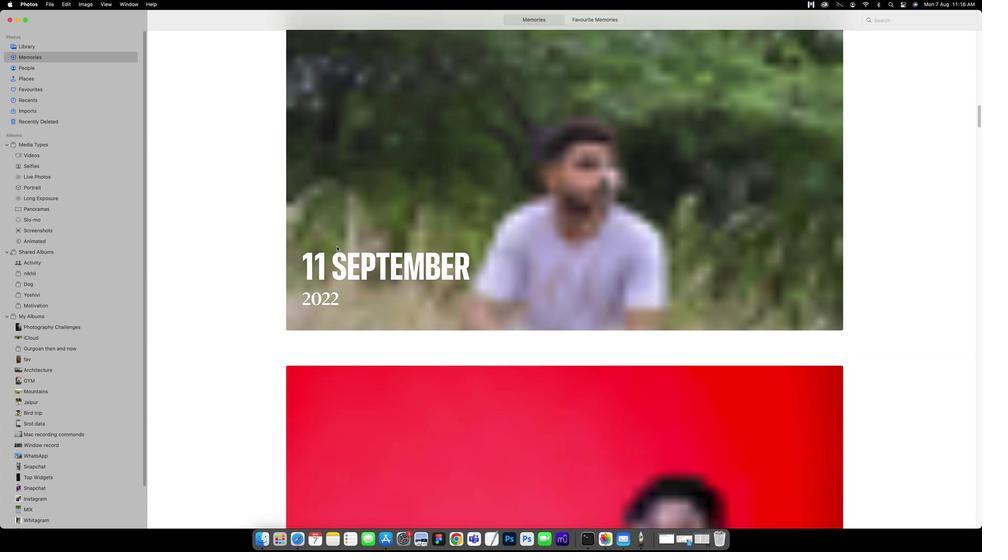
Action: Mouse scrolled (335, 246) with delta (-8, 0)
Screenshot: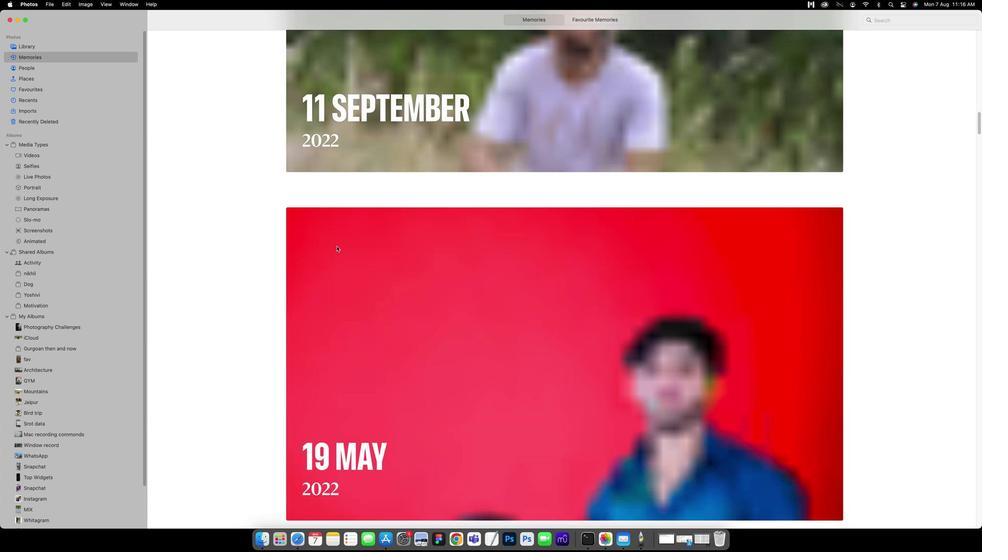 
Action: Mouse scrolled (335, 246) with delta (-8, 0)
Screenshot: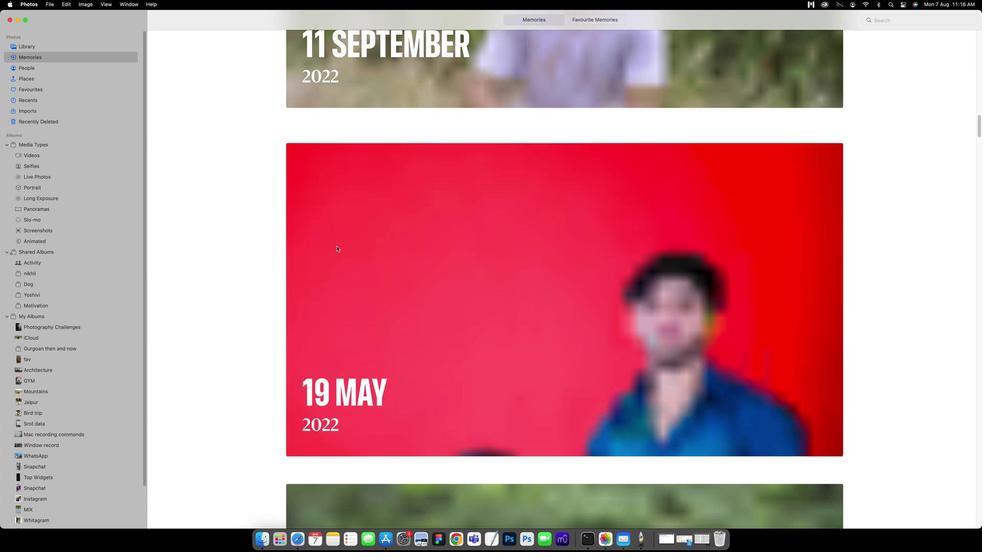 
Action: Mouse scrolled (335, 246) with delta (-8, -1)
Screenshot: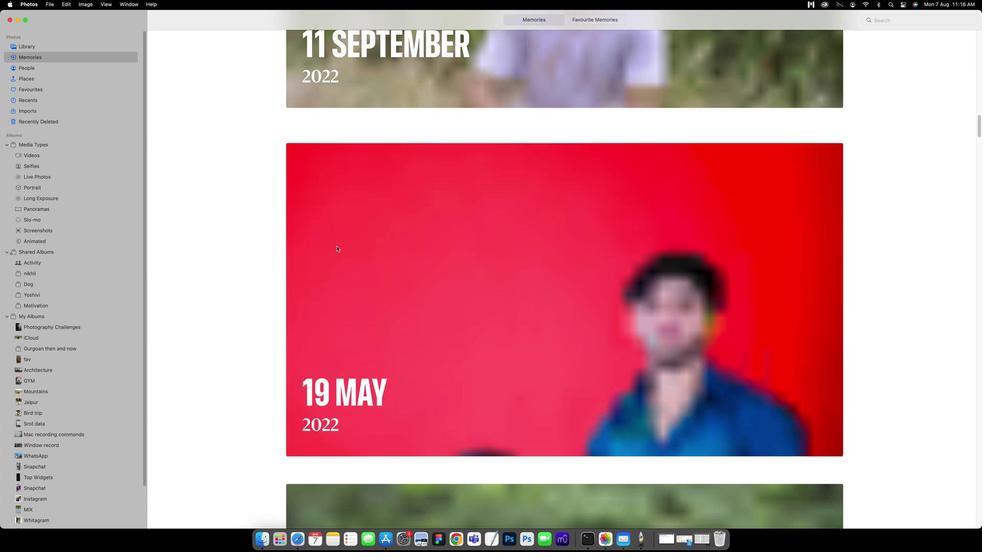
Action: Mouse scrolled (335, 246) with delta (-8, -2)
Screenshot: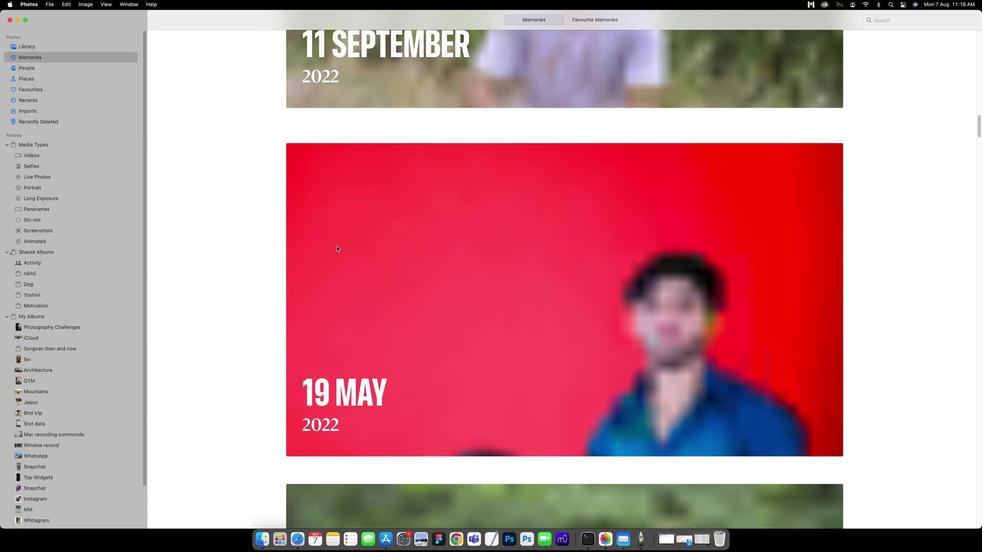 
Action: Mouse scrolled (335, 246) with delta (-8, -2)
Screenshot: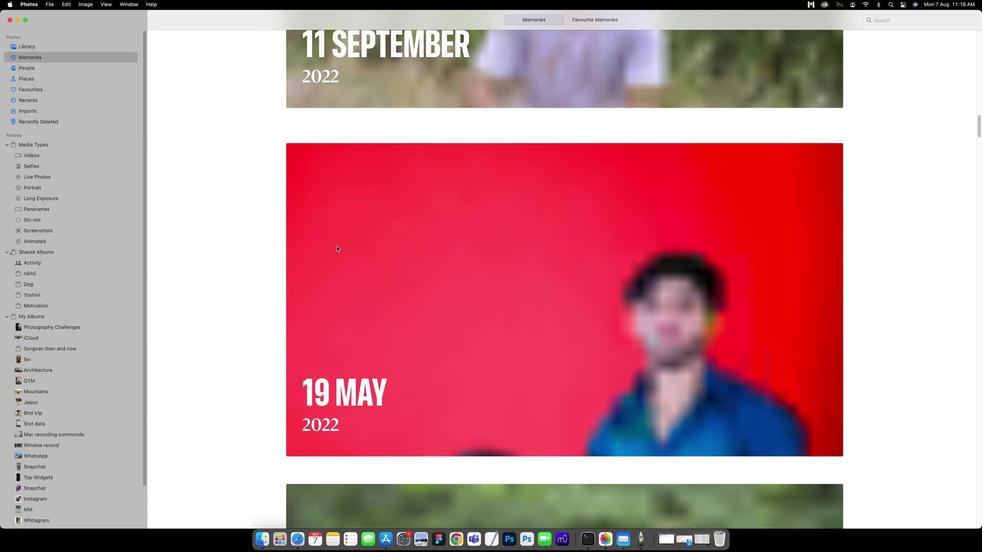 
Action: Mouse scrolled (335, 246) with delta (-8, -2)
Screenshot: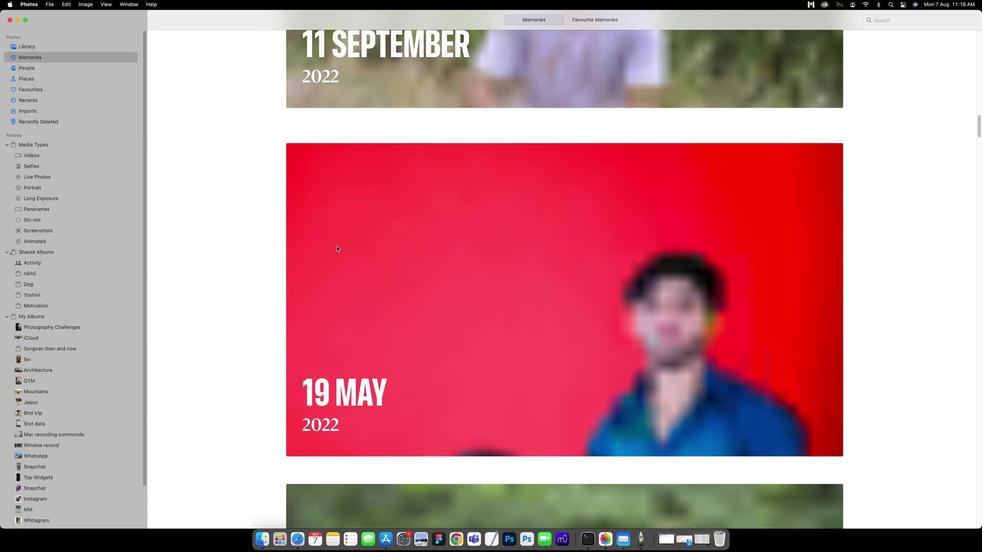 
Action: Mouse scrolled (335, 246) with delta (-8, -3)
Screenshot: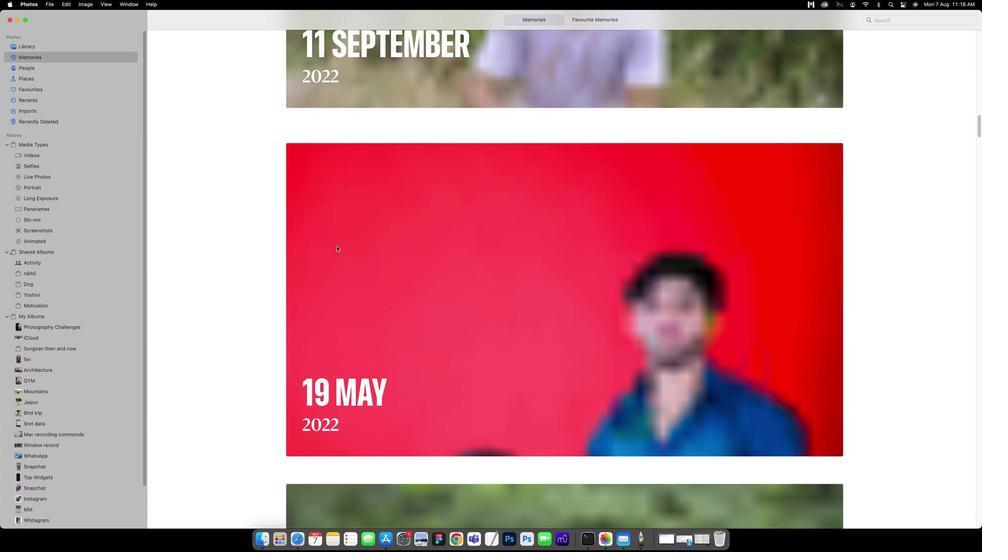 
Action: Mouse scrolled (335, 246) with delta (-8, 0)
Screenshot: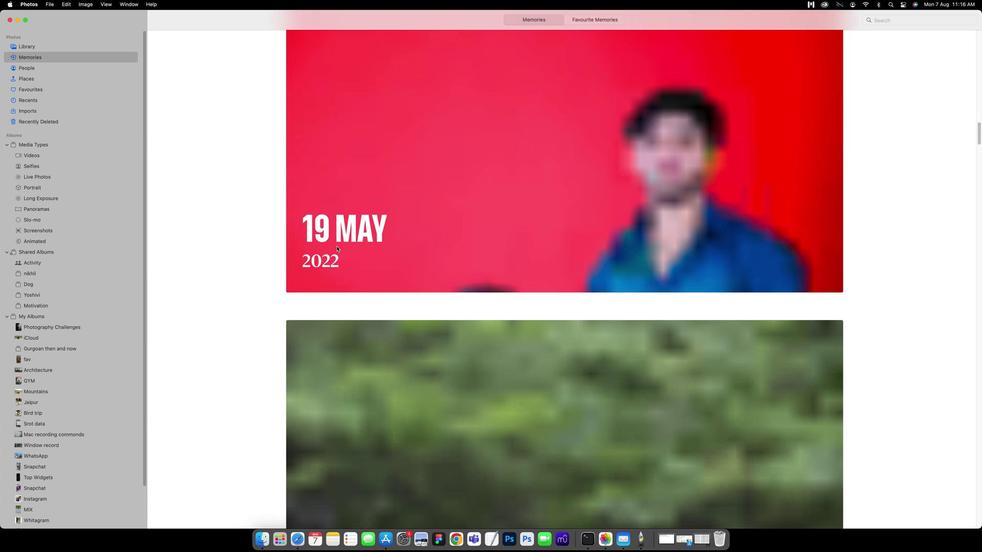 
Action: Mouse scrolled (335, 246) with delta (-8, 0)
Screenshot: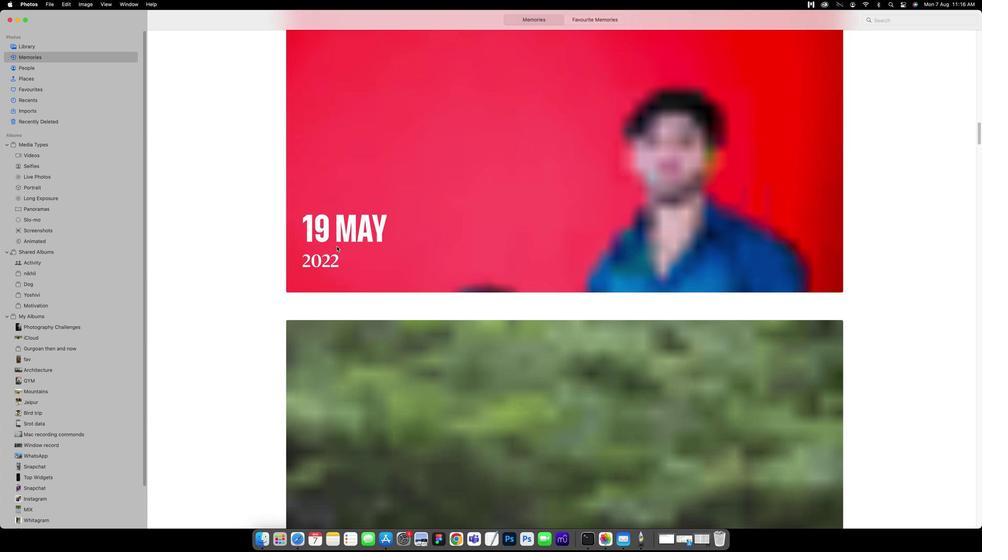 
Action: Mouse scrolled (335, 246) with delta (-8, -1)
Screenshot: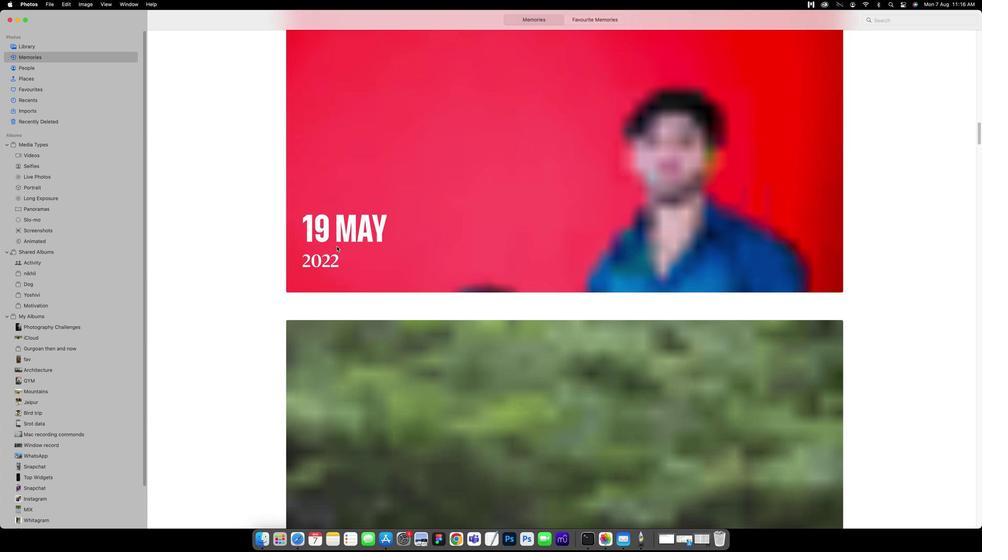 
Action: Mouse scrolled (335, 246) with delta (-8, -2)
Screenshot: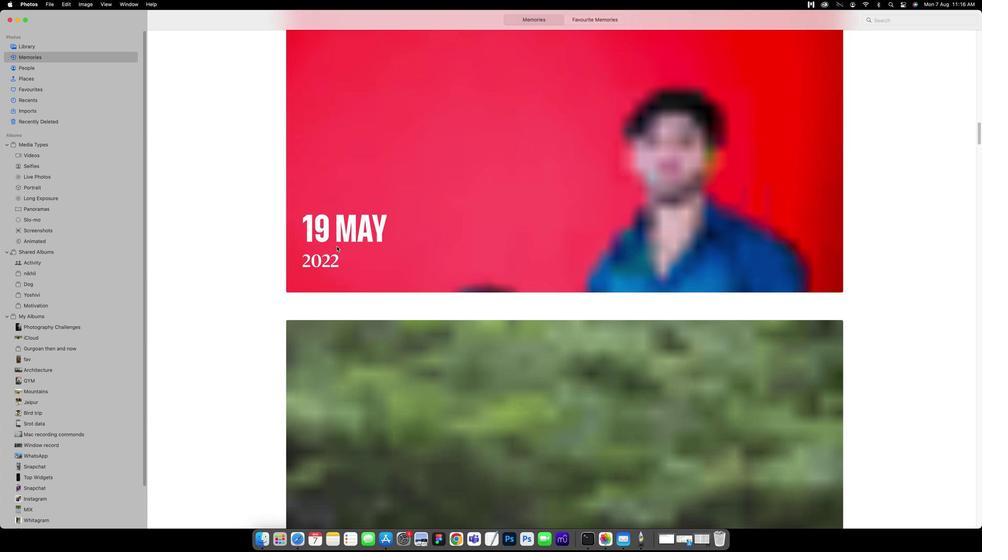 
Action: Mouse scrolled (335, 246) with delta (-8, -2)
Screenshot: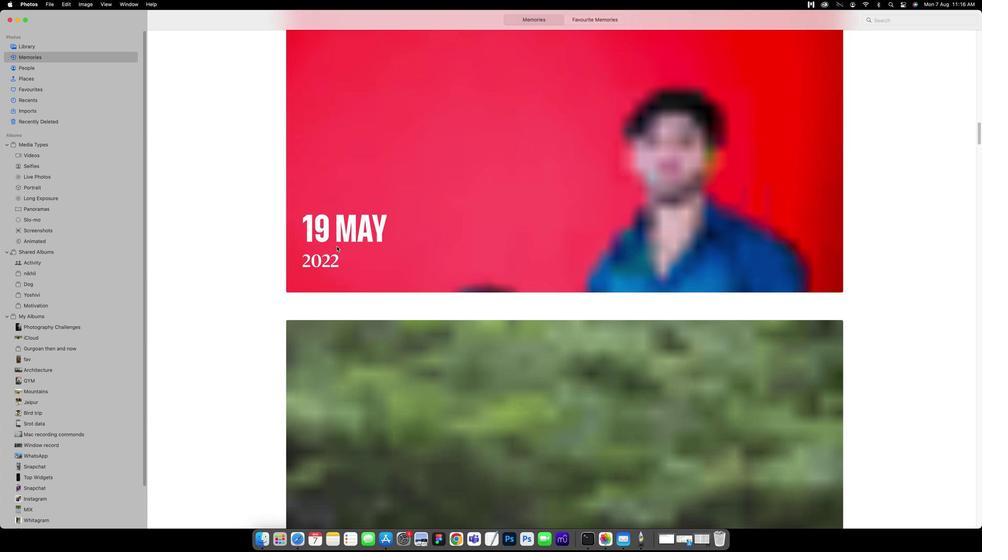 
Action: Mouse scrolled (335, 246) with delta (-8, -2)
Screenshot: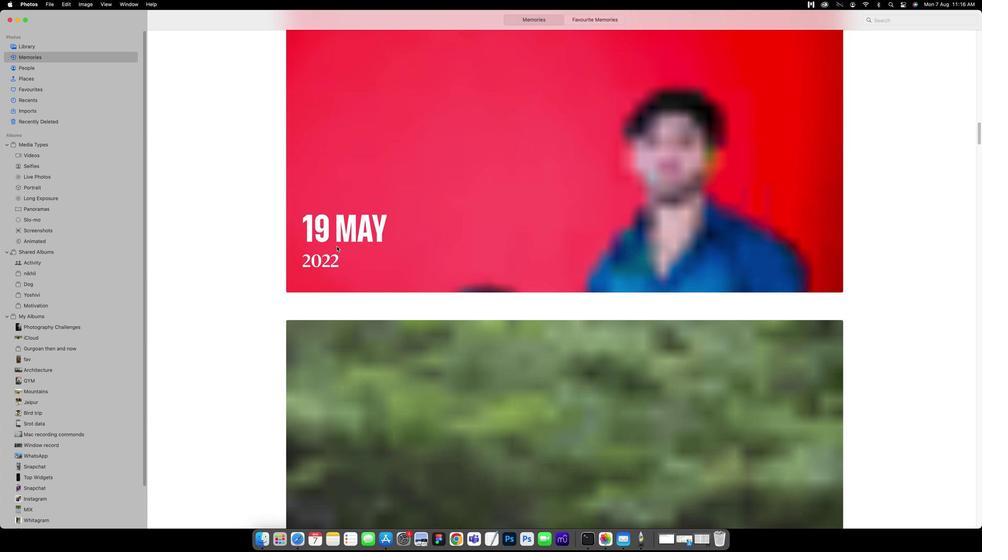 
Action: Mouse scrolled (335, 246) with delta (-8, -3)
Screenshot: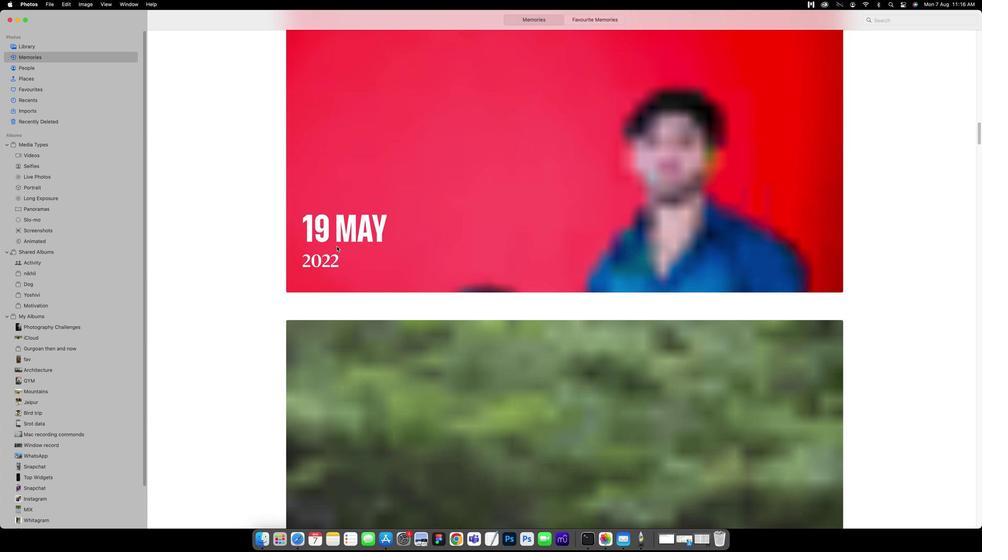 
Action: Mouse scrolled (335, 246) with delta (-8, -3)
Screenshot: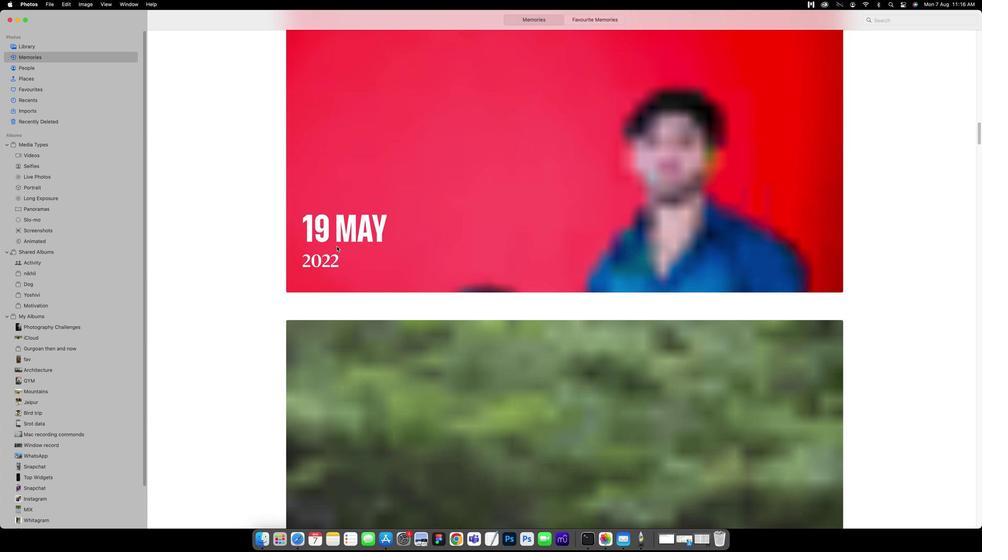 
Action: Mouse scrolled (335, 246) with delta (-8, 0)
Screenshot: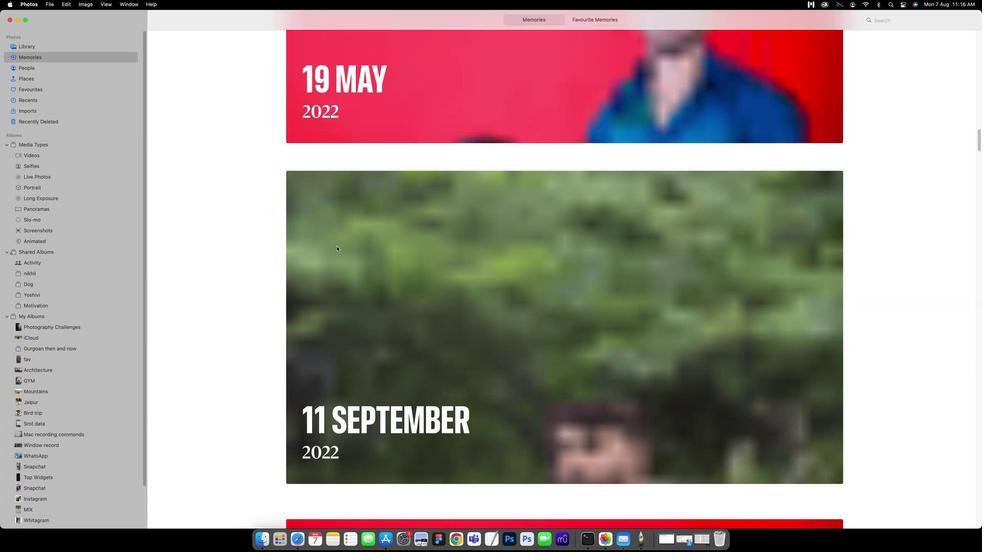 
Action: Mouse scrolled (335, 246) with delta (-8, 0)
Screenshot: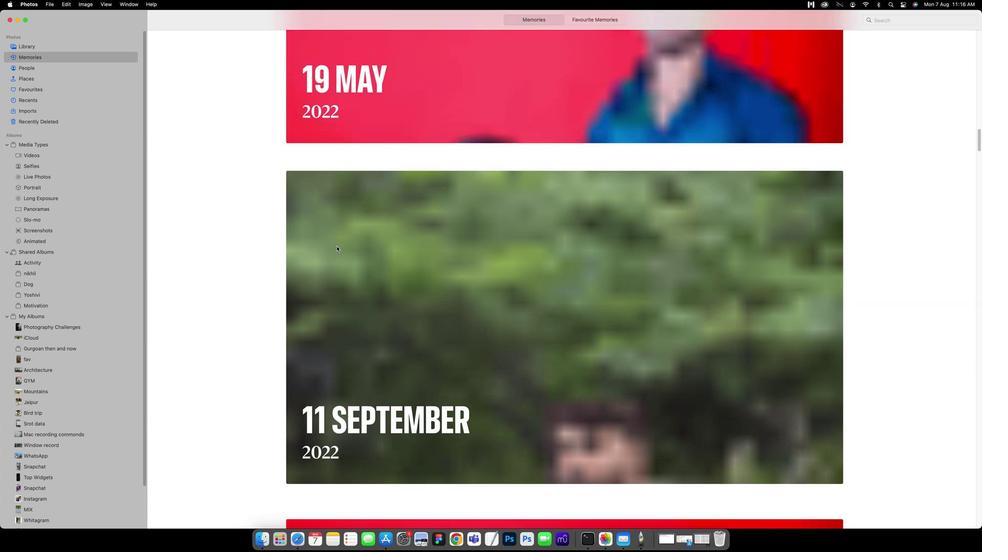 
Action: Mouse scrolled (335, 246) with delta (-8, -1)
Screenshot: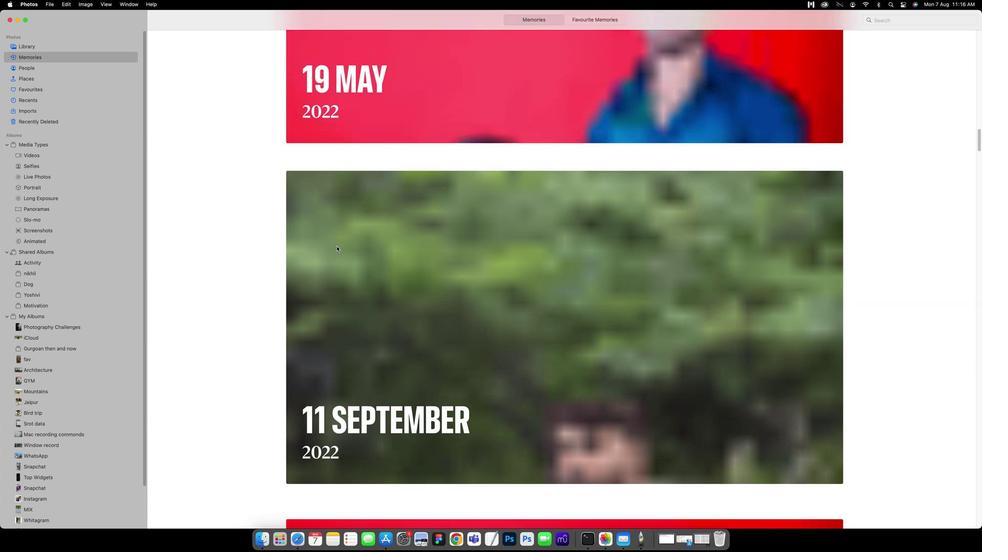 
Action: Mouse scrolled (335, 246) with delta (-8, -2)
Screenshot: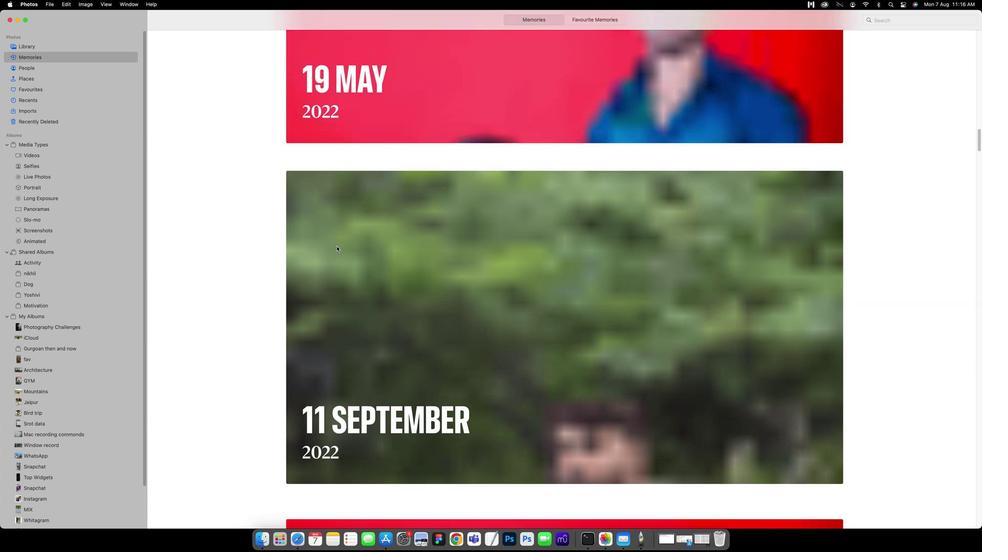 
Action: Mouse scrolled (335, 246) with delta (-8, -2)
Screenshot: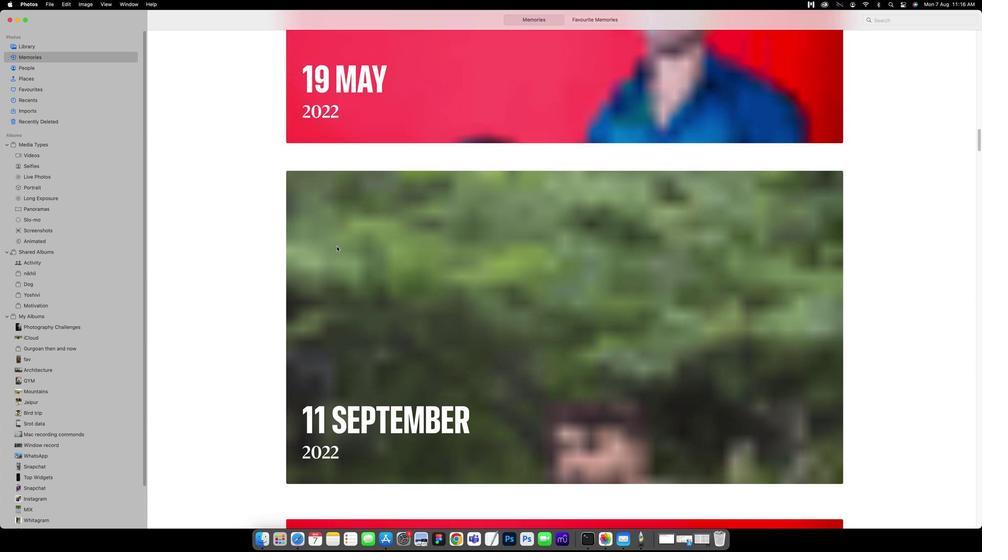 
Action: Mouse scrolled (335, 246) with delta (-8, -2)
Screenshot: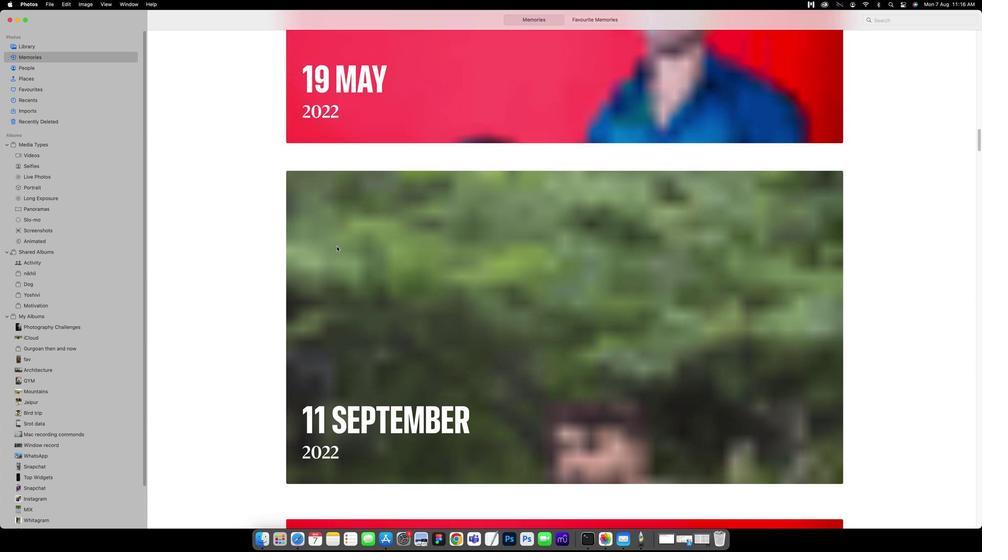 
Action: Mouse scrolled (335, 246) with delta (-8, -3)
Screenshot: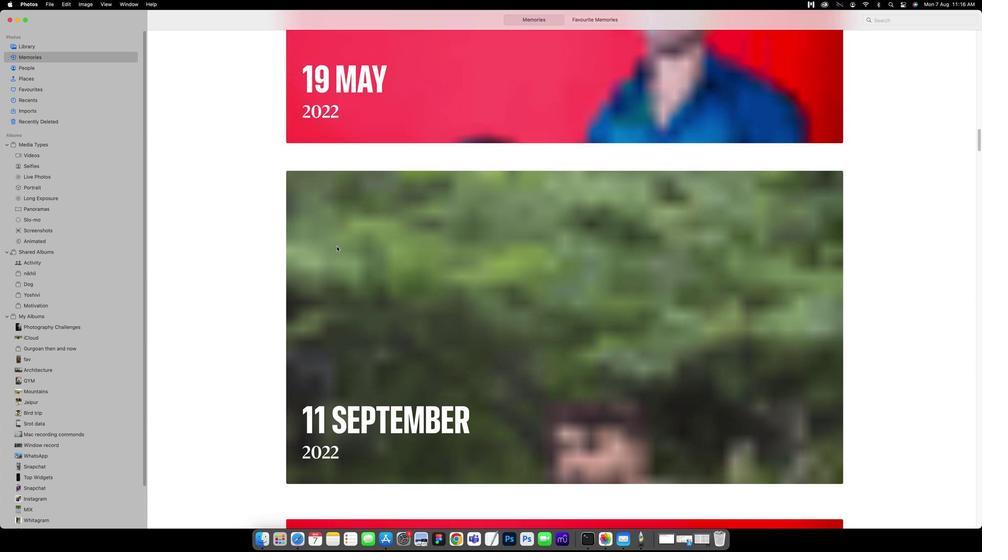 
Action: Mouse scrolled (335, 246) with delta (-8, -3)
Screenshot: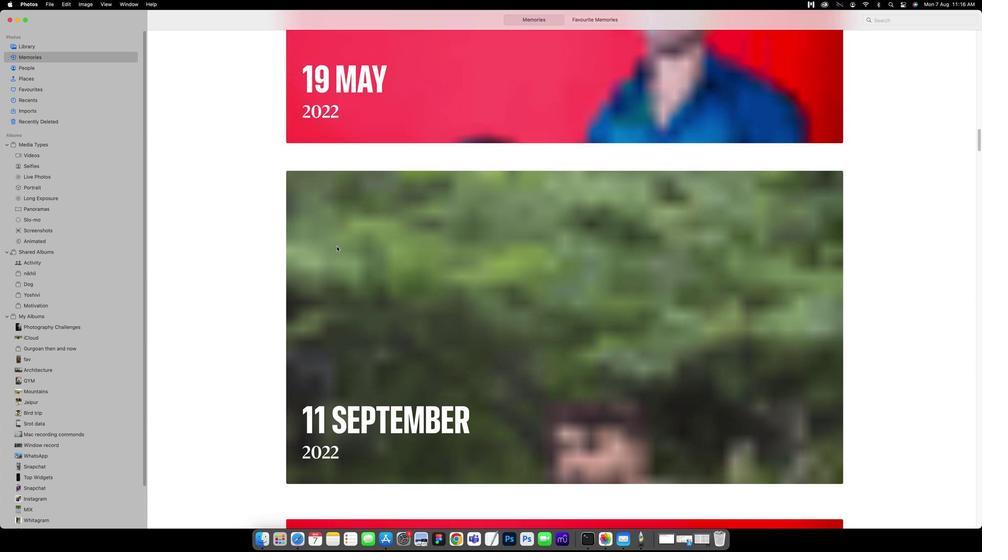 
Action: Mouse scrolled (335, 246) with delta (-8, 0)
Screenshot: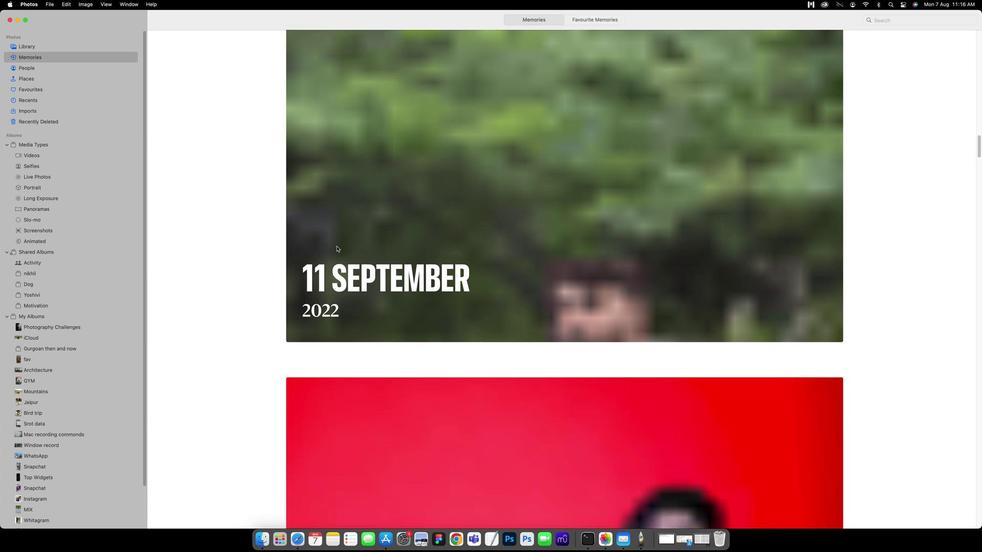 
Action: Mouse scrolled (335, 246) with delta (-8, 0)
Screenshot: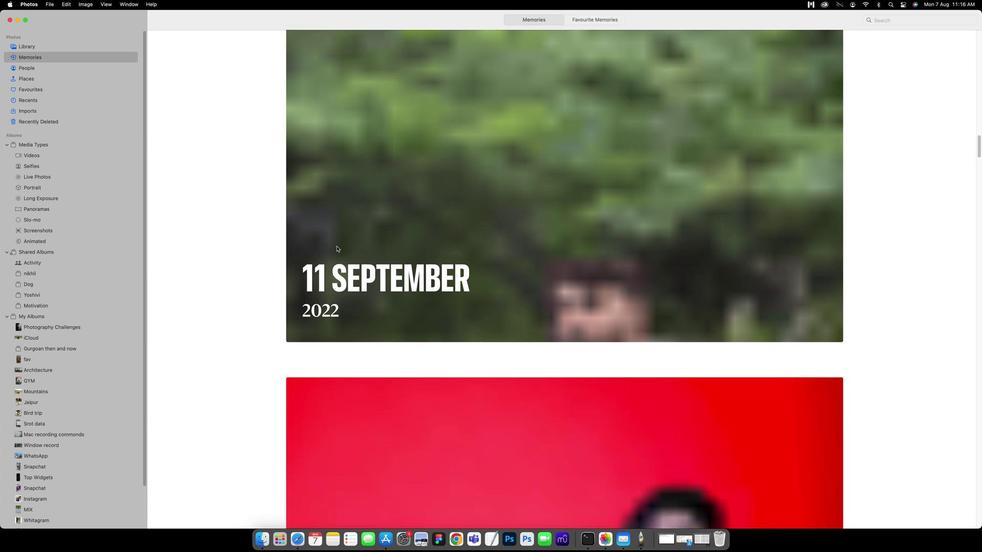 
Action: Mouse scrolled (335, 246) with delta (-8, -2)
Screenshot: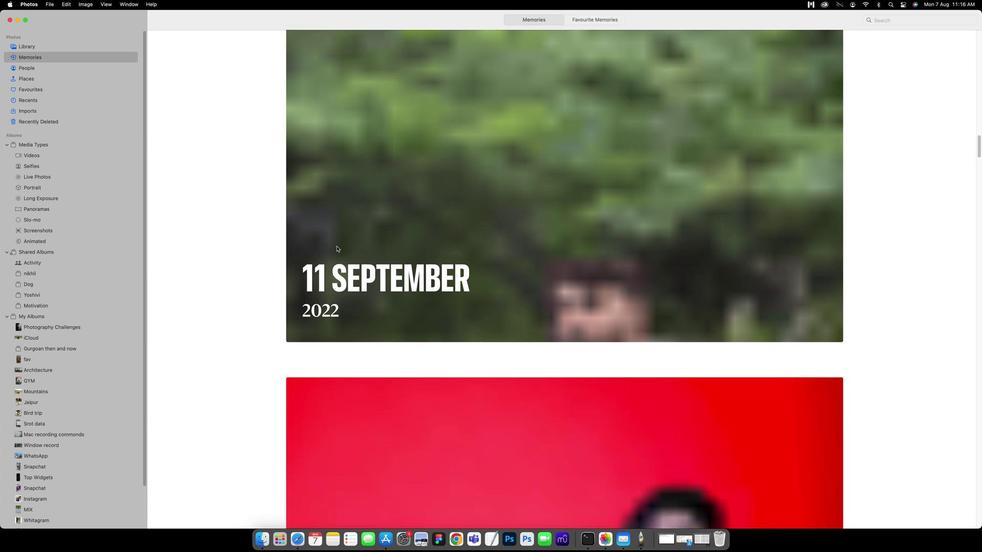 
Action: Mouse scrolled (335, 246) with delta (-8, -2)
Screenshot: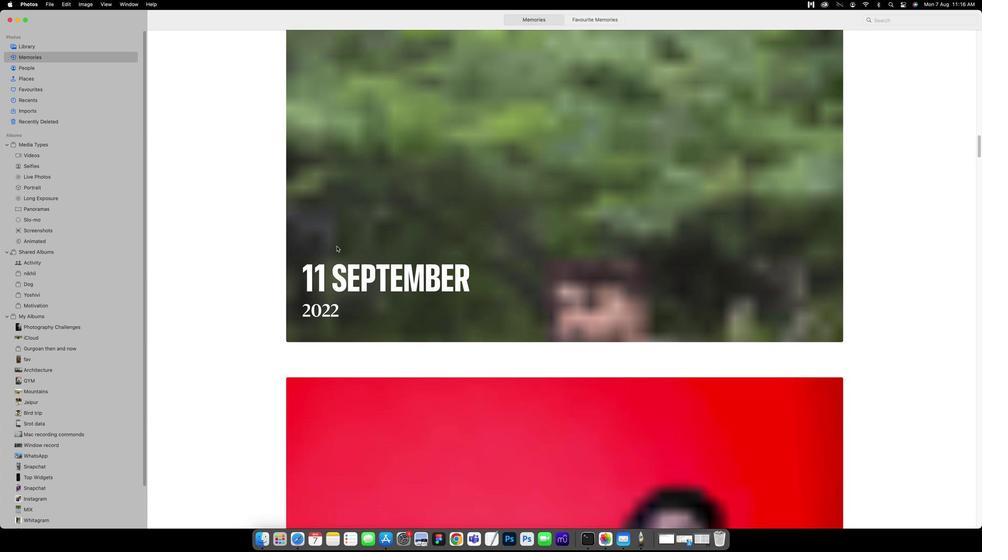 
Action: Mouse scrolled (335, 246) with delta (-8, -2)
Screenshot: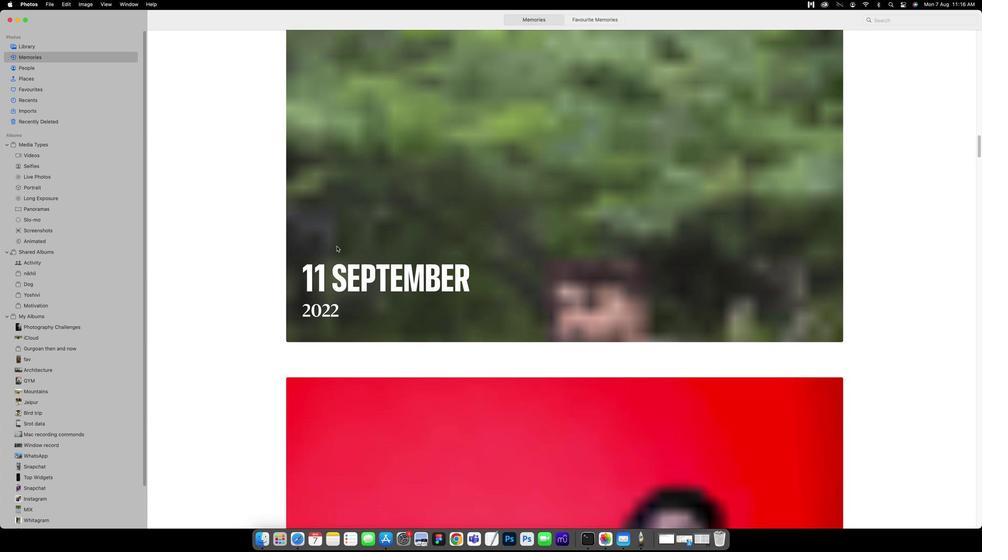 
Action: Mouse scrolled (335, 246) with delta (-8, -3)
Screenshot: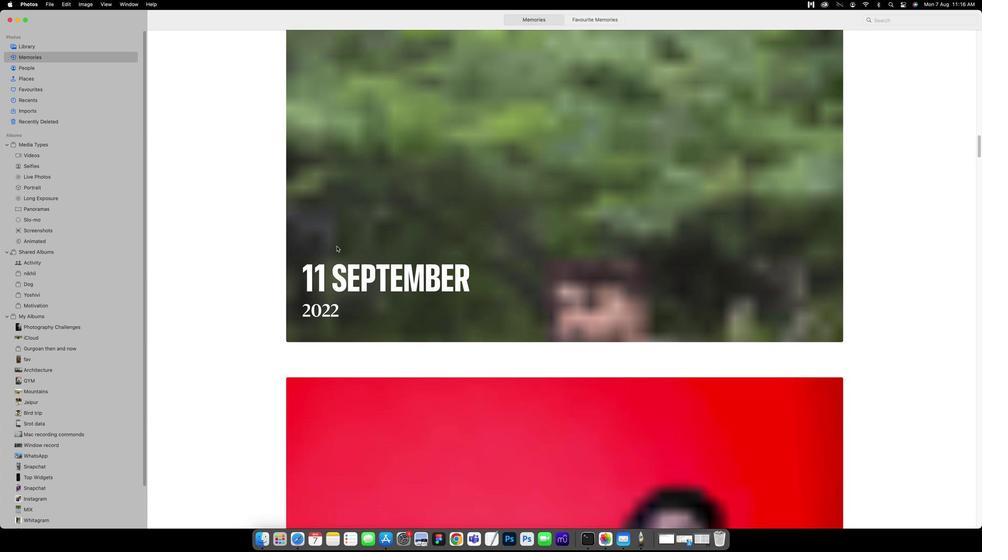
Action: Mouse scrolled (335, 246) with delta (-8, -3)
Screenshot: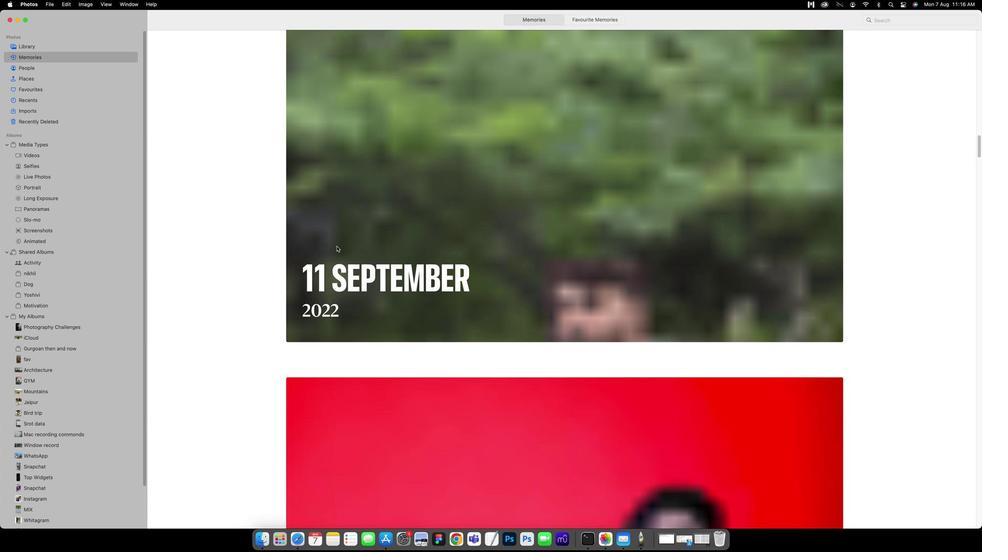 
Action: Mouse scrolled (335, 246) with delta (-8, 0)
Screenshot: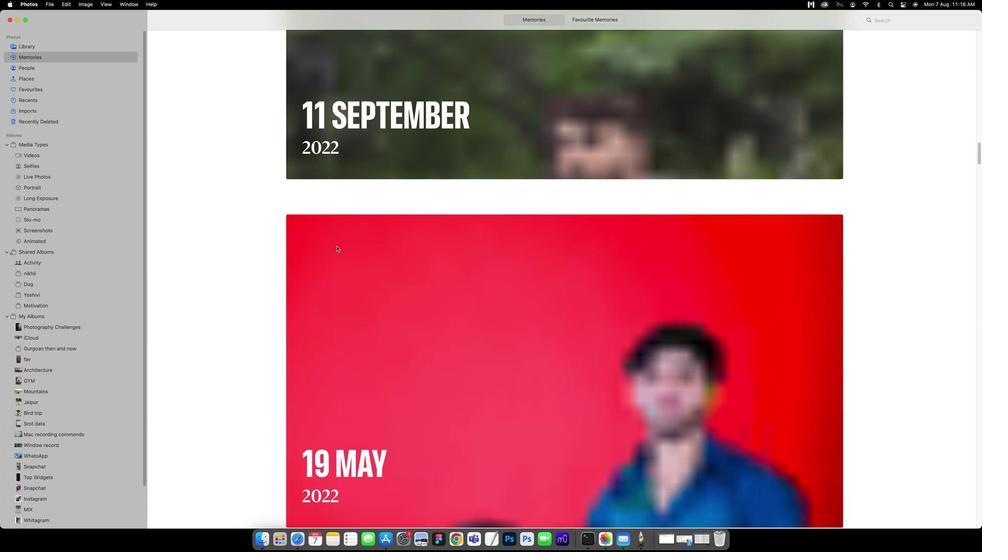 
Action: Mouse scrolled (335, 246) with delta (-8, 0)
Screenshot: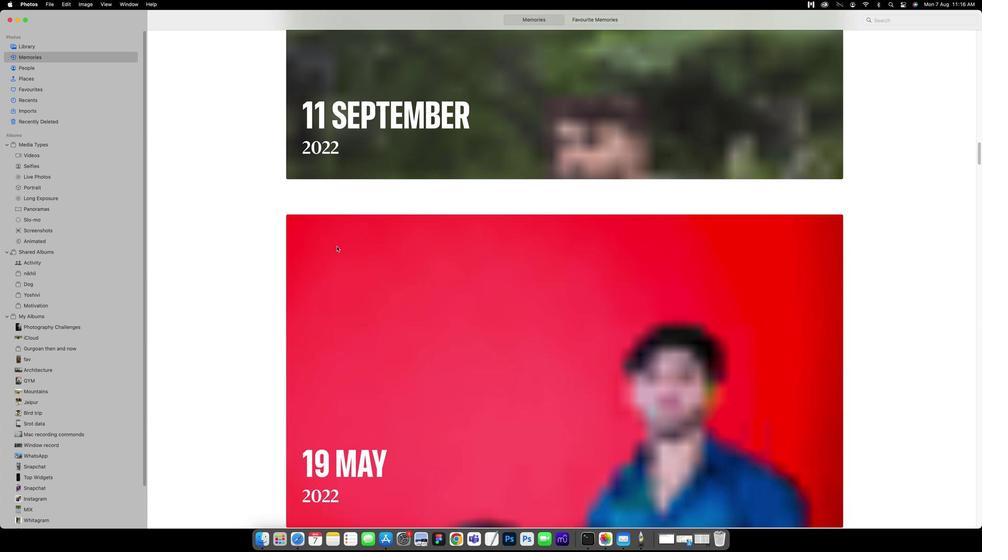 
Action: Mouse scrolled (335, 246) with delta (-8, -1)
Screenshot: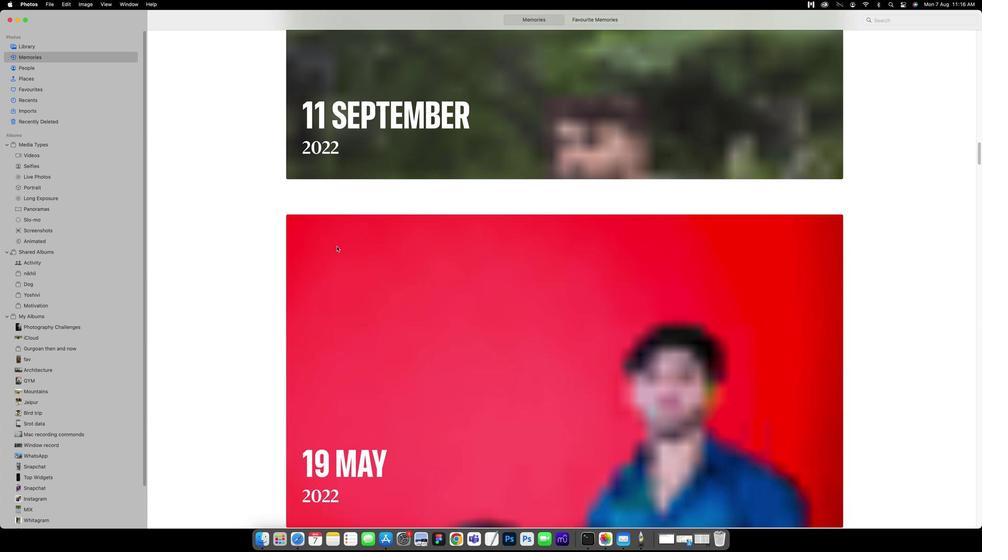 
Action: Mouse scrolled (335, 246) with delta (-8, -2)
Screenshot: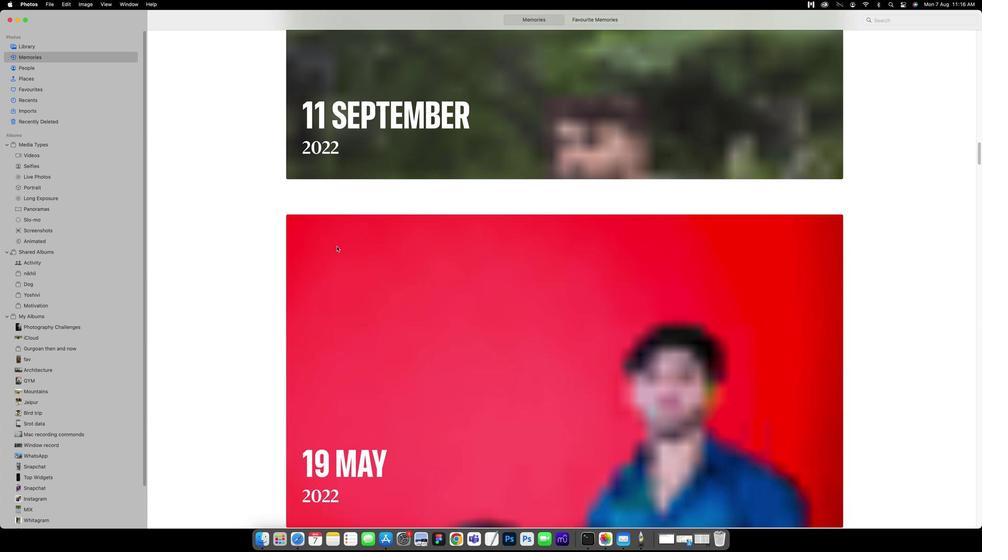 
Action: Mouse scrolled (335, 246) with delta (-8, -2)
Screenshot: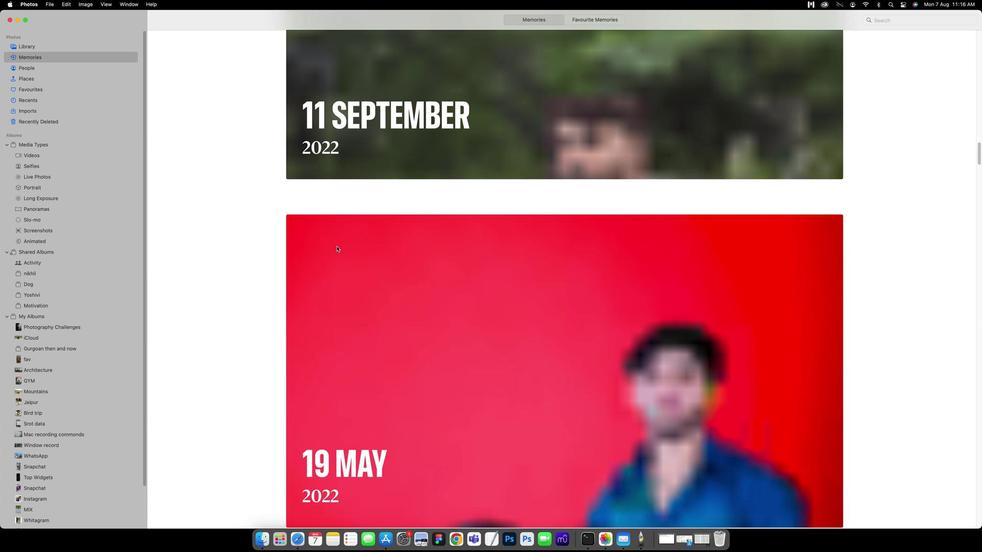 
Action: Mouse scrolled (335, 246) with delta (-8, -3)
Screenshot: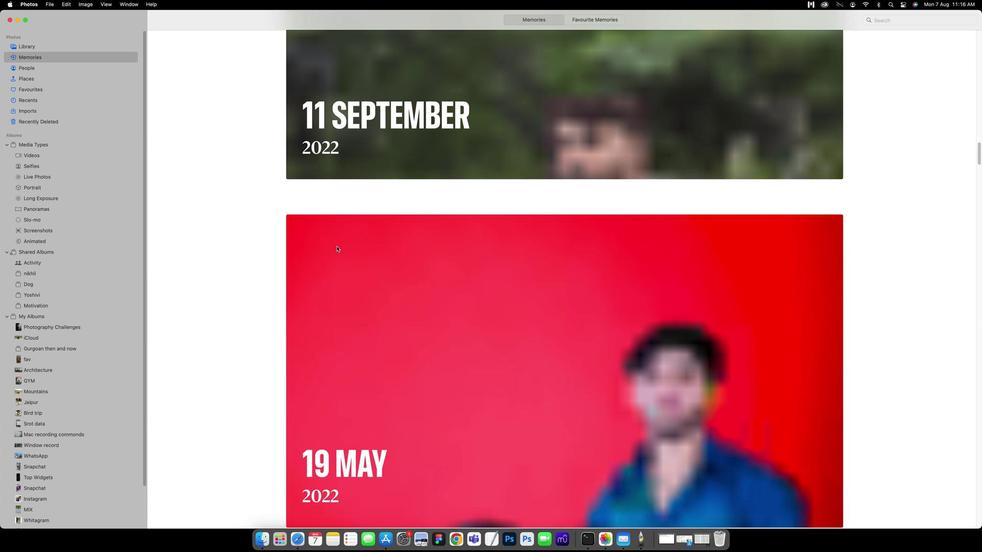 
Action: Mouse scrolled (335, 246) with delta (-8, -3)
Screenshot: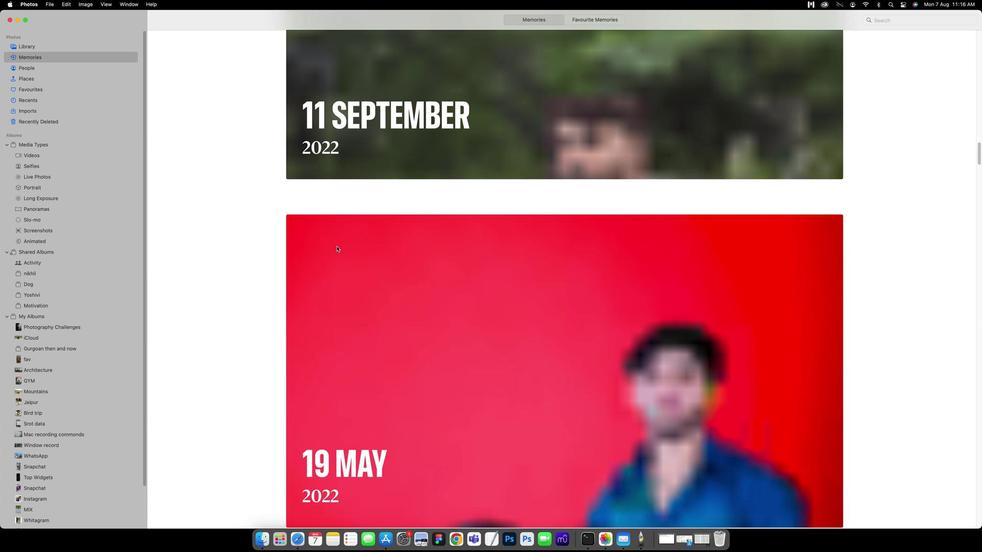 
Action: Mouse scrolled (335, 246) with delta (-8, 0)
Screenshot: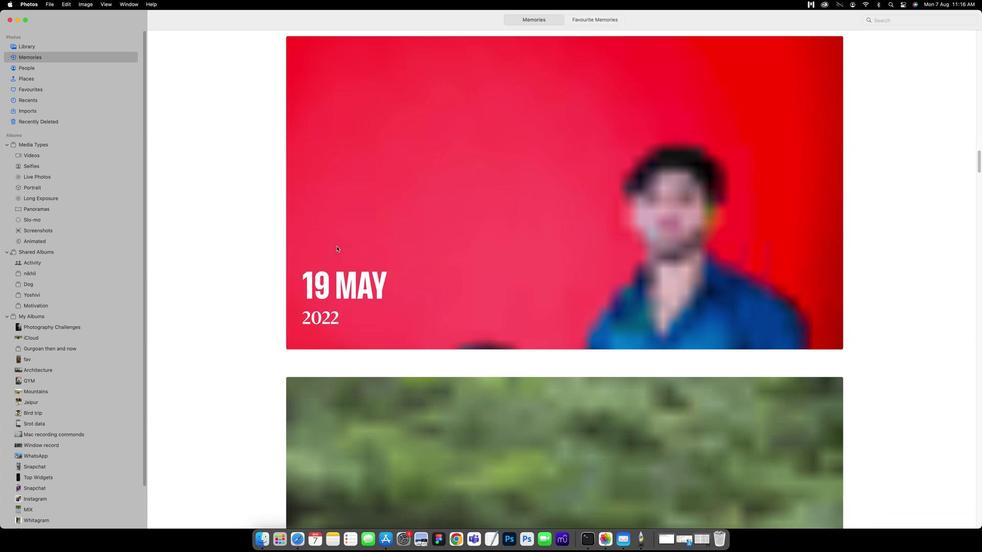 
Action: Mouse scrolled (335, 246) with delta (-8, 0)
Screenshot: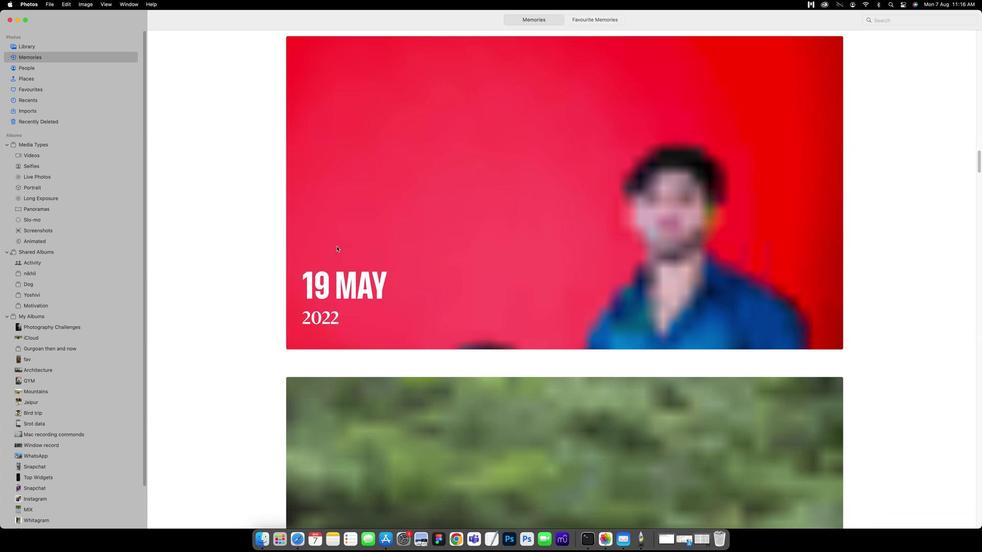 
Action: Mouse scrolled (335, 246) with delta (-8, -1)
Screenshot: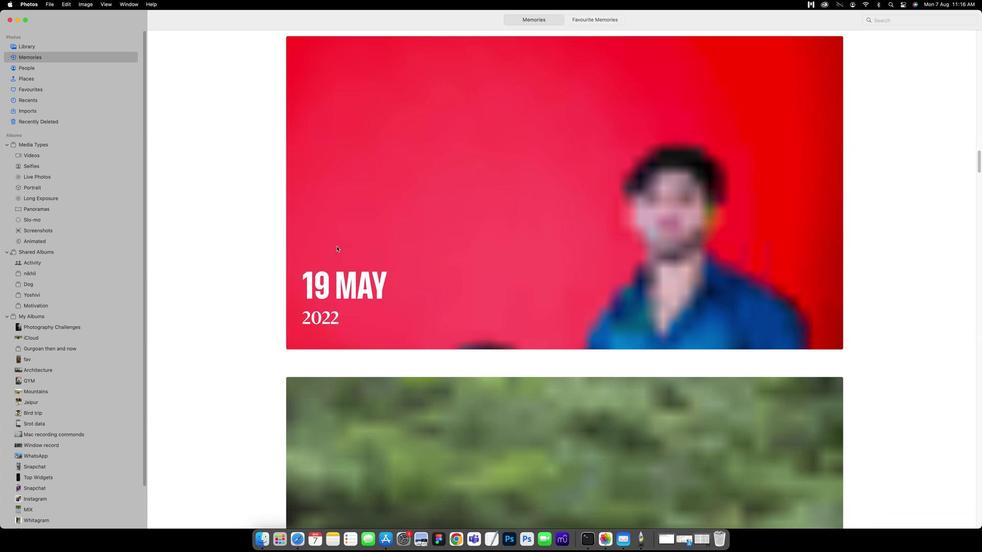 
Action: Mouse scrolled (335, 246) with delta (-8, -2)
Screenshot: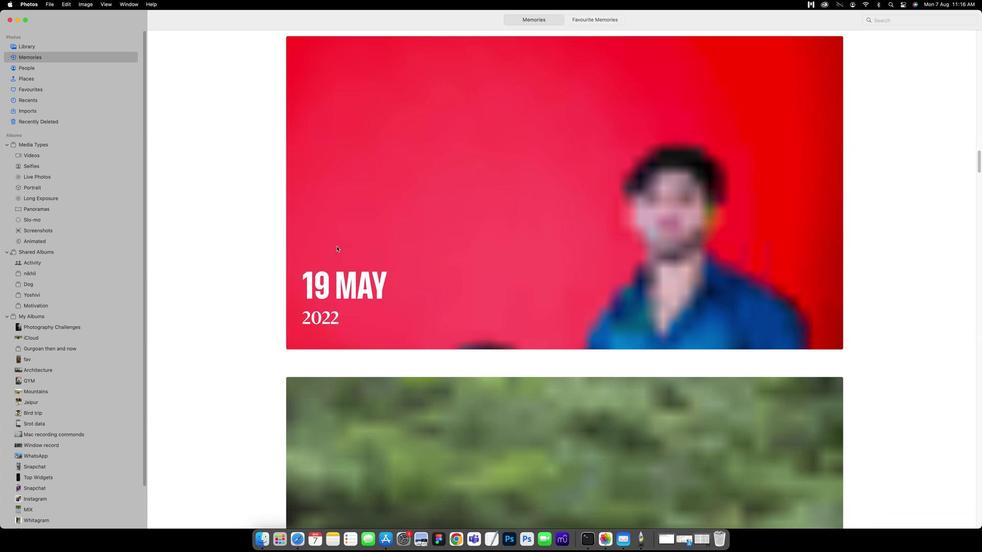
Action: Mouse scrolled (335, 246) with delta (-8, -2)
Screenshot: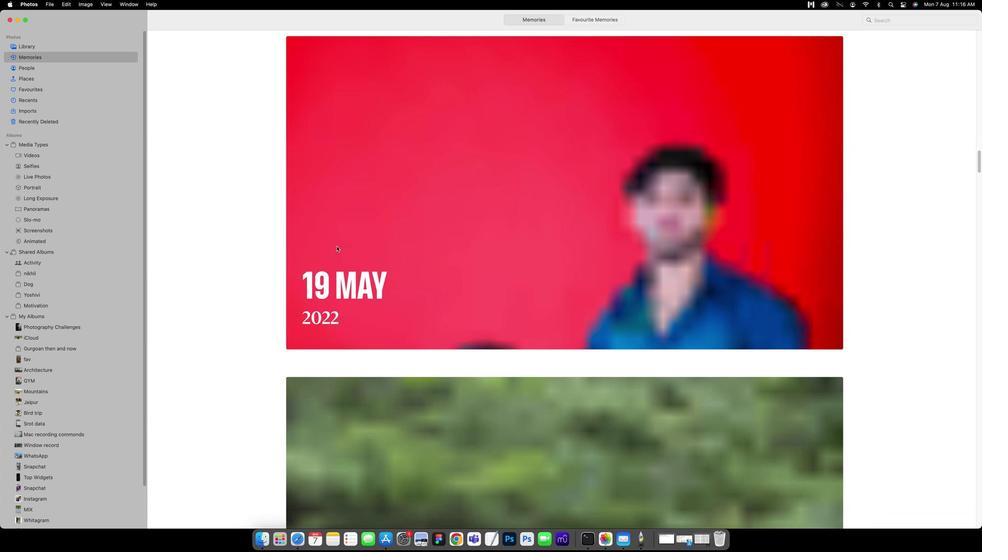 
Action: Mouse scrolled (335, 246) with delta (-8, -2)
Screenshot: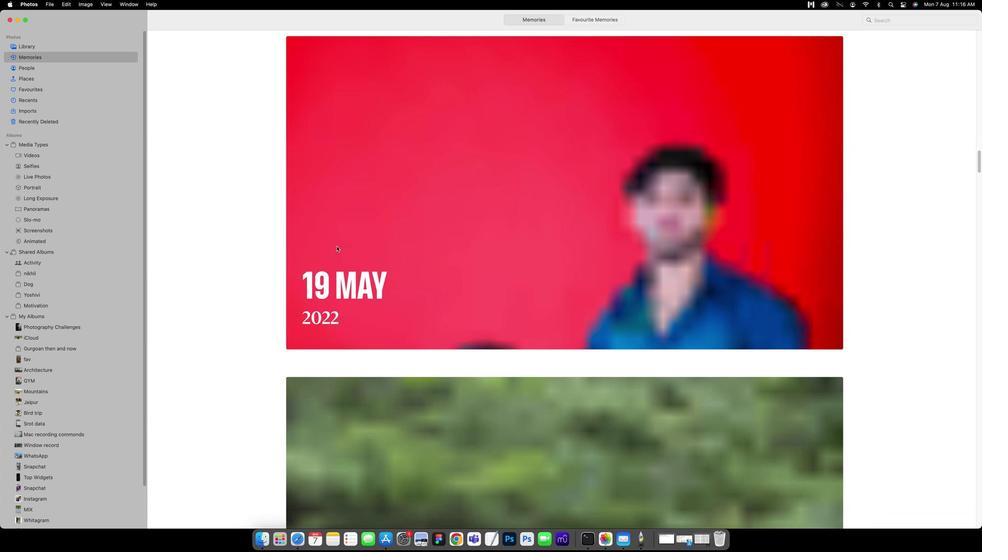 
Action: Mouse scrolled (335, 246) with delta (-8, -3)
Screenshot: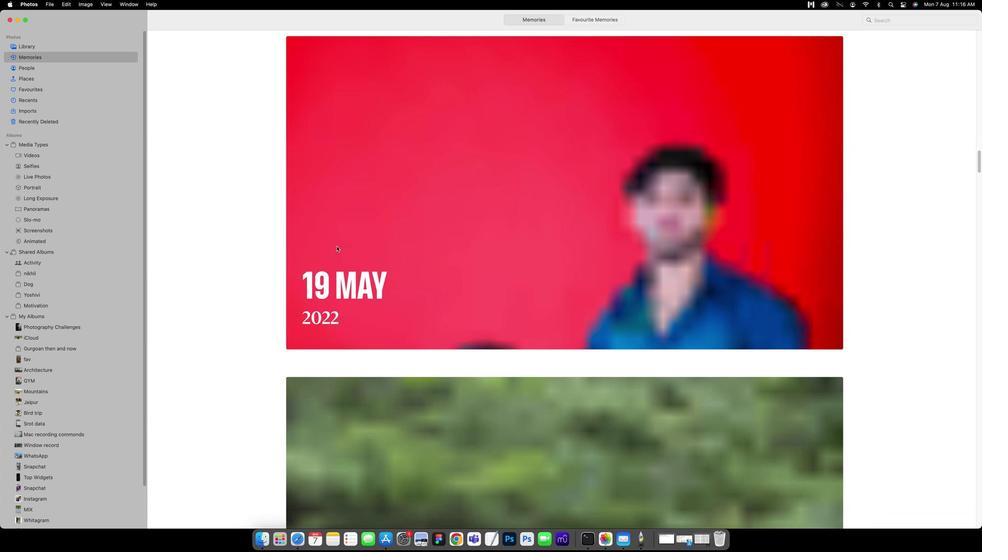 
Action: Mouse scrolled (335, 246) with delta (-8, -3)
Screenshot: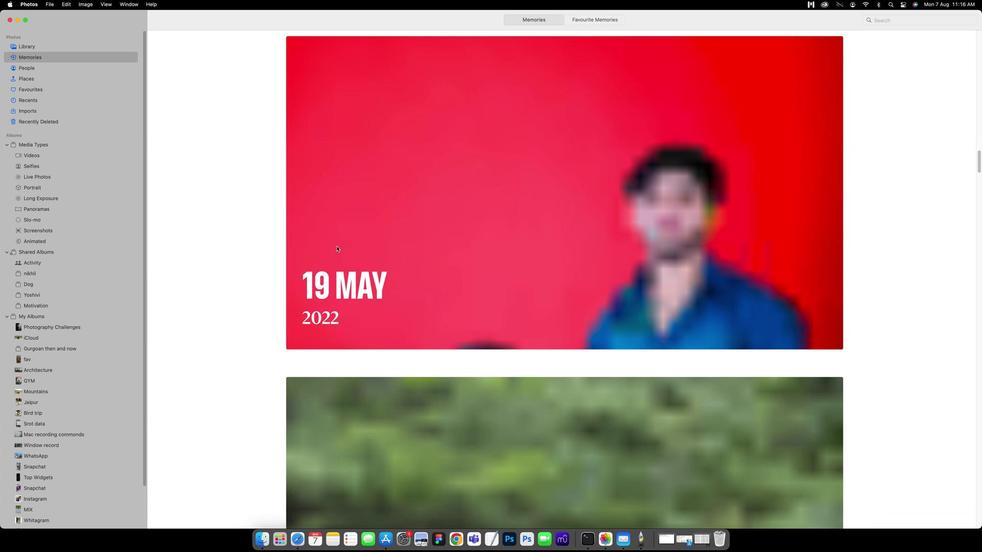 
Action: Mouse scrolled (335, 246) with delta (-8, 0)
Screenshot: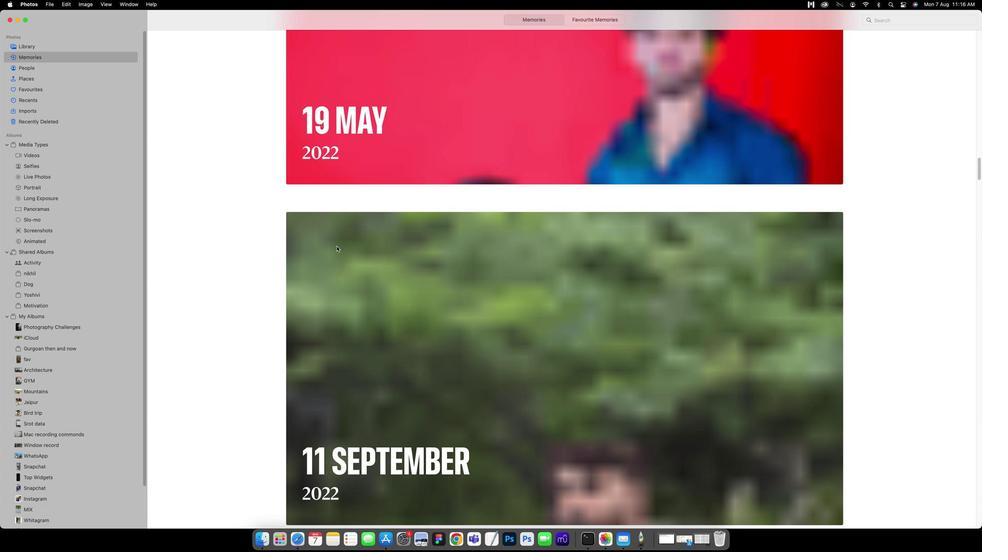 
Action: Mouse scrolled (335, 246) with delta (-8, 0)
Screenshot: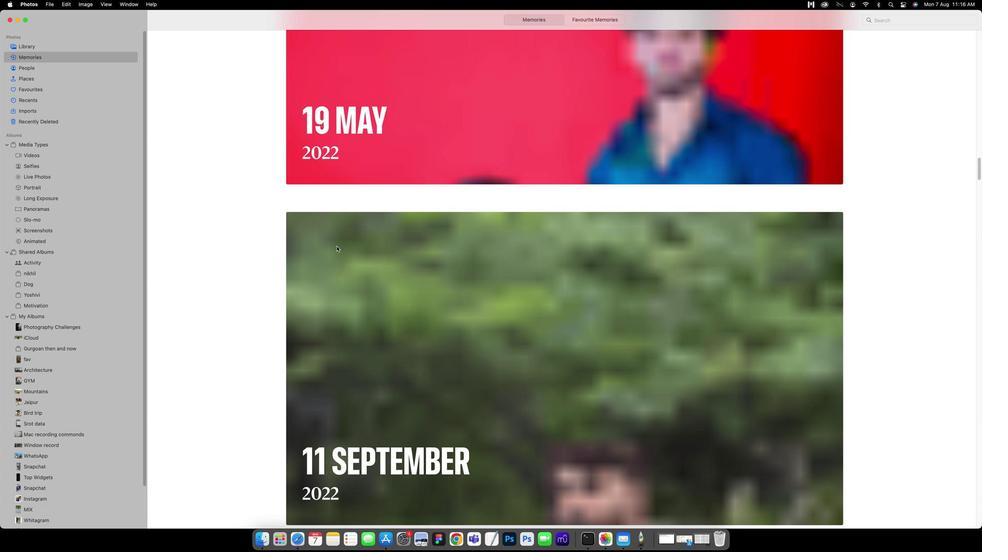 
Action: Mouse scrolled (335, 246) with delta (-8, -1)
Screenshot: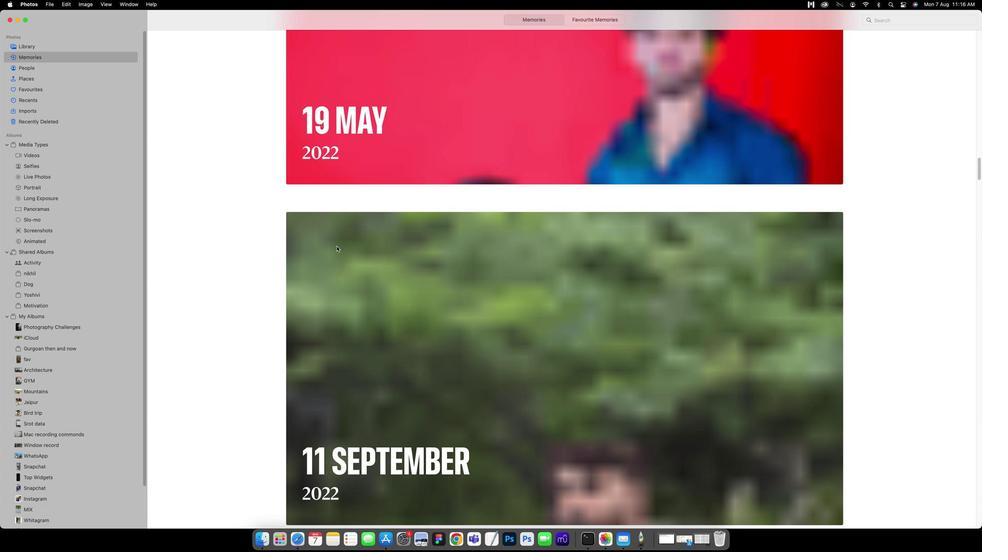 
Action: Mouse scrolled (335, 246) with delta (-8, -2)
Screenshot: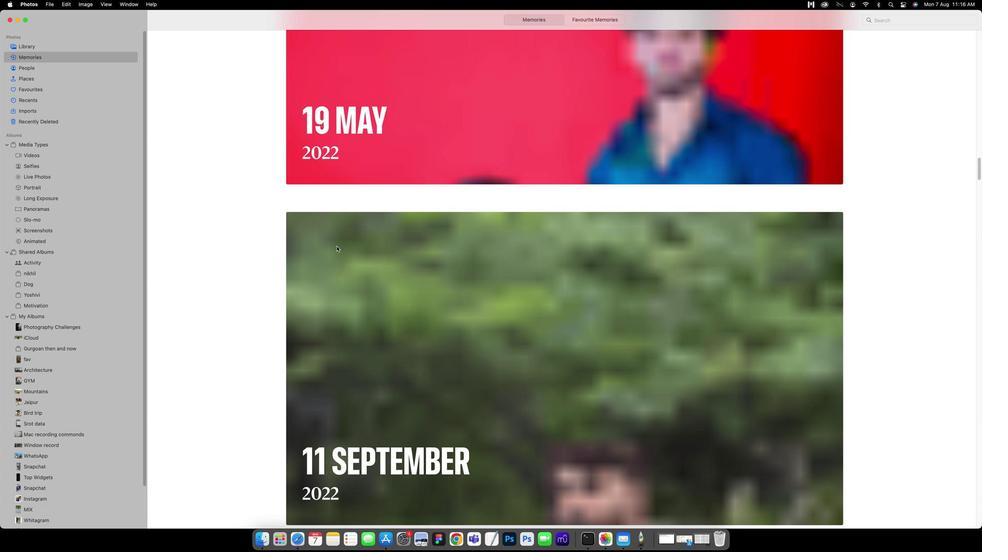 
Action: Mouse scrolled (335, 246) with delta (-8, -2)
Screenshot: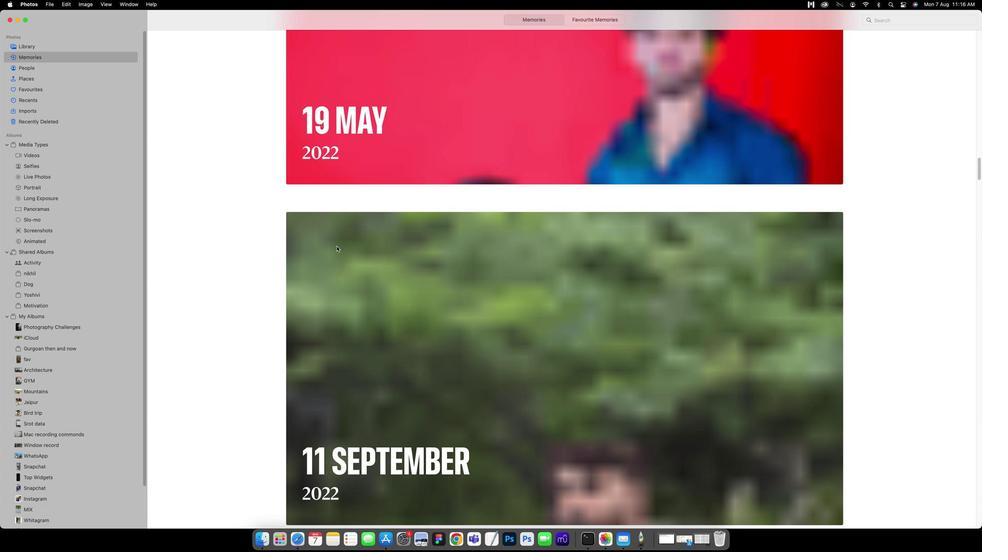 
Action: Mouse scrolled (335, 246) with delta (-8, -3)
Screenshot: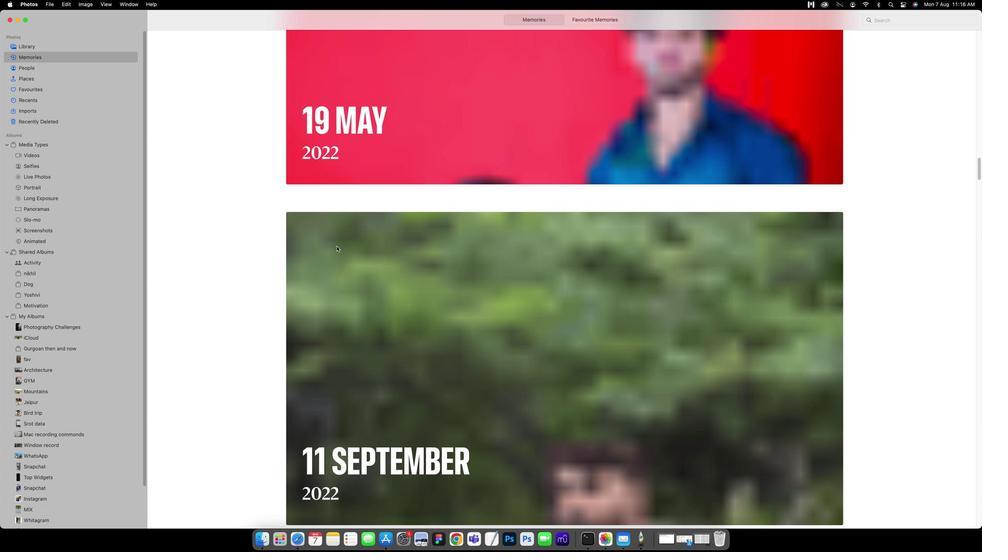 
Action: Mouse scrolled (335, 246) with delta (-8, -3)
Screenshot: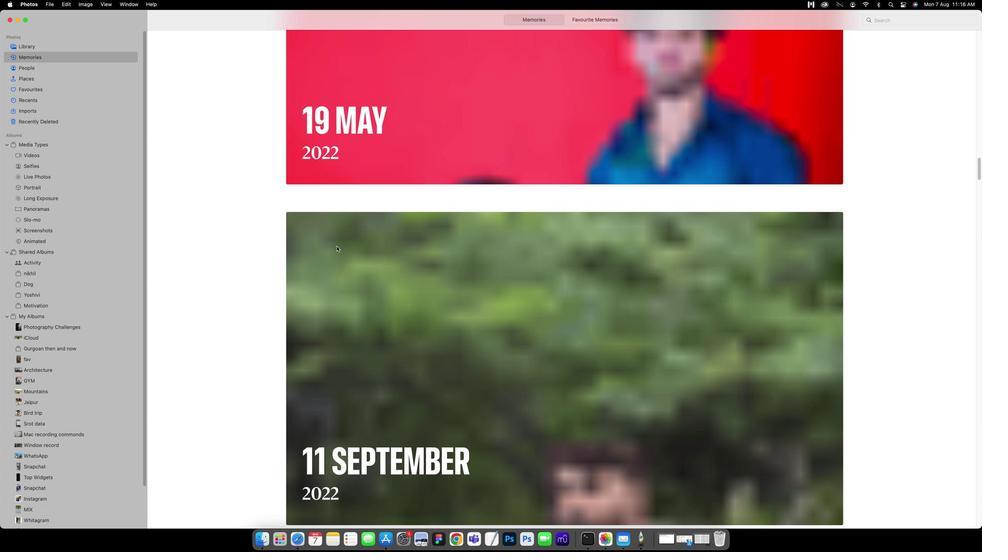 
Action: Mouse scrolled (335, 246) with delta (-8, -3)
Screenshot: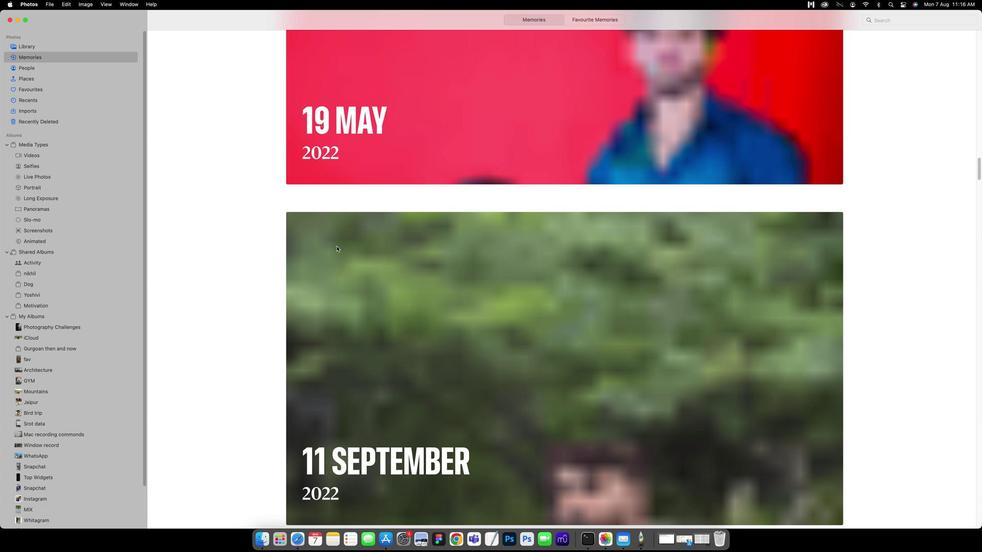 
Action: Mouse scrolled (335, 246) with delta (-8, 0)
Screenshot: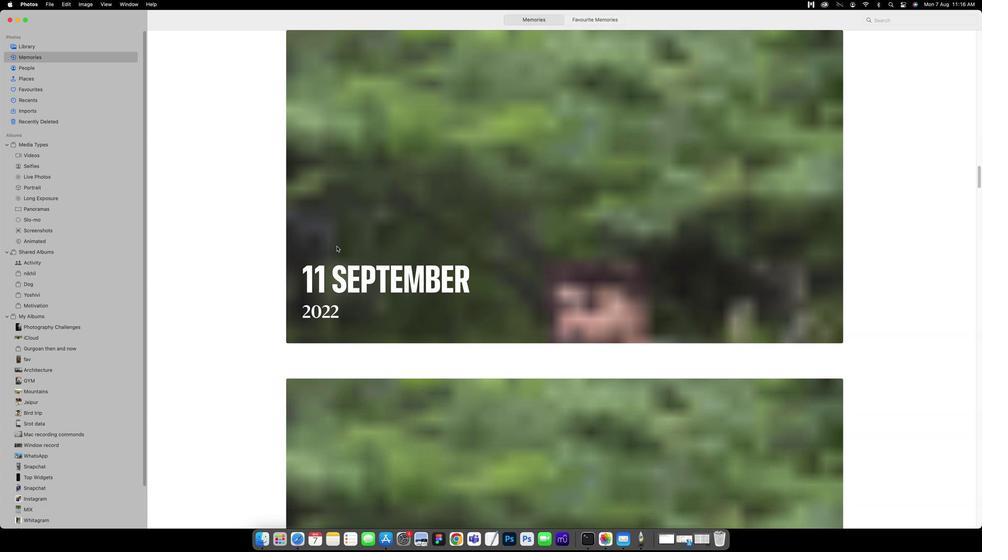 
Action: Mouse scrolled (335, 246) with delta (-8, 0)
Screenshot: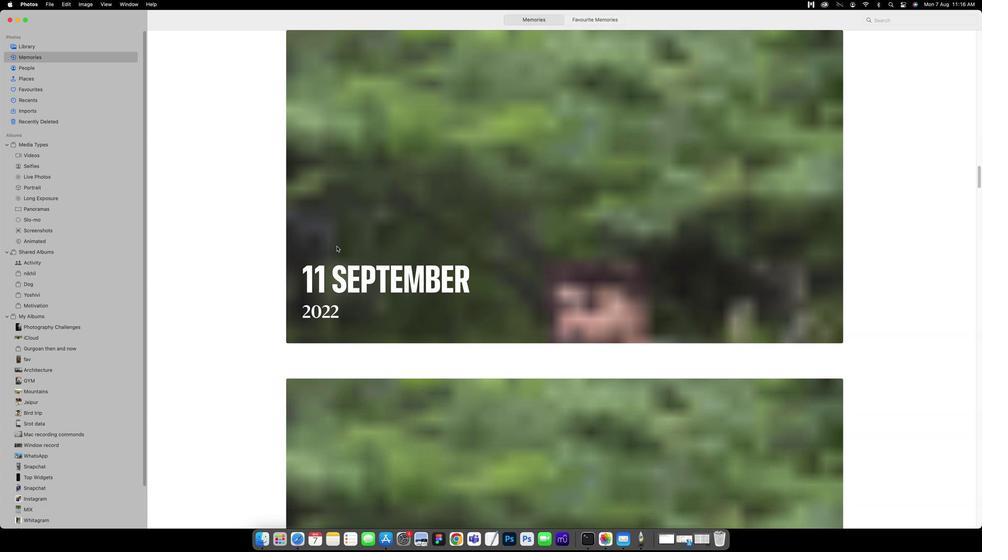 
Action: Mouse scrolled (335, 246) with delta (-8, -1)
Screenshot: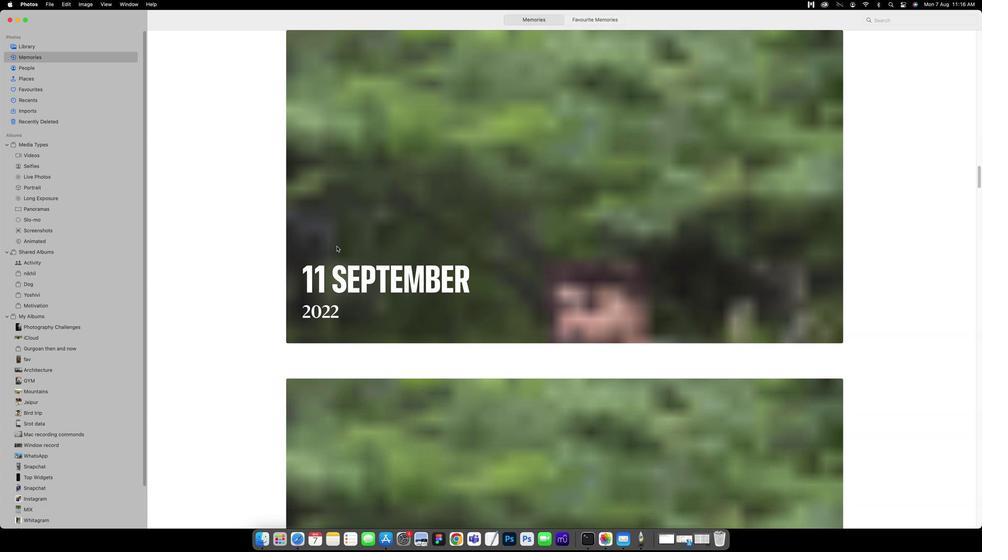 
Action: Mouse scrolled (335, 246) with delta (-8, -2)
Screenshot: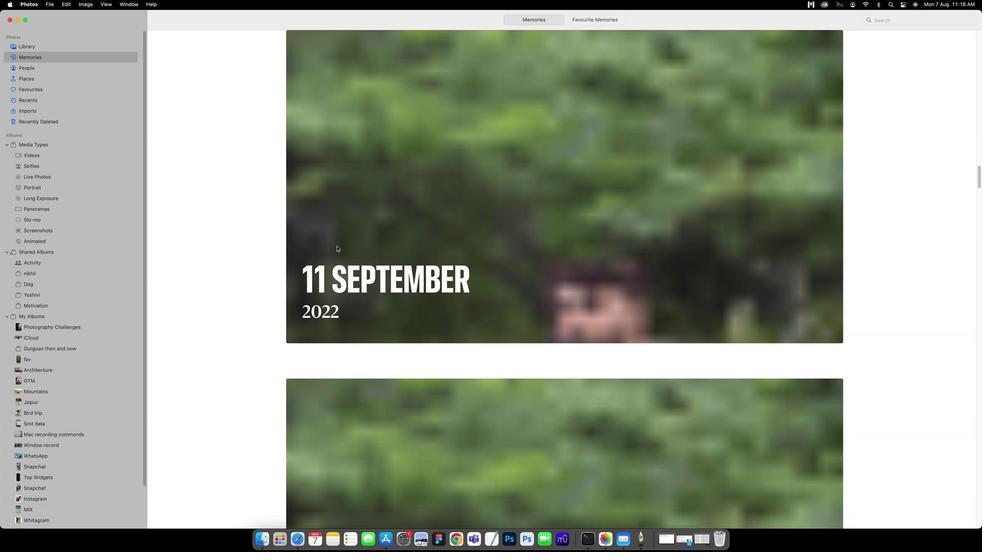 
Action: Mouse scrolled (335, 246) with delta (-8, -2)
Screenshot: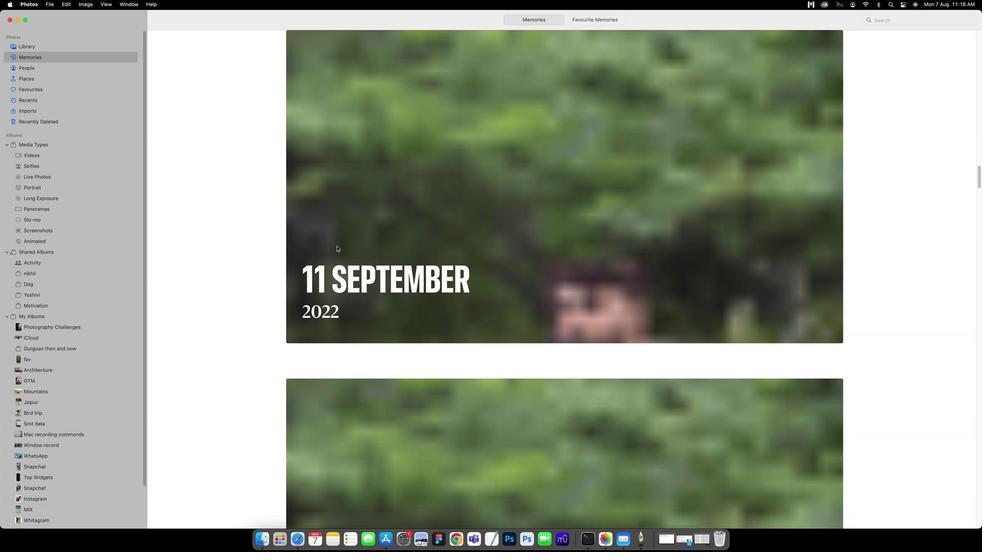 
Action: Mouse scrolled (335, 246) with delta (-8, -2)
Screenshot: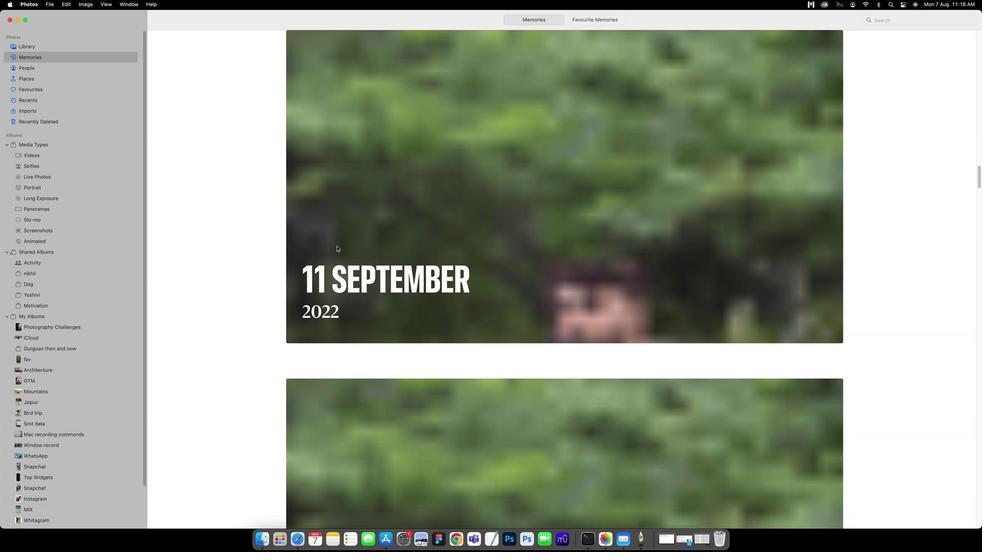 
Action: Mouse scrolled (335, 246) with delta (-8, -3)
Screenshot: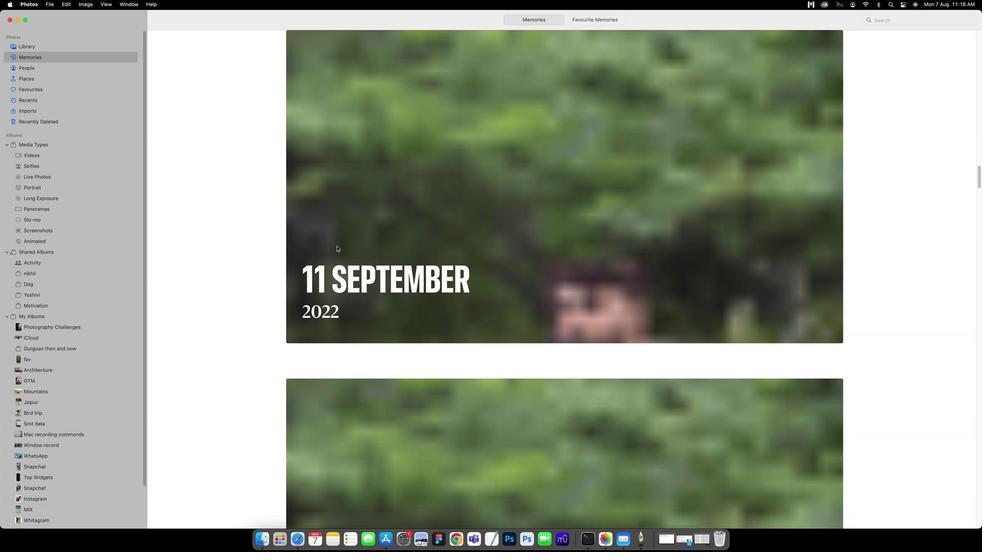 
Action: Mouse scrolled (335, 246) with delta (-8, -3)
Screenshot: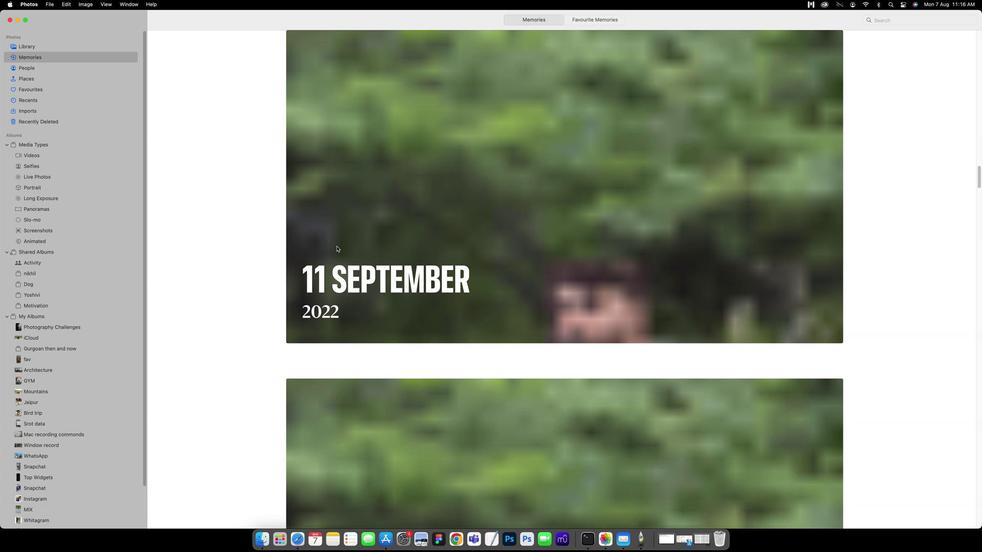 
Action: Mouse scrolled (335, 246) with delta (-8, 0)
Screenshot: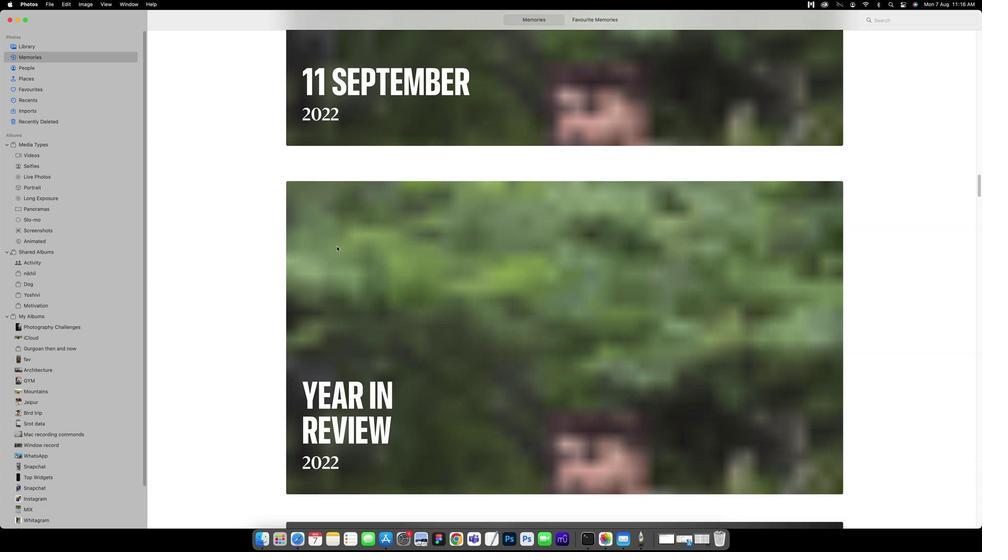 
Action: Mouse scrolled (335, 246) with delta (-8, 0)
Screenshot: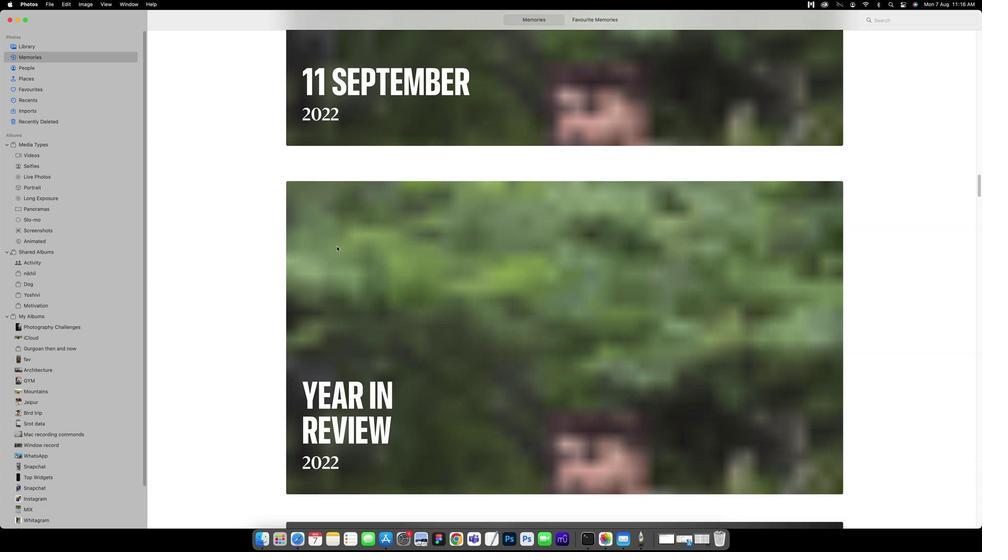 
Action: Mouse scrolled (335, 246) with delta (-8, -2)
Screenshot: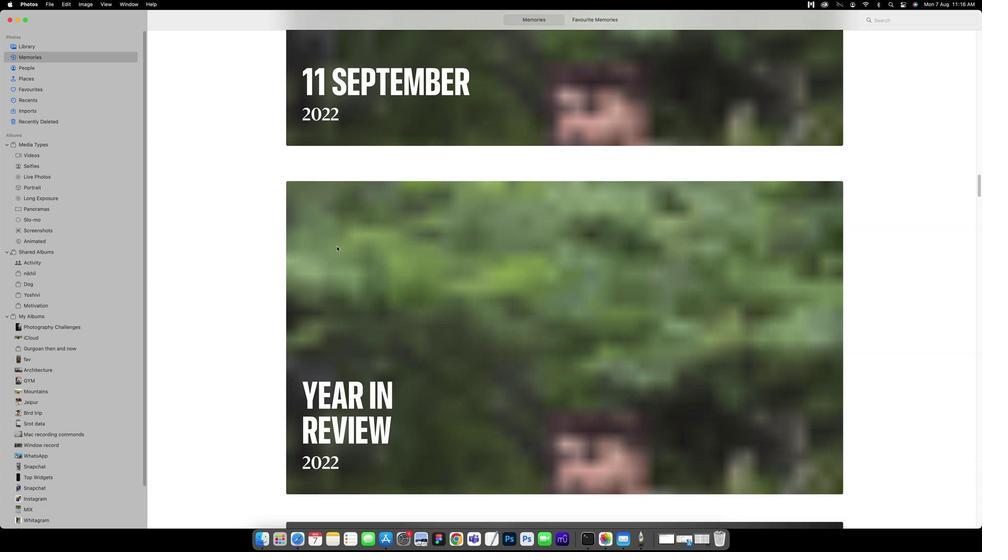 
Action: Mouse scrolled (335, 246) with delta (-8, -2)
Screenshot: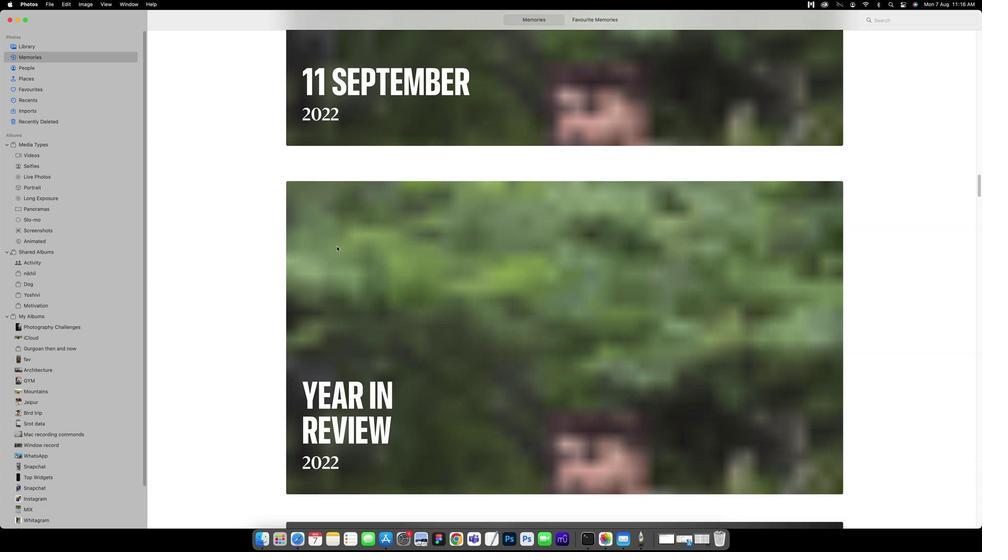 
Action: Mouse scrolled (335, 246) with delta (-8, -2)
Screenshot: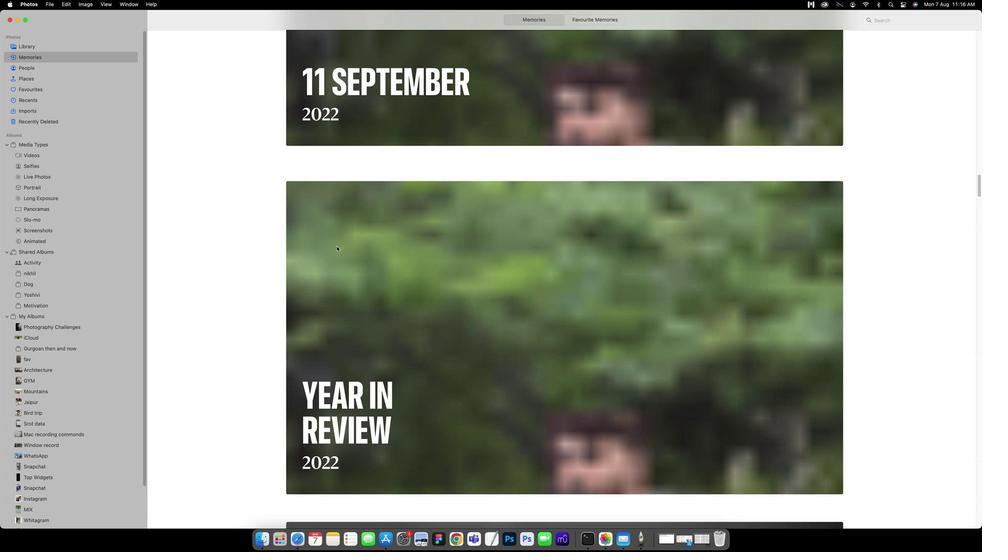 
Action: Mouse scrolled (335, 246) with delta (-8, -3)
Screenshot: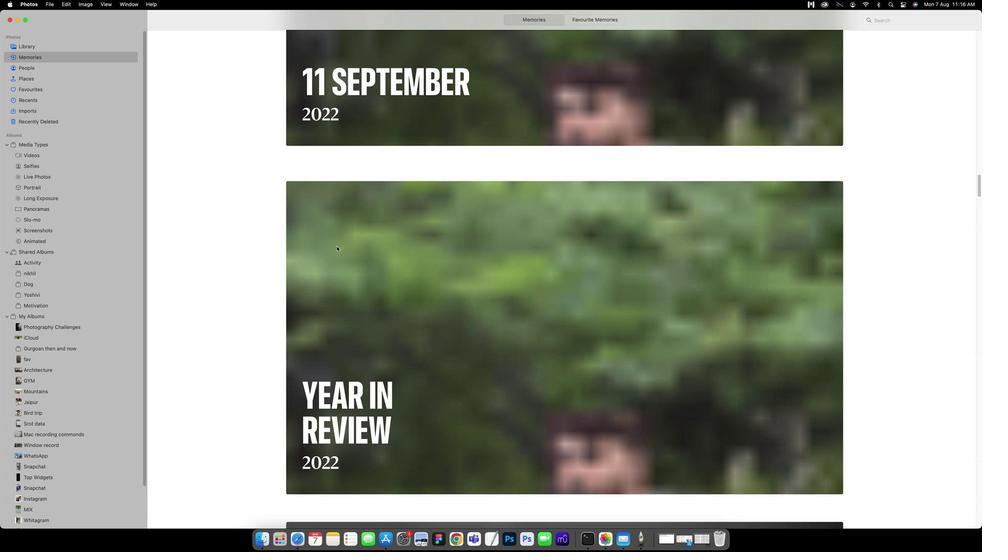 
Action: Mouse scrolled (335, 246) with delta (-8, -3)
Screenshot: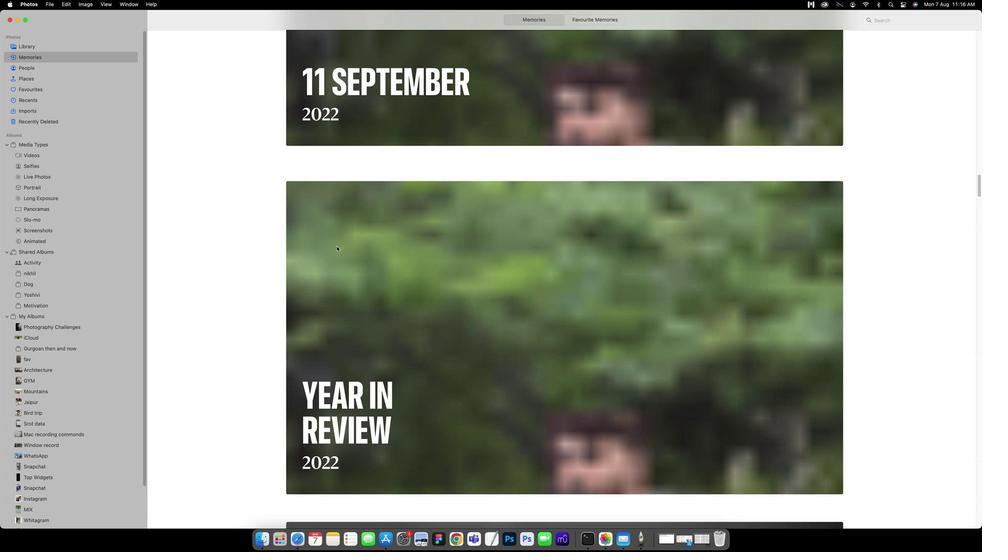 
Action: Mouse scrolled (335, 246) with delta (-8, -3)
Screenshot: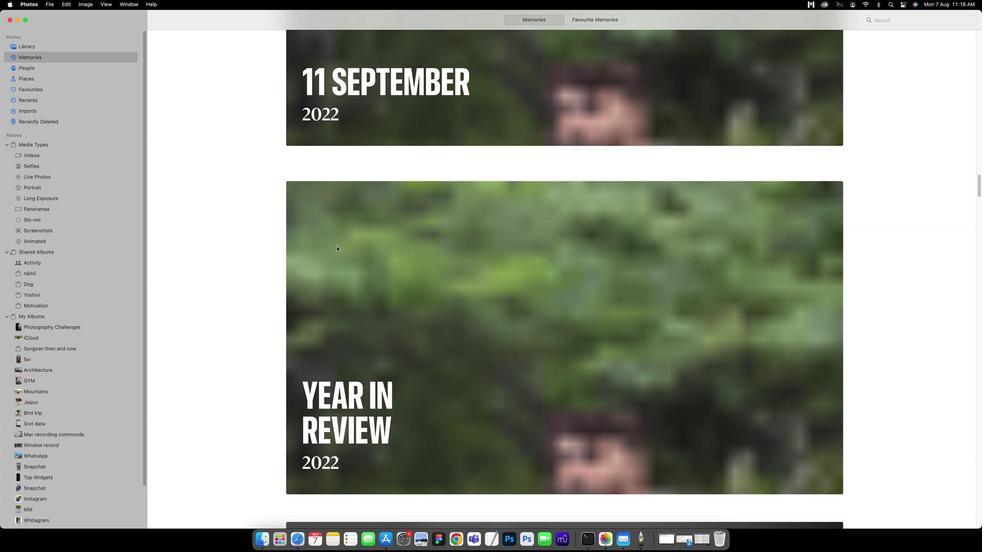 
Action: Mouse scrolled (335, 246) with delta (-8, 0)
Screenshot: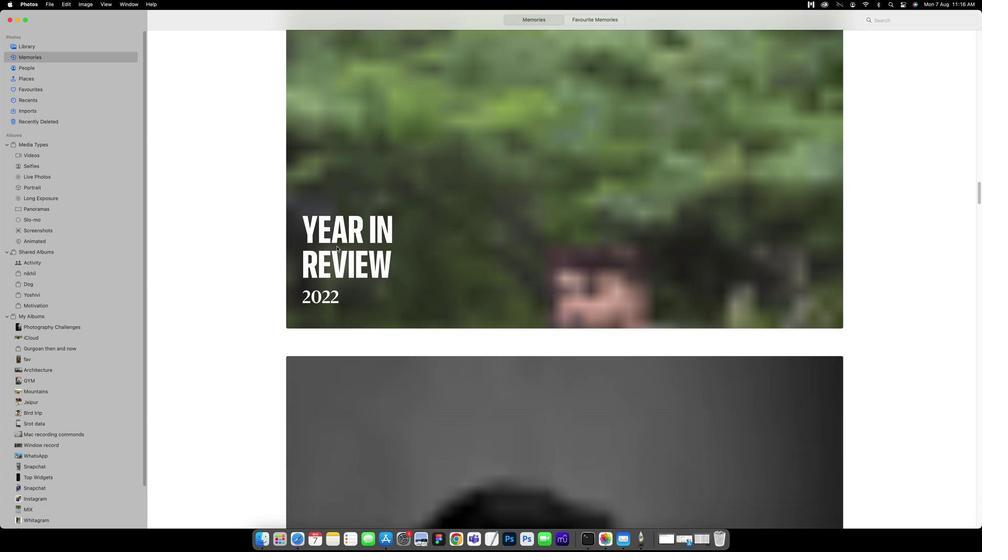 
Action: Mouse scrolled (335, 246) with delta (-8, 0)
Screenshot: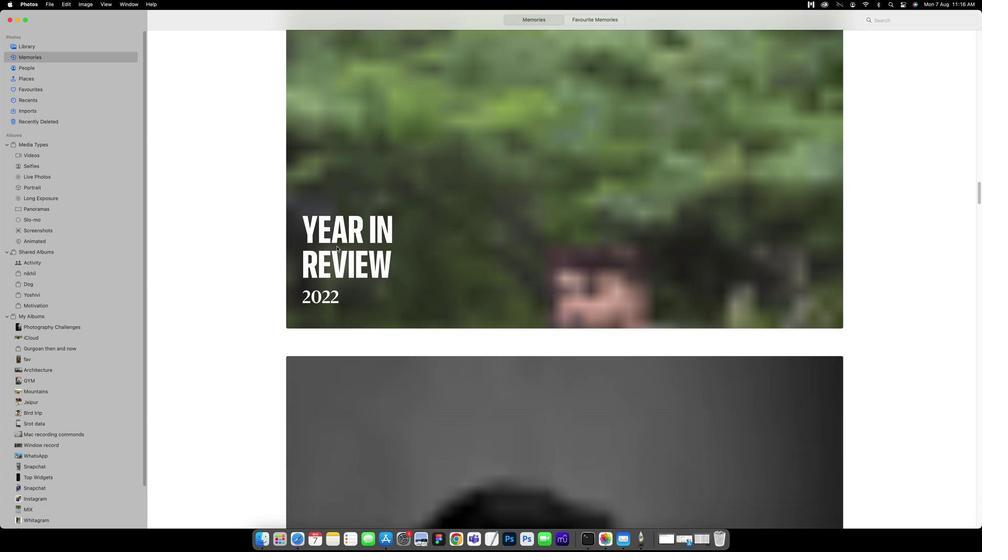 
Action: Mouse scrolled (335, 246) with delta (-8, -1)
Screenshot: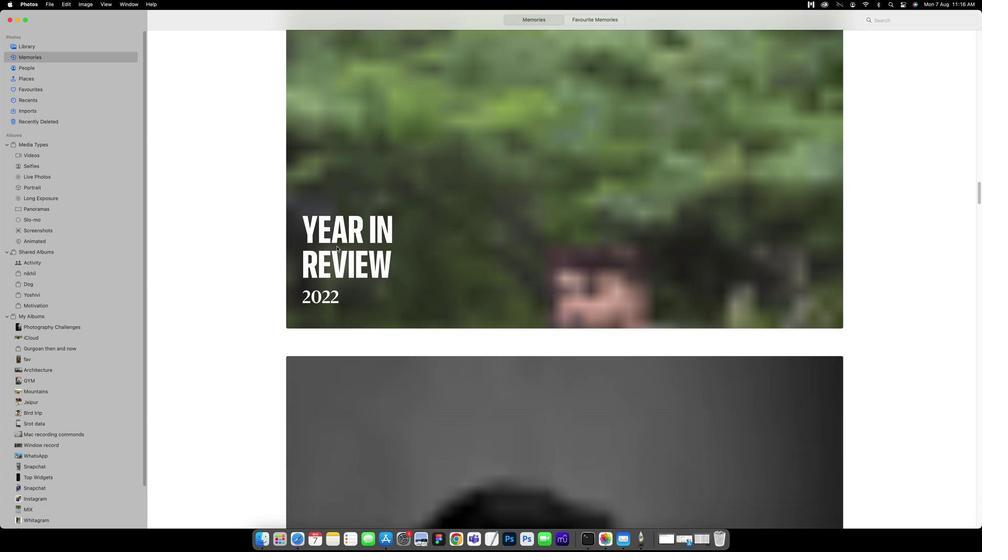
Action: Mouse scrolled (335, 246) with delta (-8, -2)
Screenshot: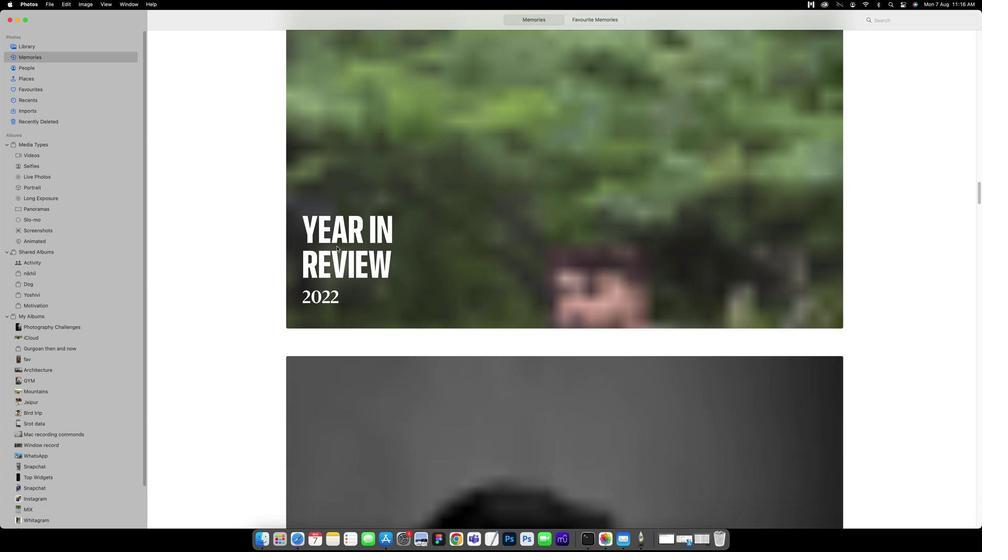 
Action: Mouse scrolled (335, 246) with delta (-8, -2)
Screenshot: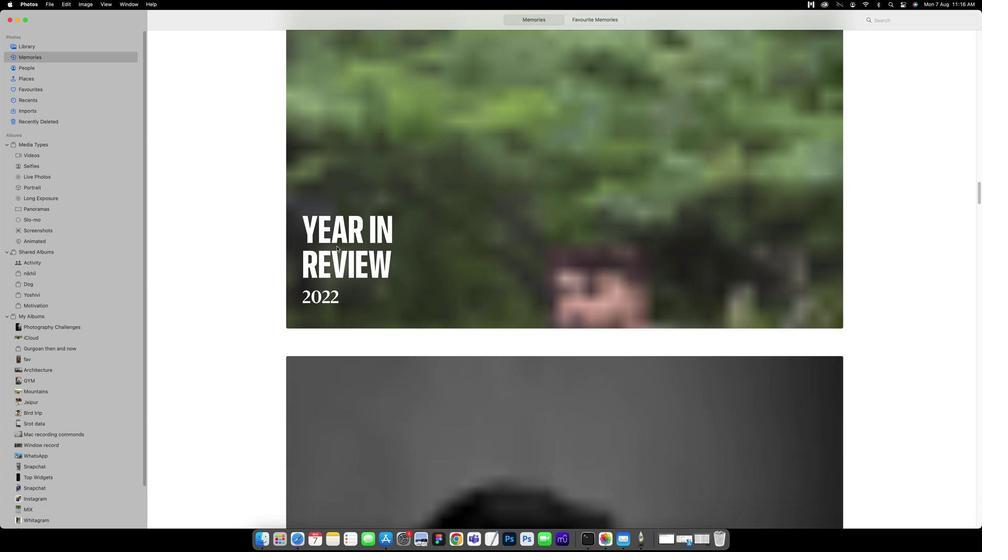 
Action: Mouse scrolled (335, 246) with delta (-8, -2)
Screenshot: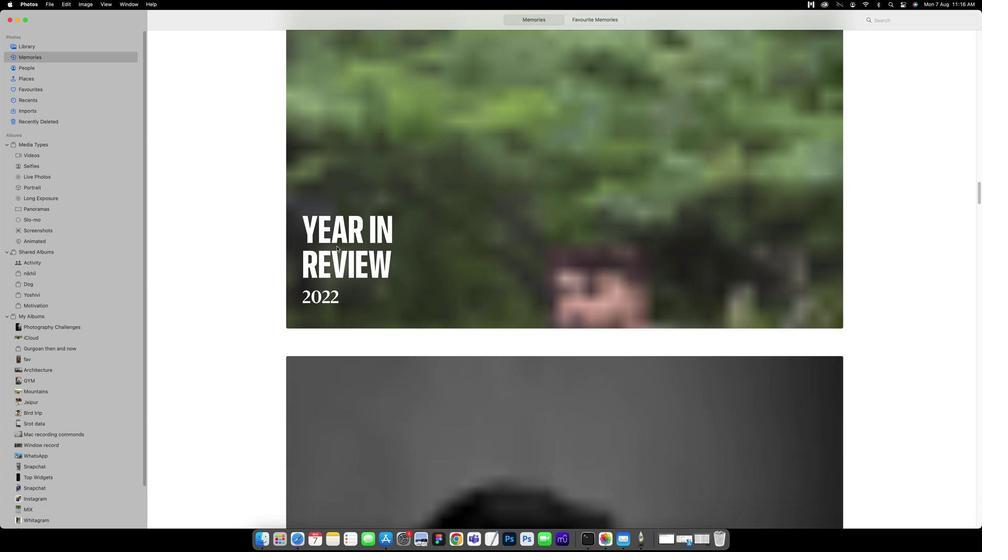 
Action: Mouse scrolled (335, 246) with delta (-8, -3)
Screenshot: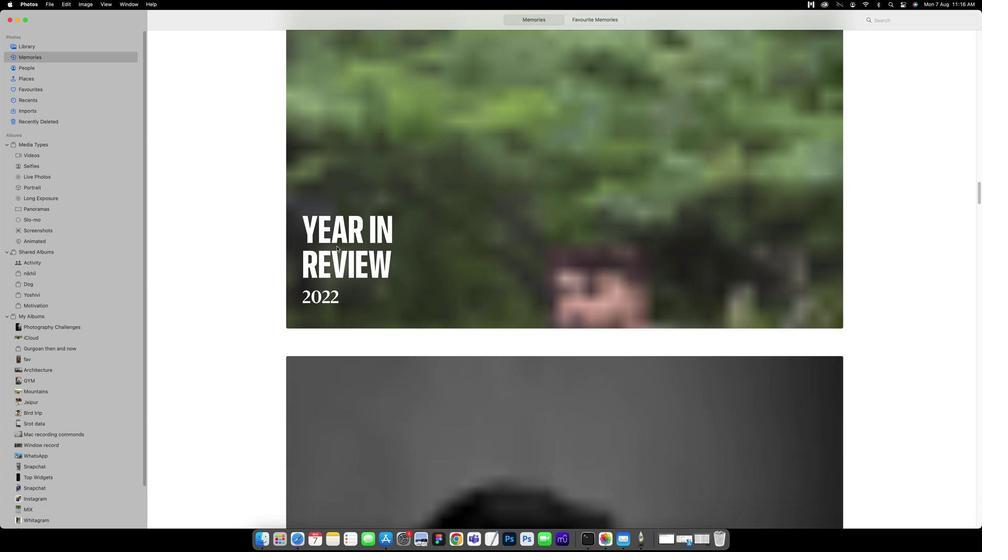 
Action: Mouse scrolled (335, 246) with delta (-8, -3)
Screenshot: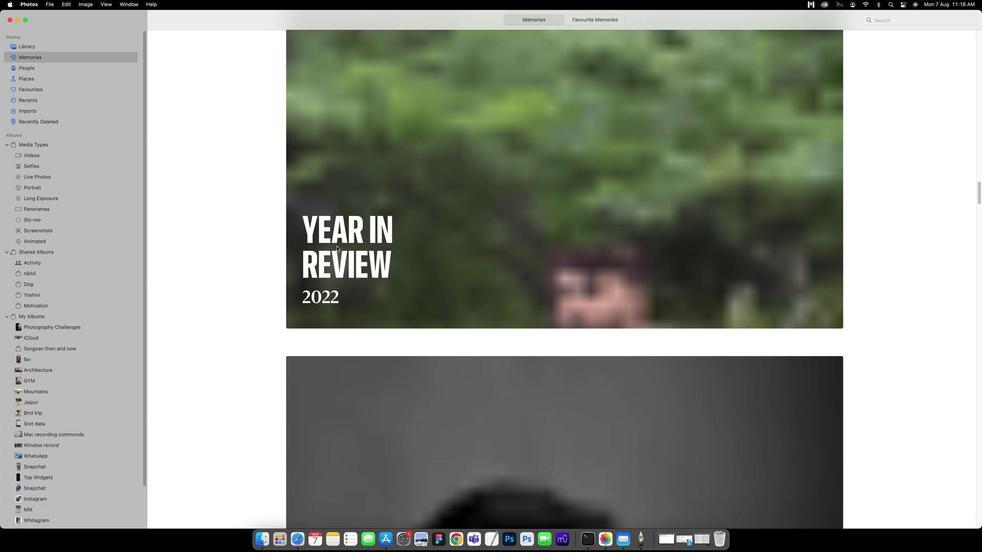 
Action: Mouse scrolled (335, 246) with delta (-8, -3)
Screenshot: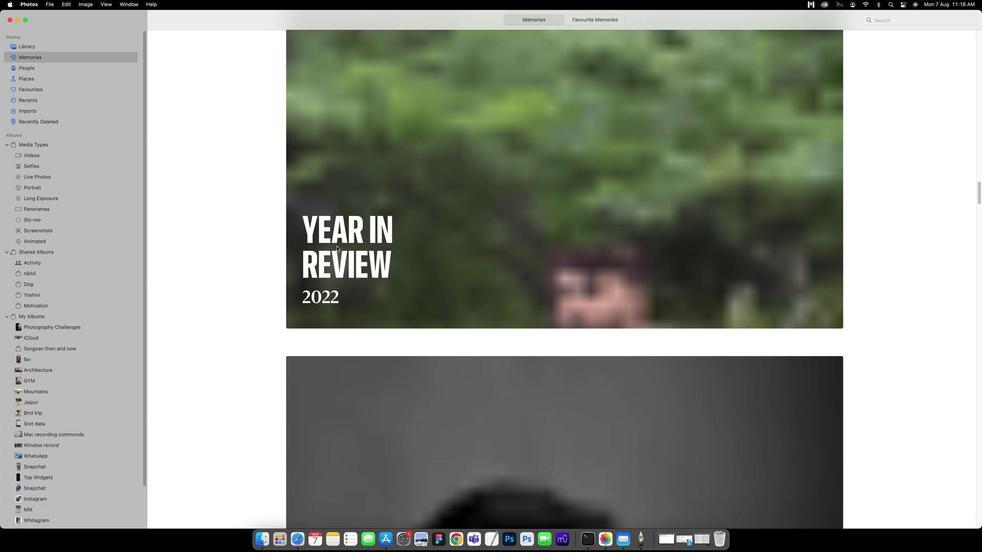 
Action: Mouse scrolled (335, 246) with delta (-8, 0)
Screenshot: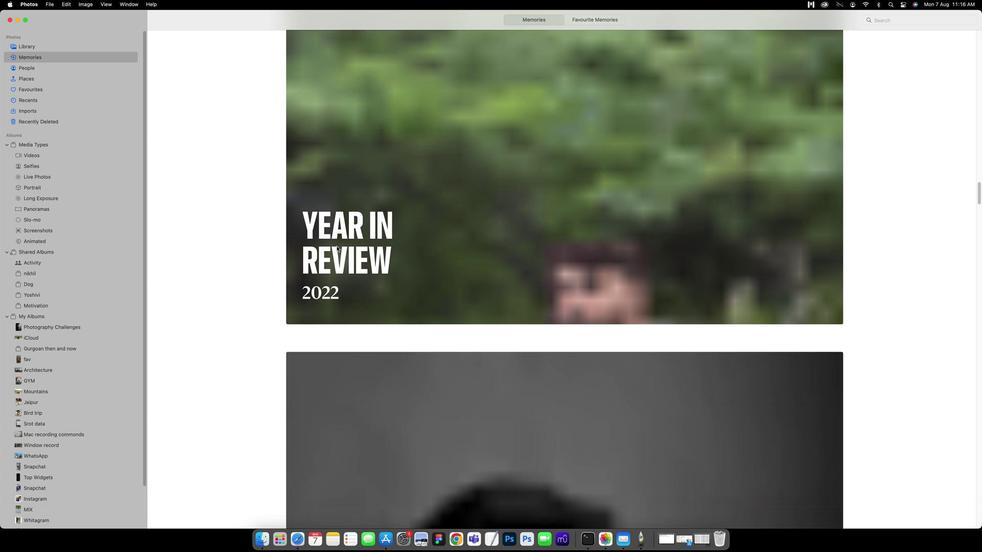 
Action: Mouse scrolled (335, 246) with delta (-8, 0)
Screenshot: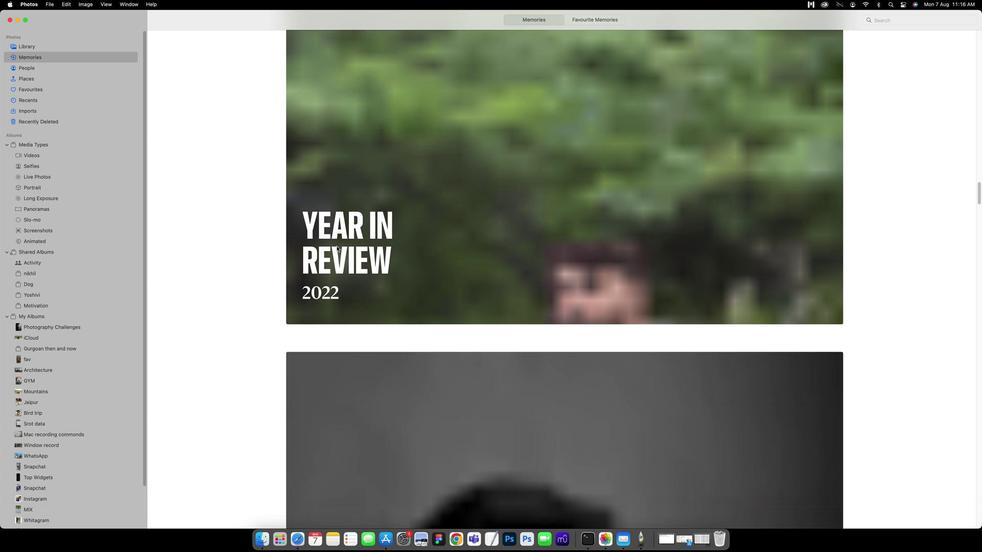 
Action: Mouse scrolled (335, 246) with delta (-8, -1)
Screenshot: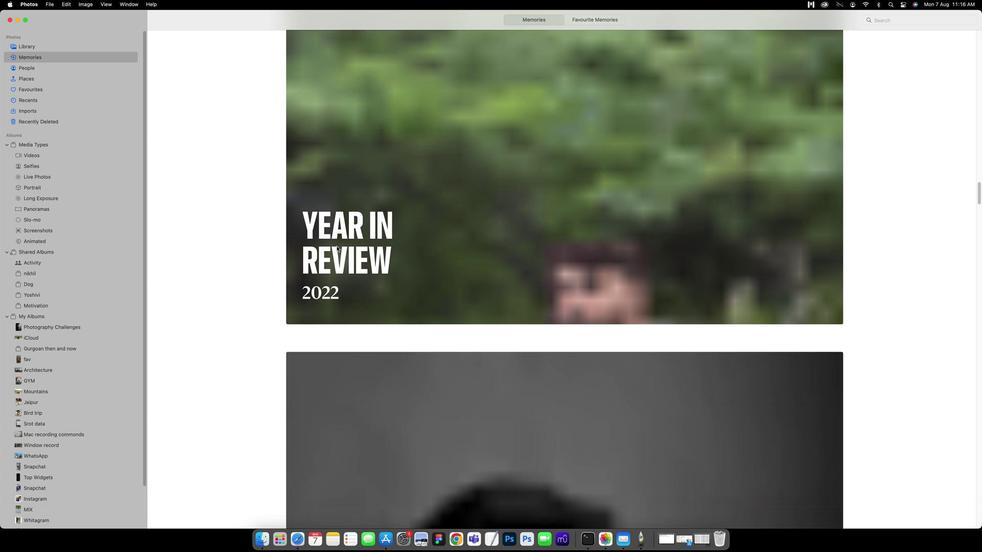 
Action: Mouse scrolled (335, 246) with delta (-8, -2)
Screenshot: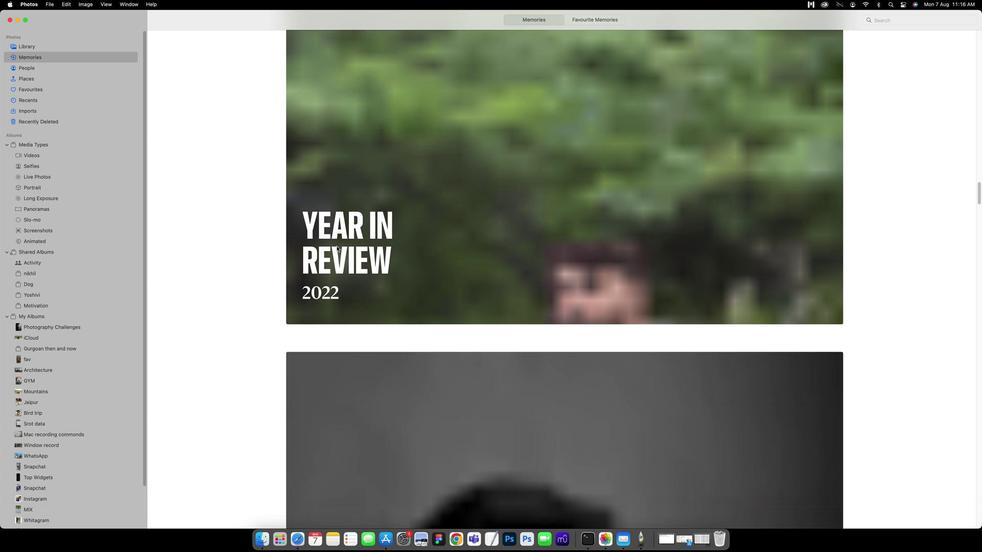 
Action: Mouse scrolled (335, 246) with delta (-8, -2)
Screenshot: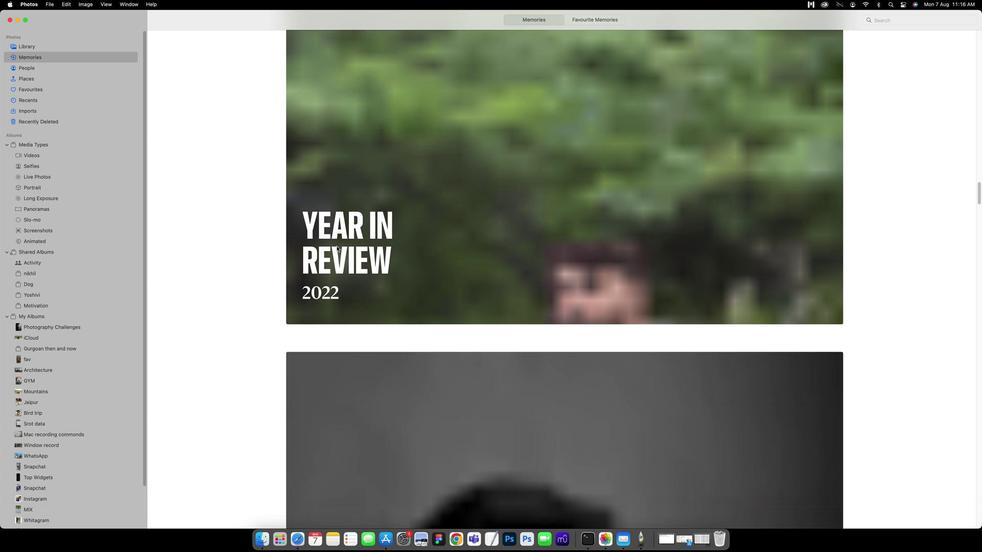 
Action: Mouse scrolled (335, 246) with delta (-8, -2)
Screenshot: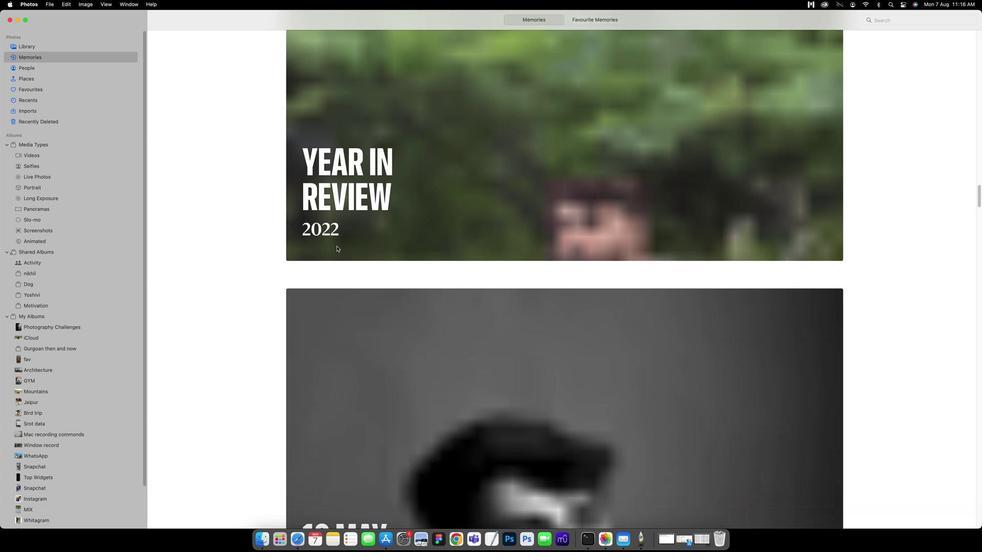 
Action: Mouse scrolled (335, 246) with delta (-8, -3)
Screenshot: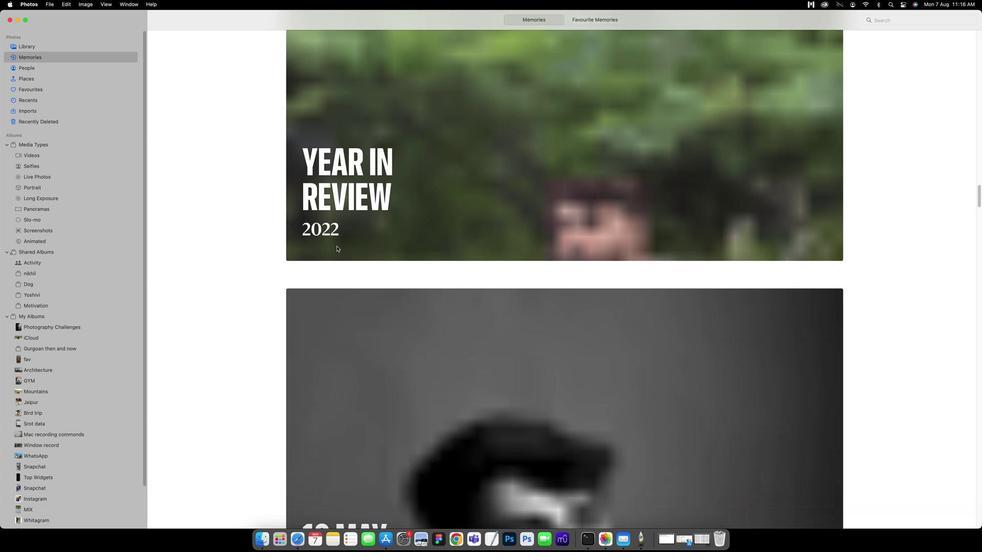 
Action: Mouse scrolled (335, 246) with delta (-8, -3)
Screenshot: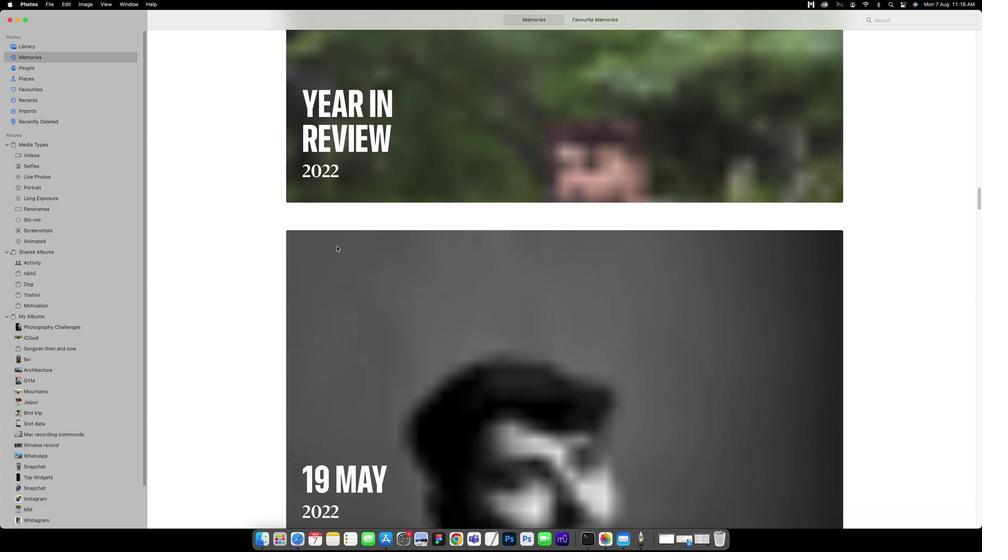 
Action: Mouse scrolled (335, 246) with delta (-8, 0)
Screenshot: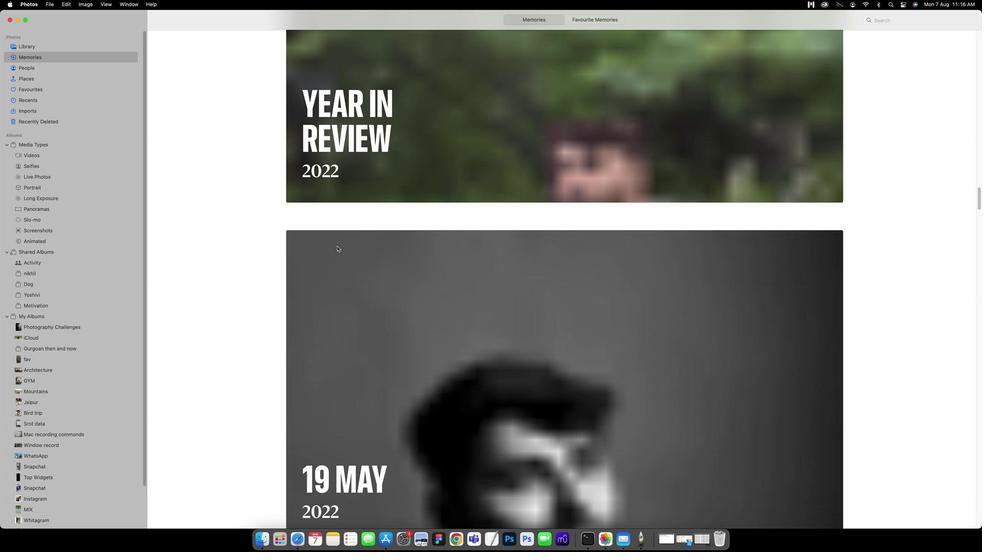 
Action: Mouse scrolled (335, 246) with delta (-8, 0)
Screenshot: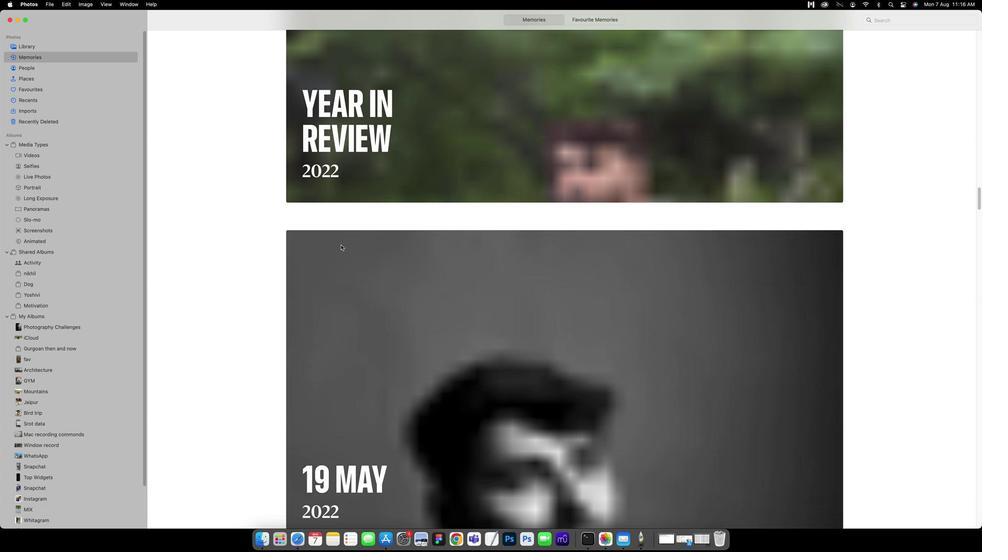
Action: Mouse scrolled (335, 246) with delta (-8, -1)
Screenshot: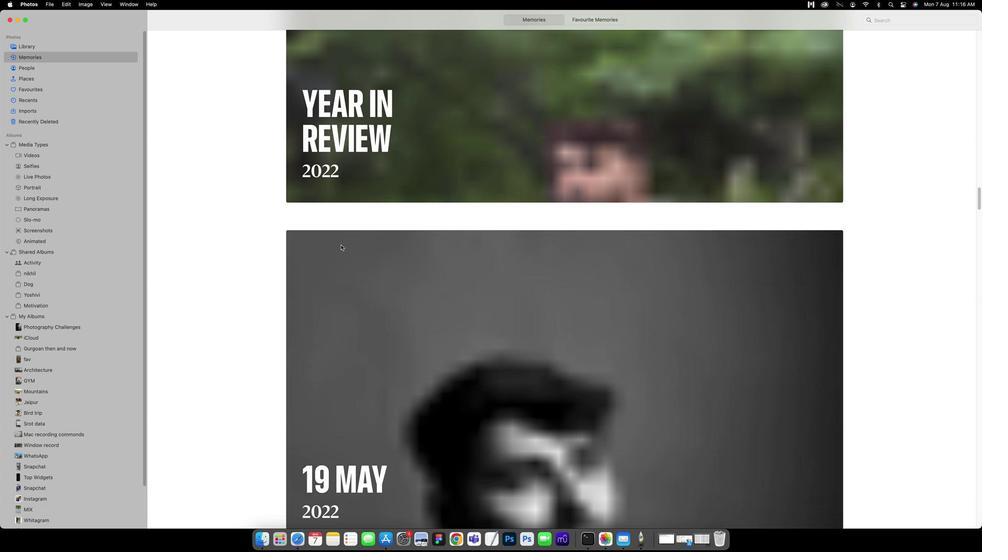 
Action: Mouse scrolled (335, 246) with delta (-8, -2)
Screenshot: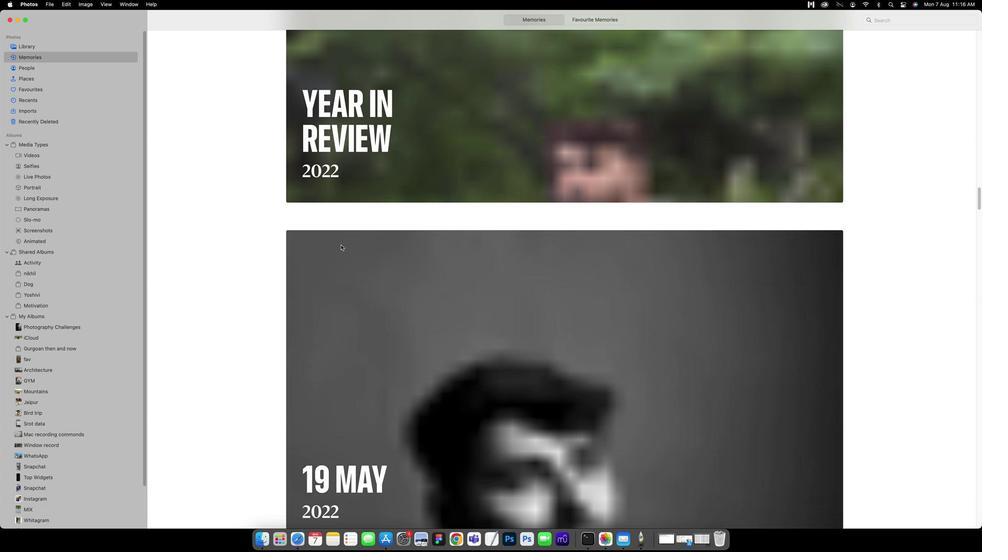 
Action: Mouse scrolled (335, 246) with delta (-8, -2)
Screenshot: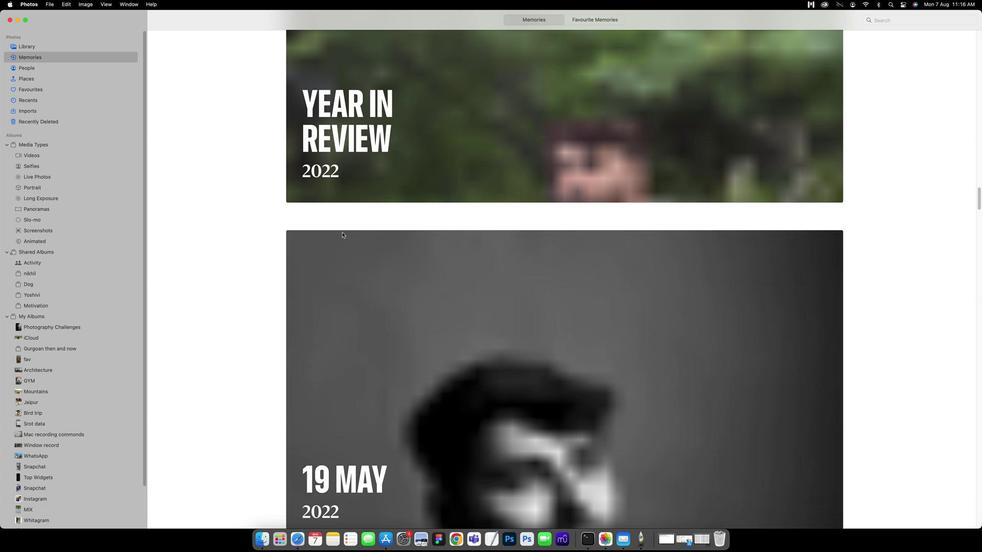 
Action: Mouse scrolled (335, 246) with delta (-8, -2)
Screenshot: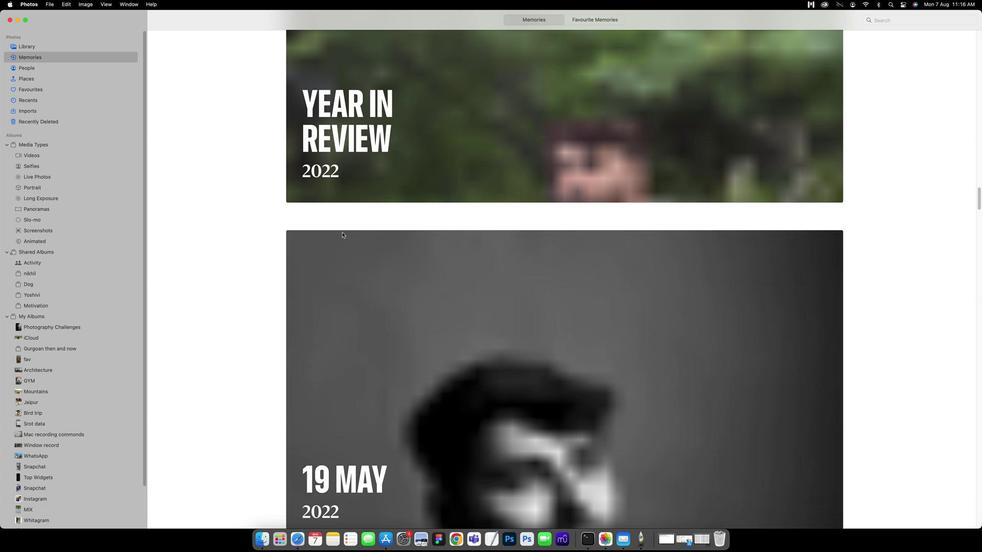 
Action: Mouse scrolled (335, 246) with delta (-8, -2)
Screenshot: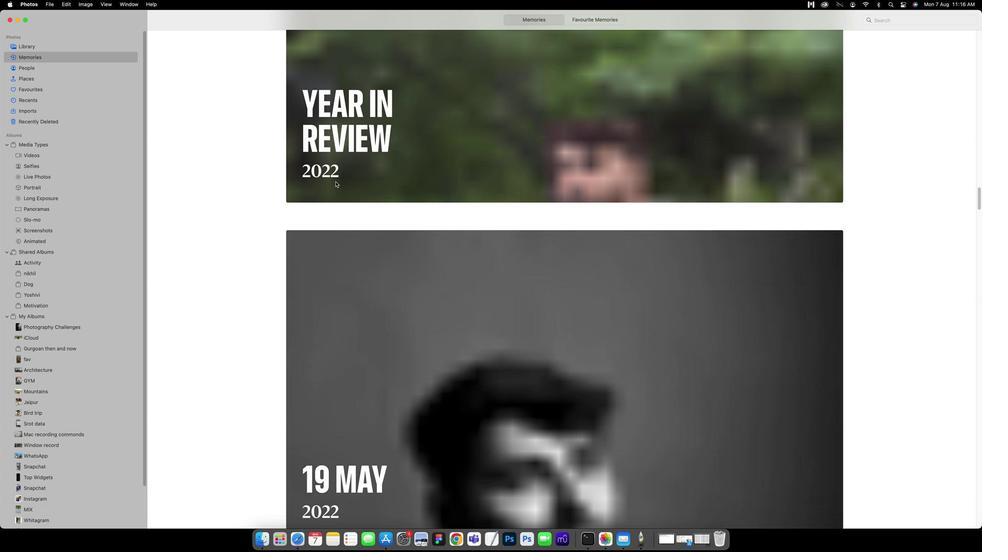 
Action: Mouse moved to (341, 109)
Screenshot: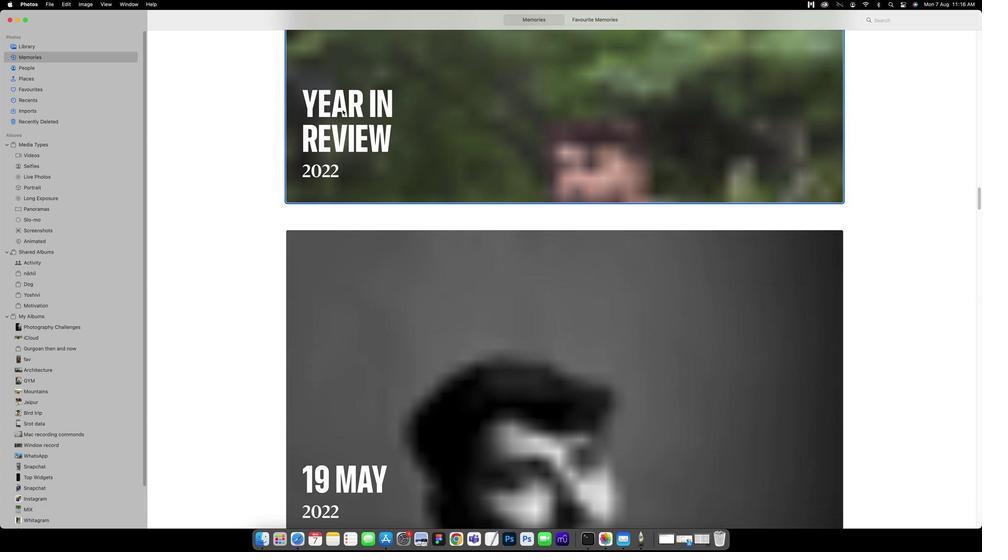 
Action: Mouse pressed left at (341, 109)
Screenshot: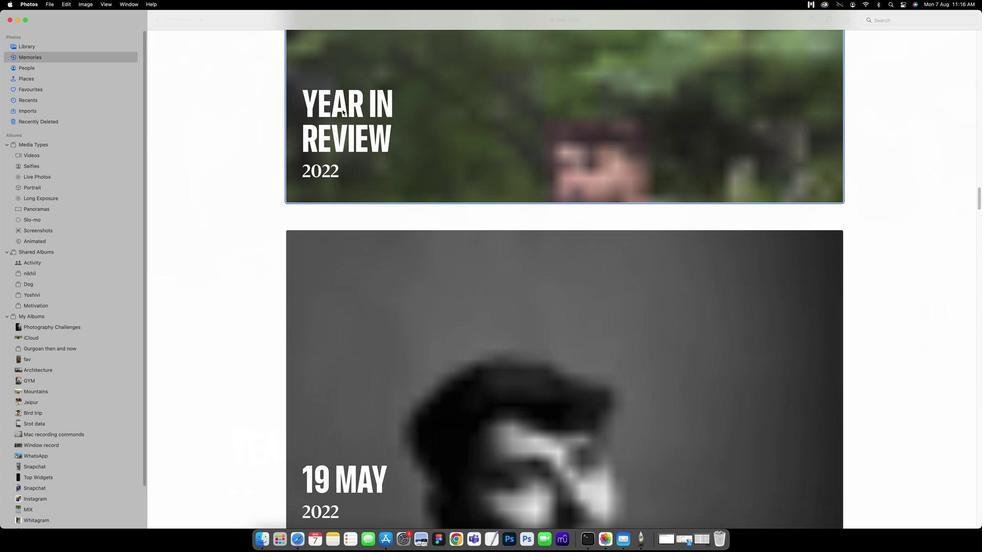 
Action: Mouse pressed left at (341, 109)
Screenshot: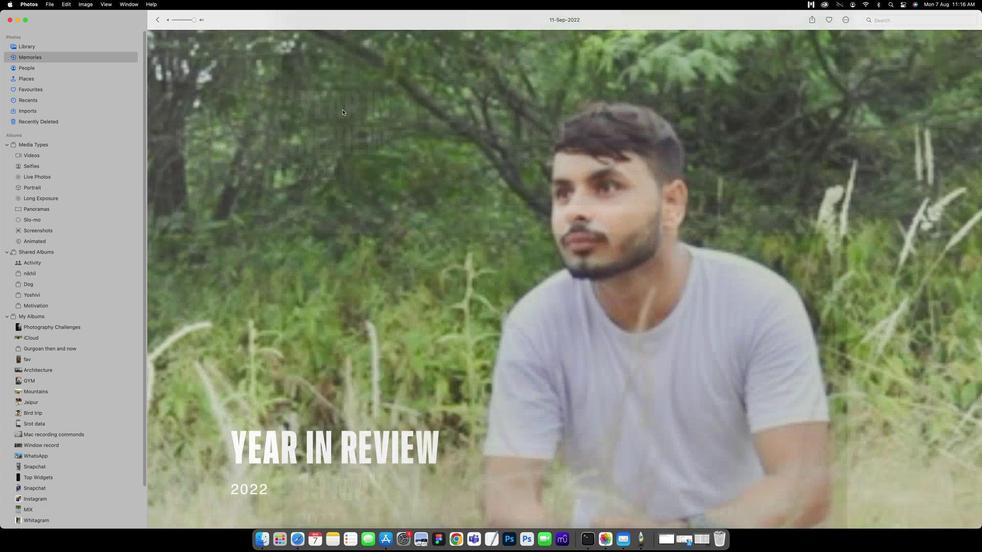 
Action: Mouse moved to (420, 204)
Screenshot: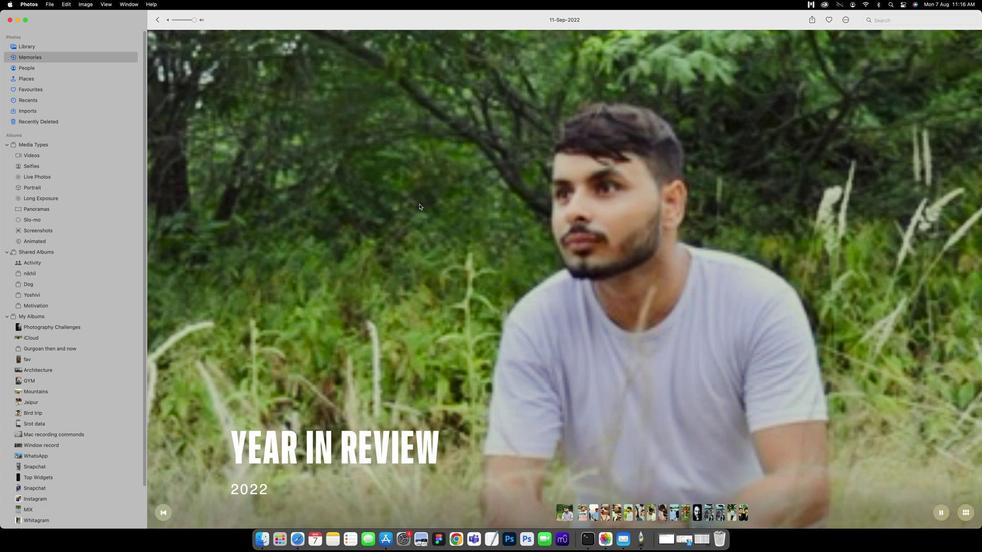 
Action: Key pressed Key.downKey.rightKey.rightKey.rightKey.rightKey.rightKey.rightKey.rightKey.rightKey.rightKey.rightKey.rightKey.rightKey.rightKey.rightKey.rightKey.right
Screenshot: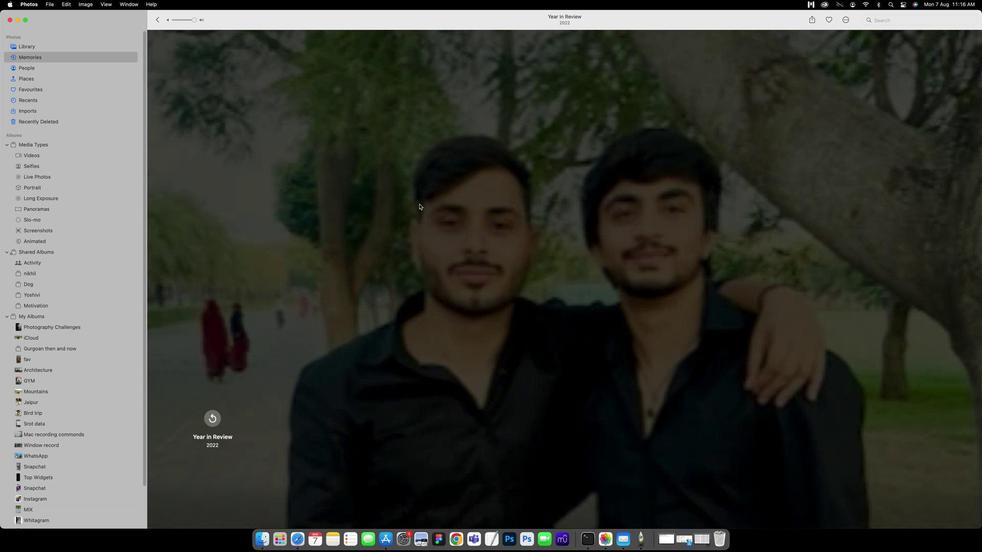 
Action: Mouse moved to (150, 17)
Screenshot: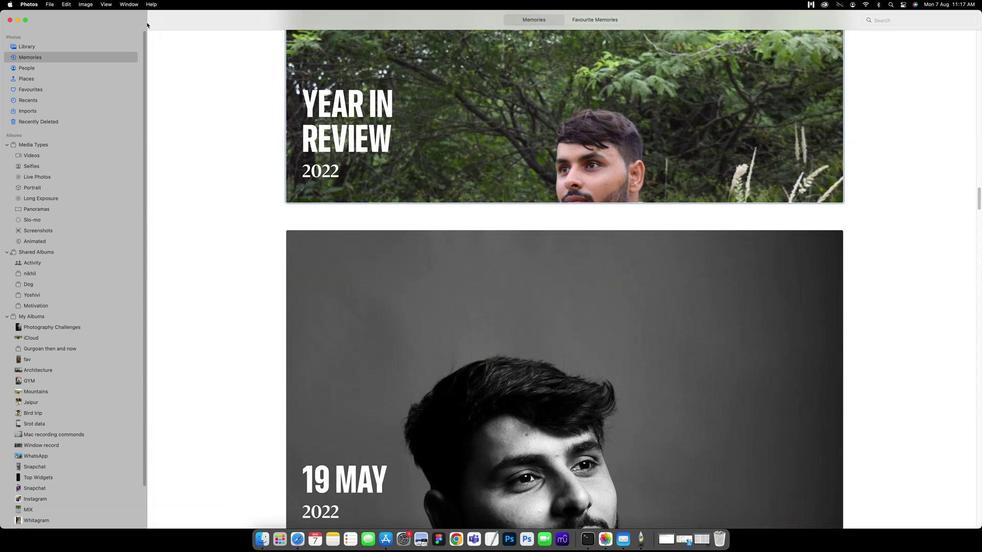 
Action: Mouse pressed left at (150, 17)
Screenshot: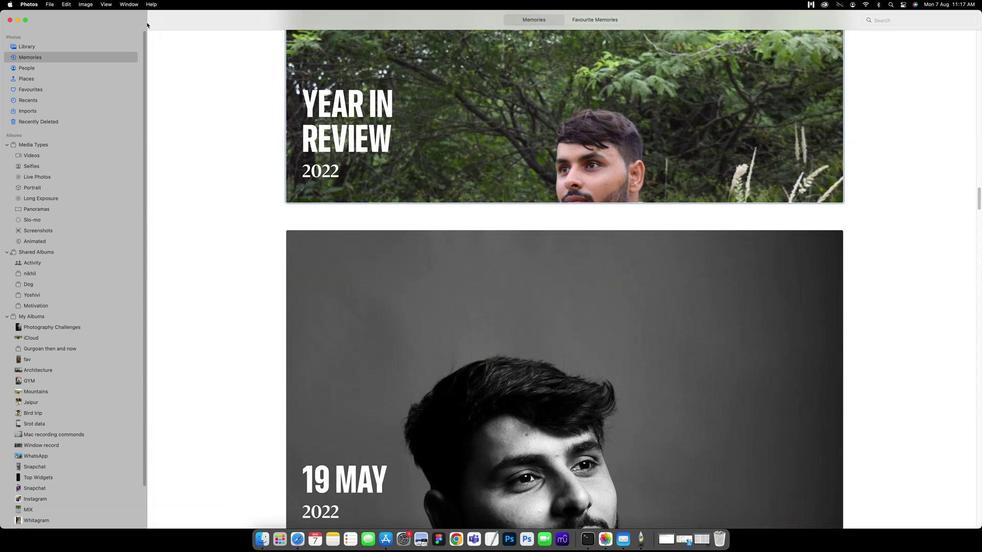 
Action: Mouse moved to (40, 48)
Screenshot: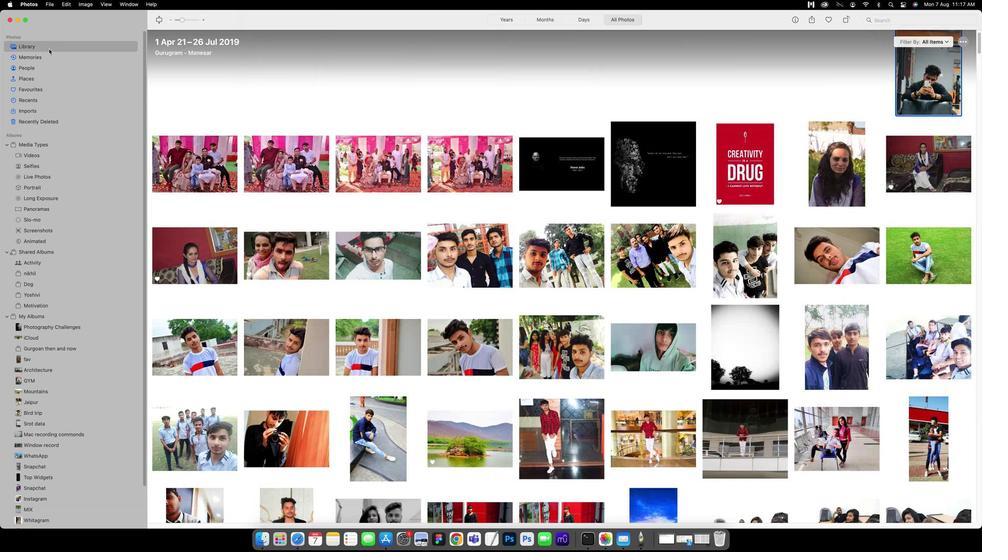 
Action: Mouse pressed left at (40, 48)
Screenshot: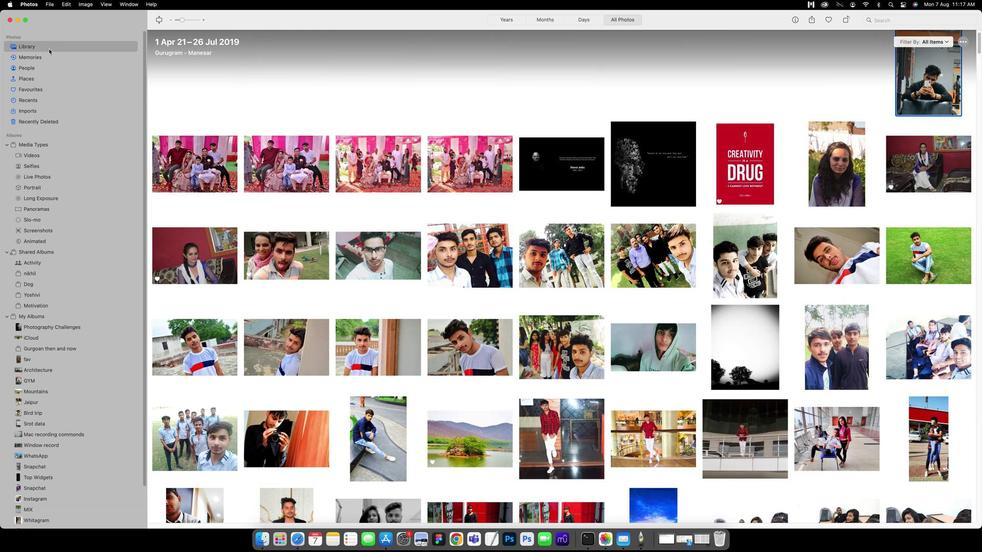 
Action: Mouse moved to (453, 116)
Screenshot: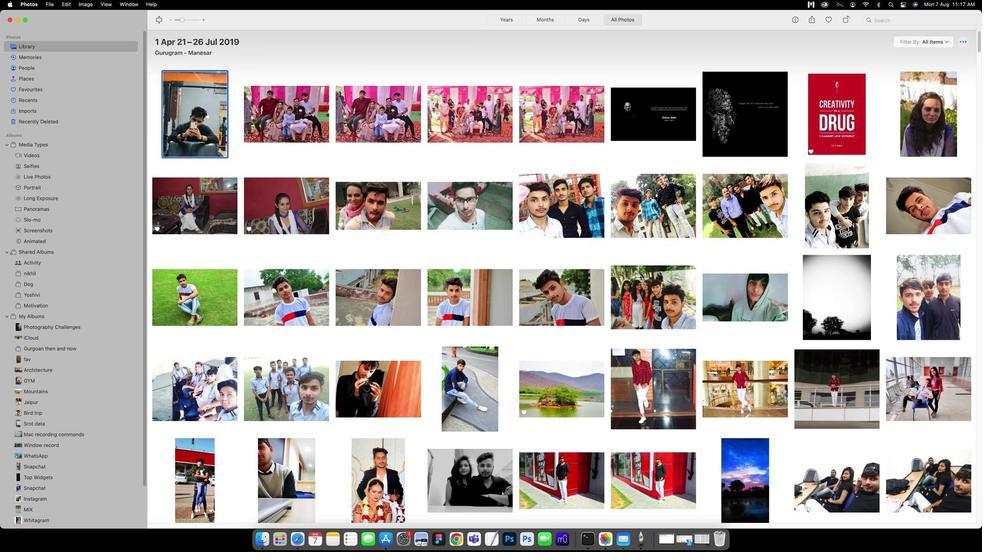 
Action: Mouse scrolled (453, 116) with delta (-8, 0)
Screenshot: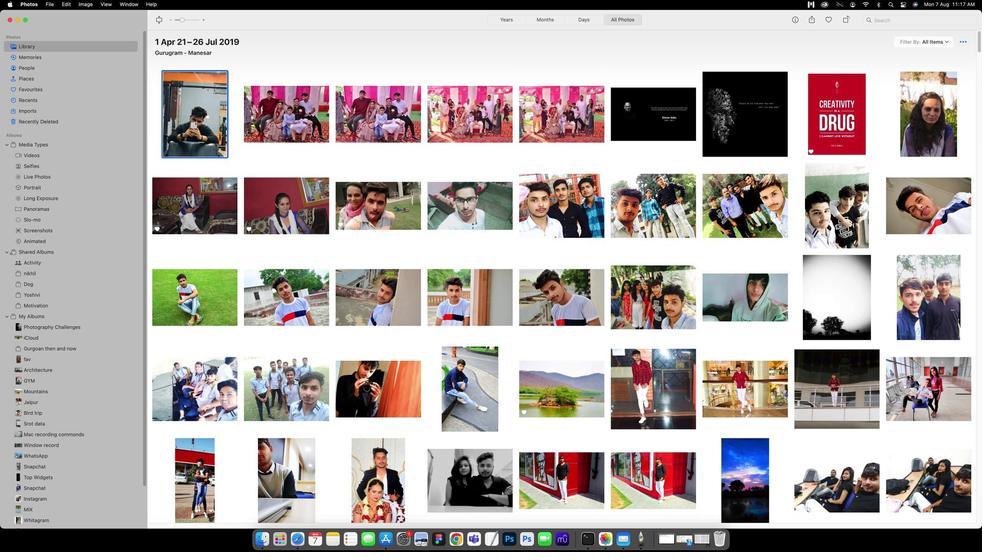 
Action: Mouse scrolled (453, 116) with delta (-8, 0)
Screenshot: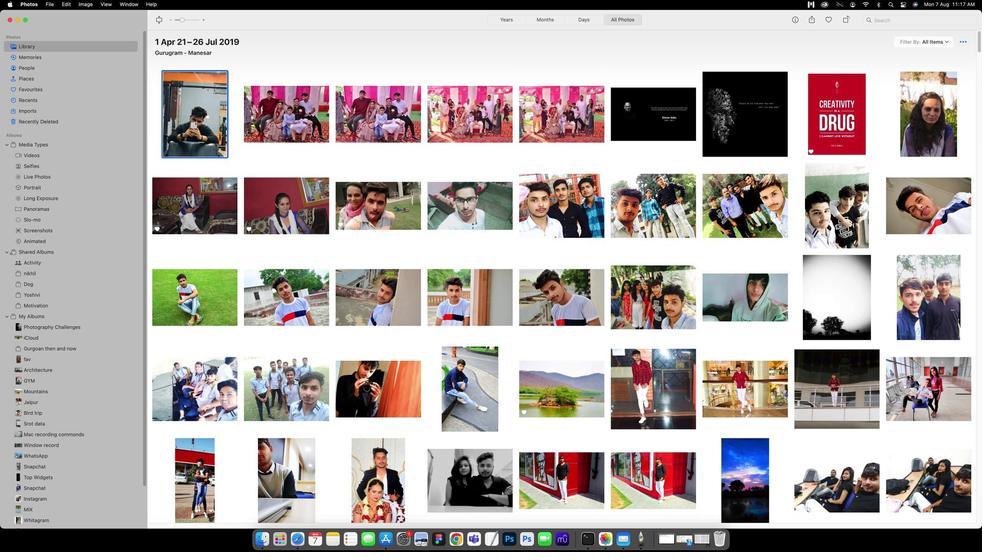 
Action: Mouse scrolled (453, 116) with delta (-8, 0)
Screenshot: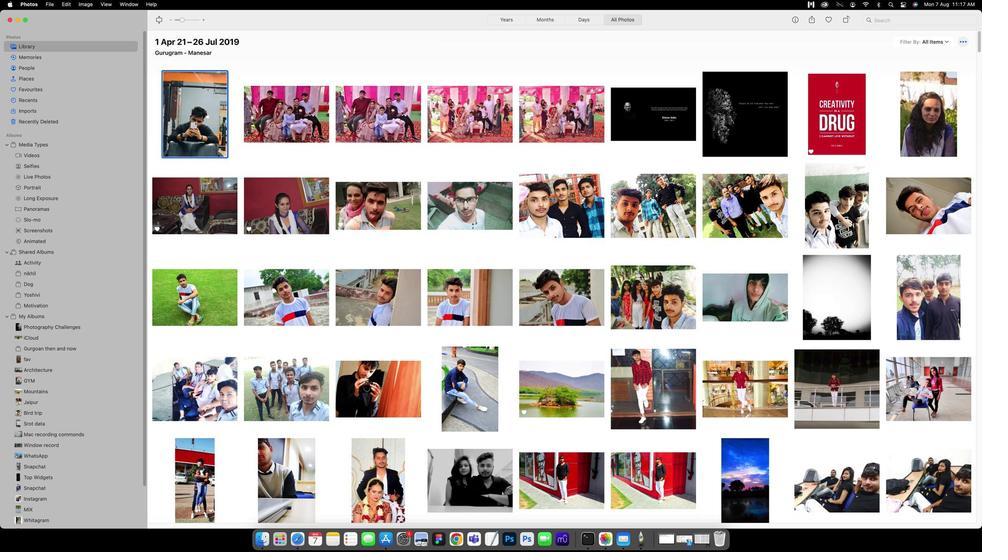 
Action: Mouse scrolled (453, 116) with delta (-8, 1)
Screenshot: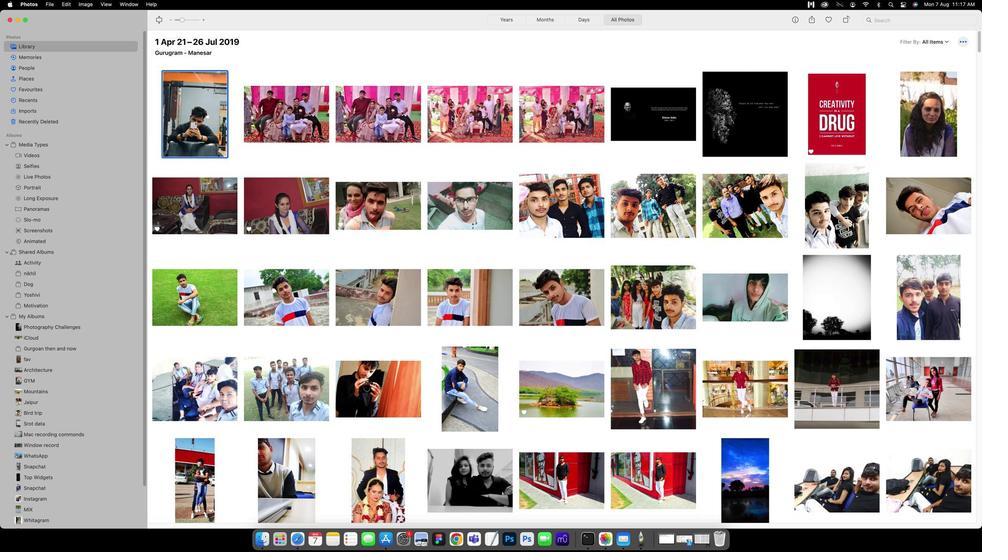 
Action: Mouse scrolled (453, 116) with delta (-8, 1)
Screenshot: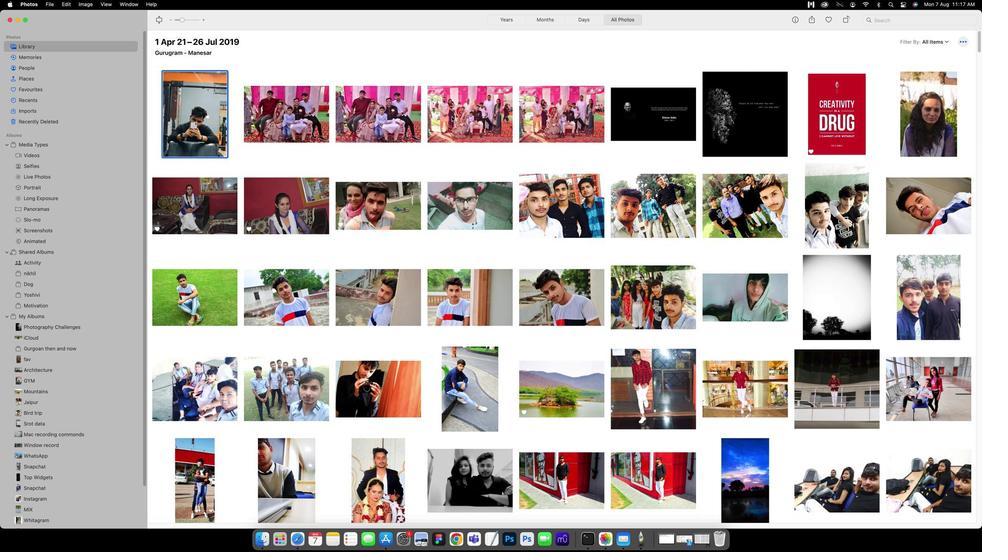 
Action: Mouse moved to (185, 108)
Screenshot: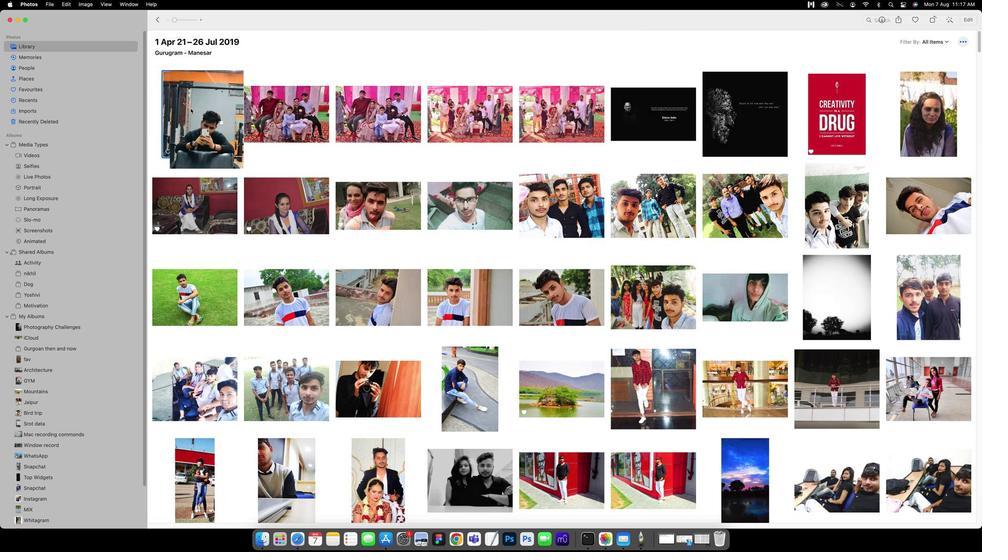 
Action: Mouse pressed left at (185, 108)
Screenshot: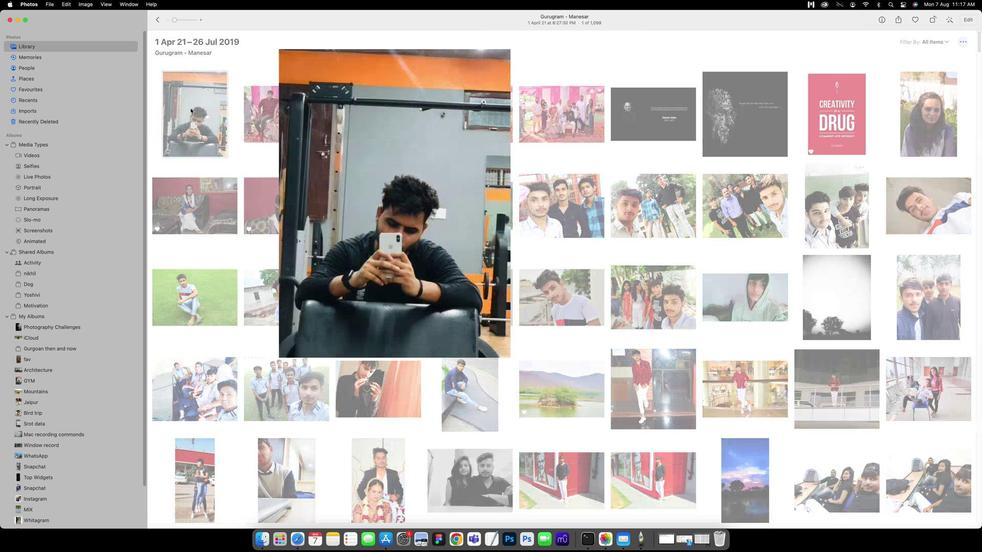 
Action: Mouse pressed left at (185, 108)
Screenshot: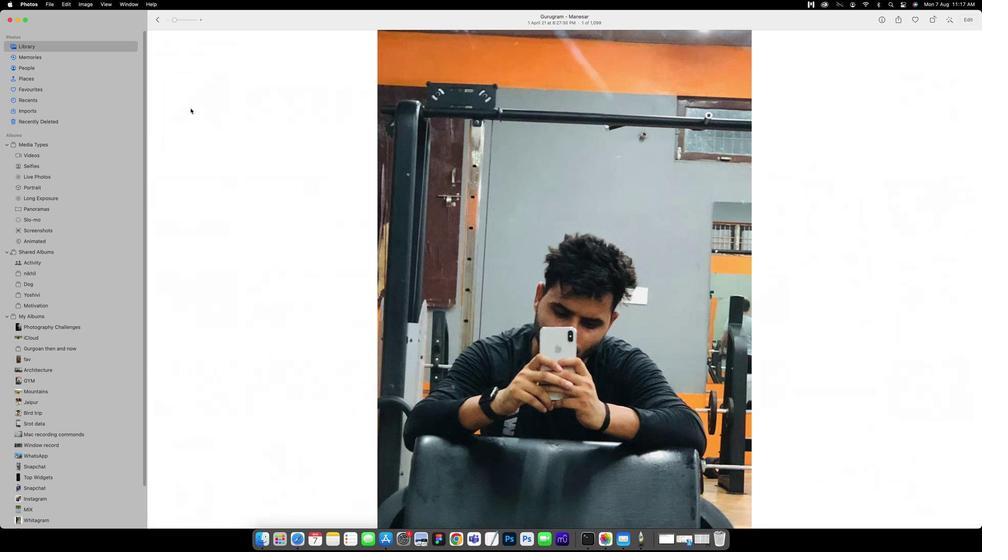 
Action: Key pressed Key.esc
Screenshot: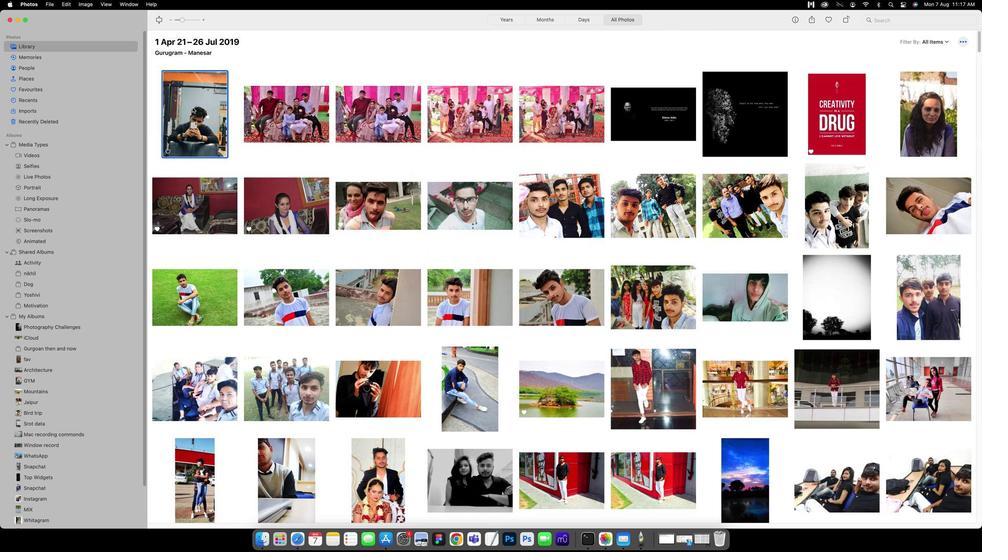 
Action: Mouse moved to (255, 60)
Screenshot: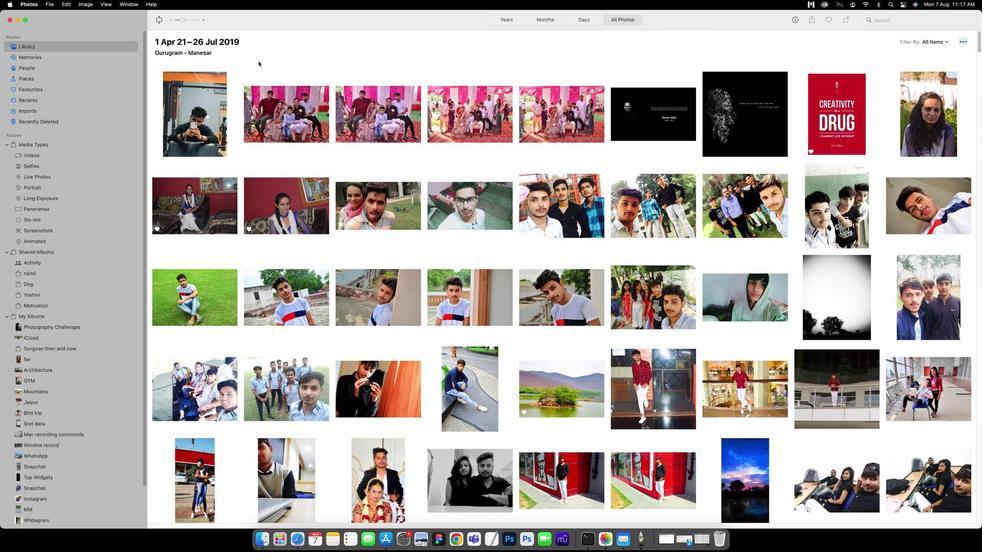 
Action: Mouse pressed left at (255, 60)
Screenshot: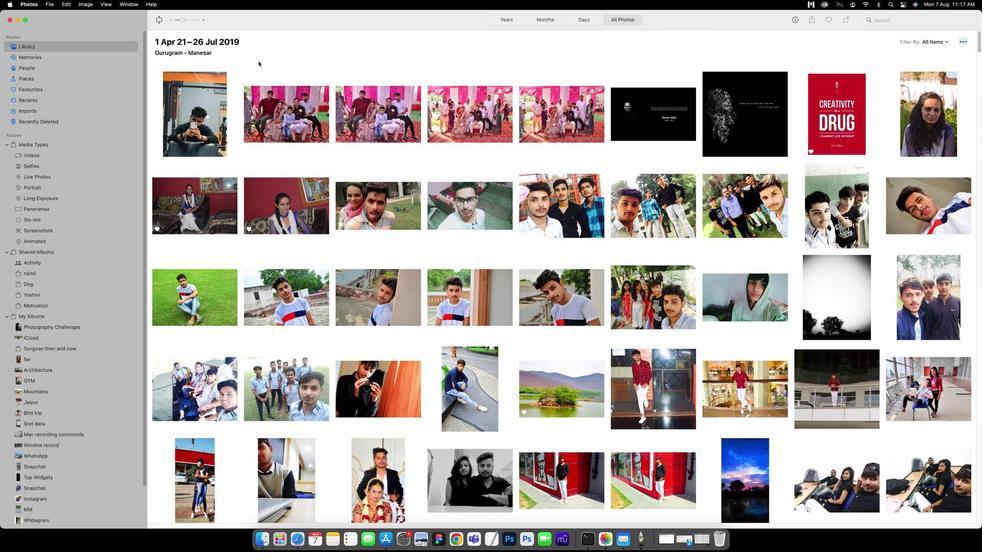 
